 Task: Open a blank google sheet and write heading  Money ManagerAdd Descriptions in a column and its values below  'Salary, Rent, Groceries, Utilities, Dining out, Transportation & Entertainment. 'Add Categories in next column and its values below  Income, Expense, Expense, Expense, Expense, Expense & Expense. Add Amount in next column and its values below  $2,500, $800, $200, $100, $50, $30 & $100Add Dates in next column and its values below  2023-05-01, 2023-05-05, 2023-05-10, 2023-05-15, 2023-05-20, 2023-05-25 & 2023-05-31Save page Attendance Sheet for Weekly Progress
Action: Mouse moved to (300, 198)
Screenshot: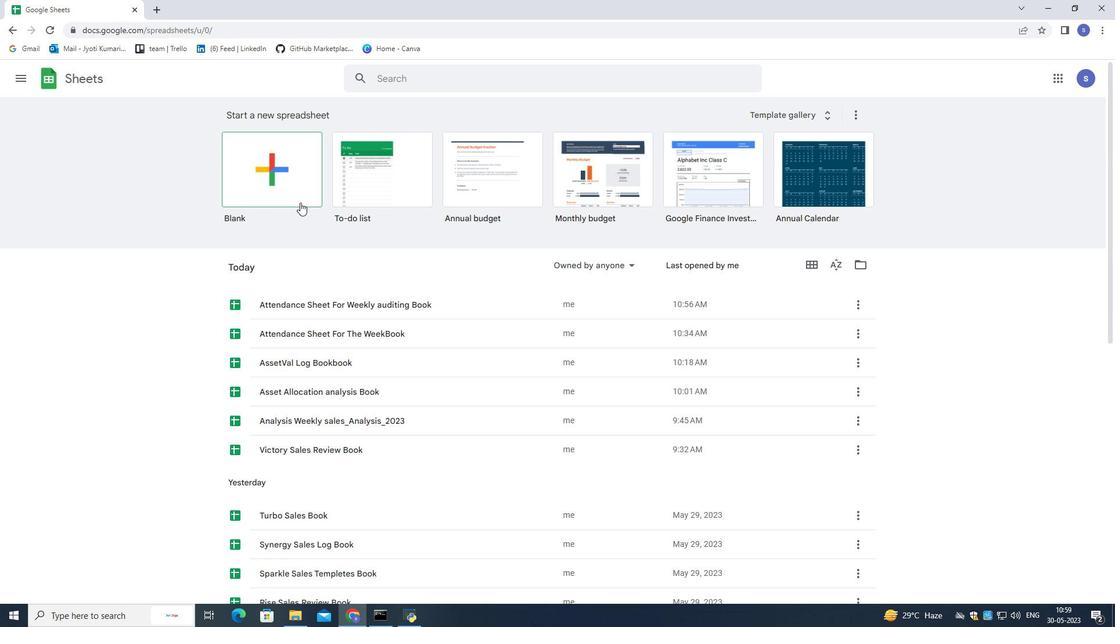 
Action: Mouse pressed left at (300, 198)
Screenshot: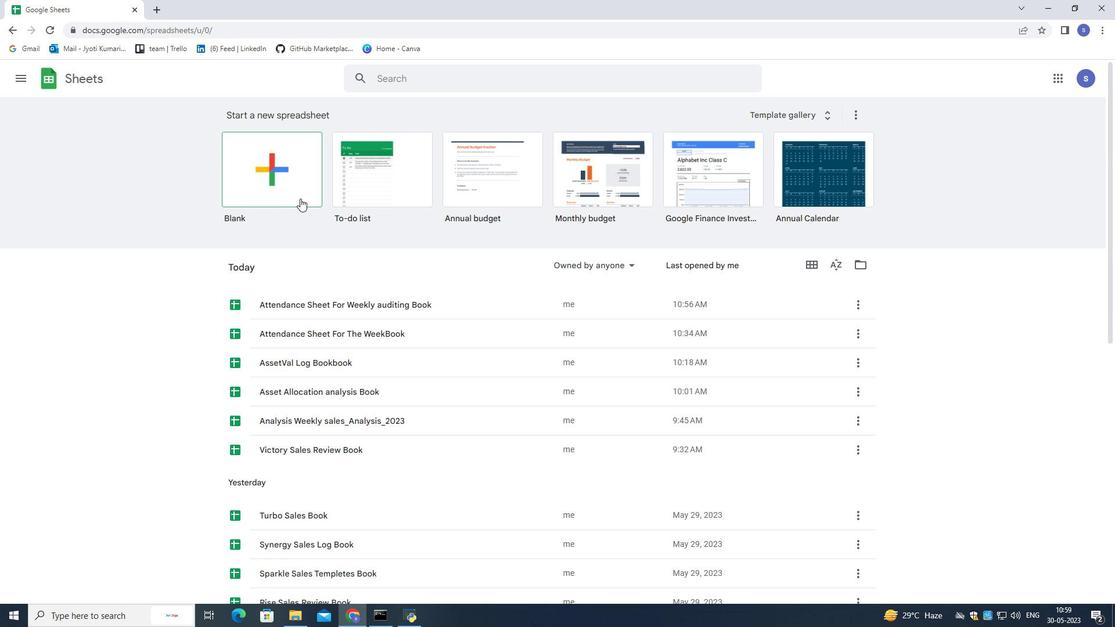 
Action: Mouse moved to (180, 164)
Screenshot: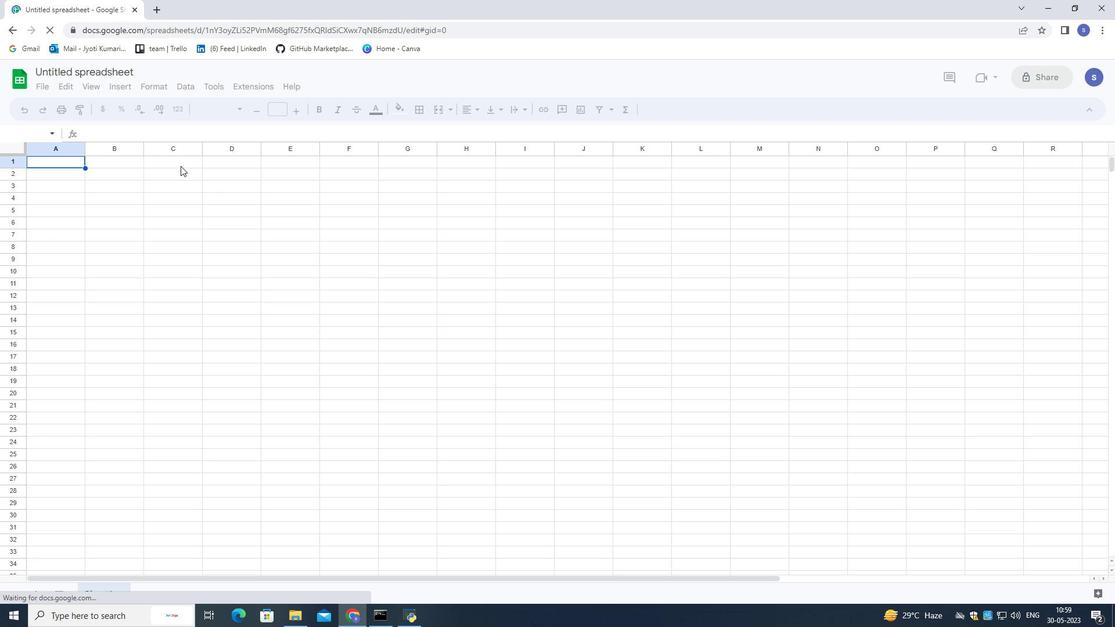 
Action: Mouse pressed left at (180, 164)
Screenshot: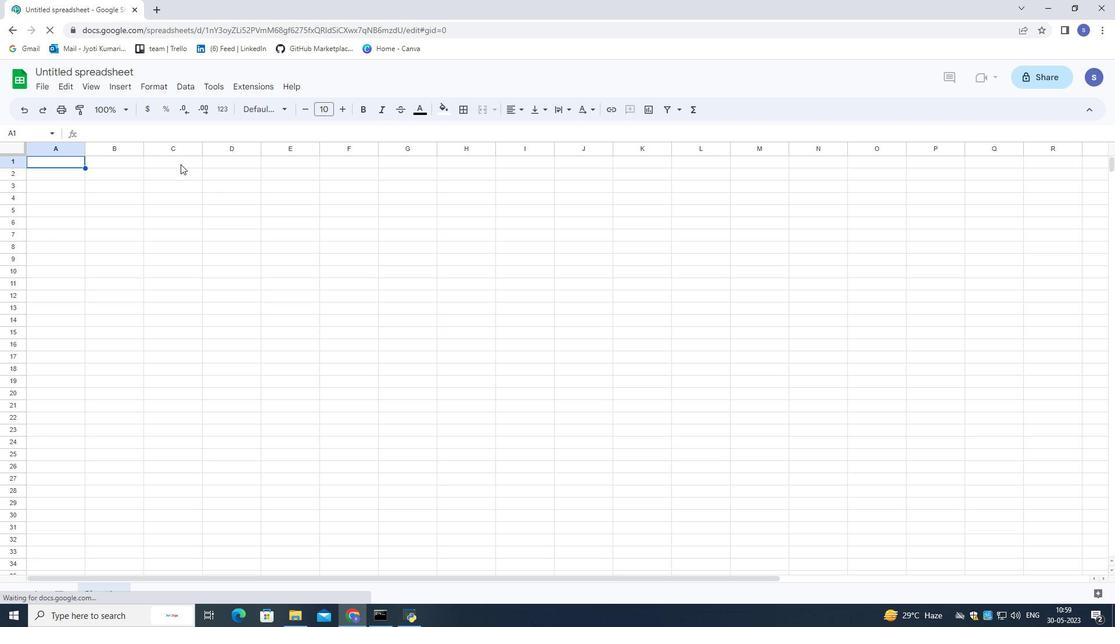 
Action: Mouse pressed left at (180, 164)
Screenshot: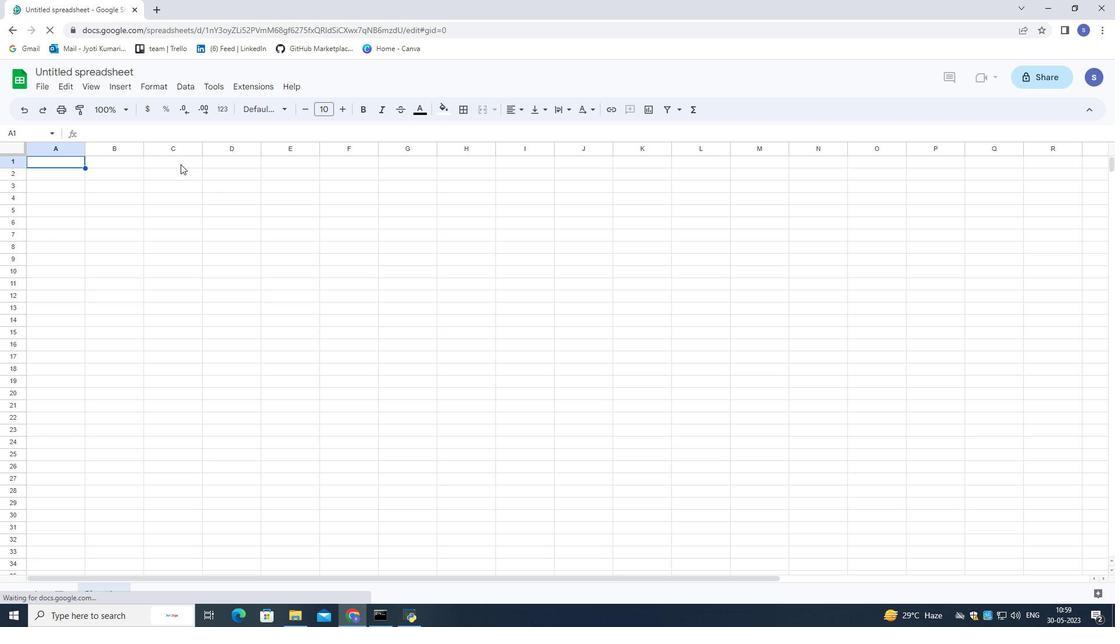 
Action: Key pressed <Key.shift>Money<Key.space><Key.shift>manager
Screenshot: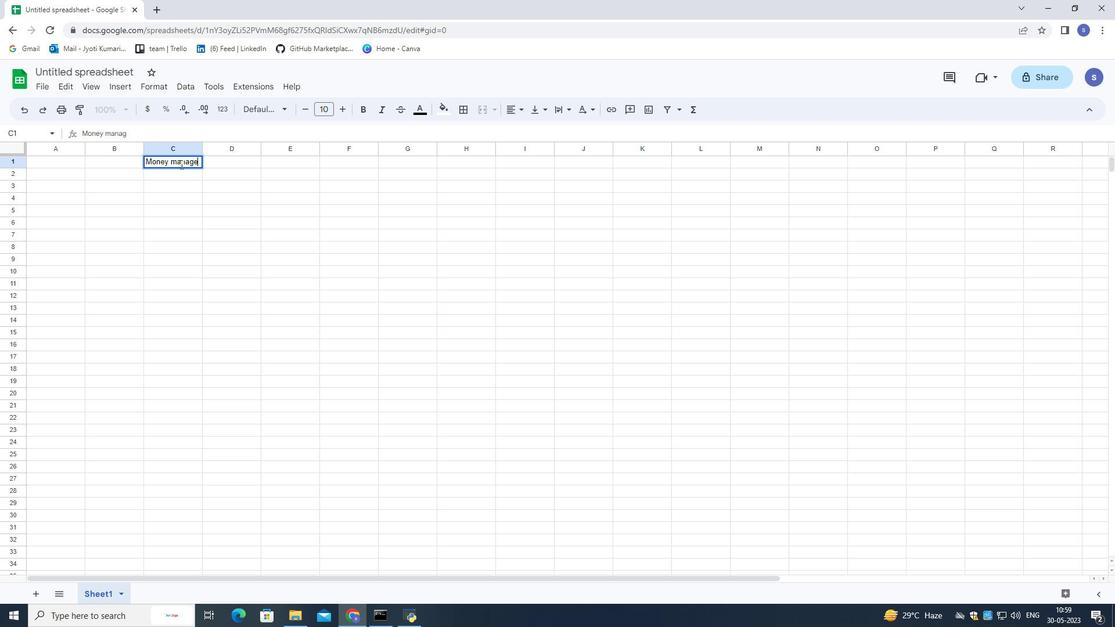
Action: Mouse moved to (209, 190)
Screenshot: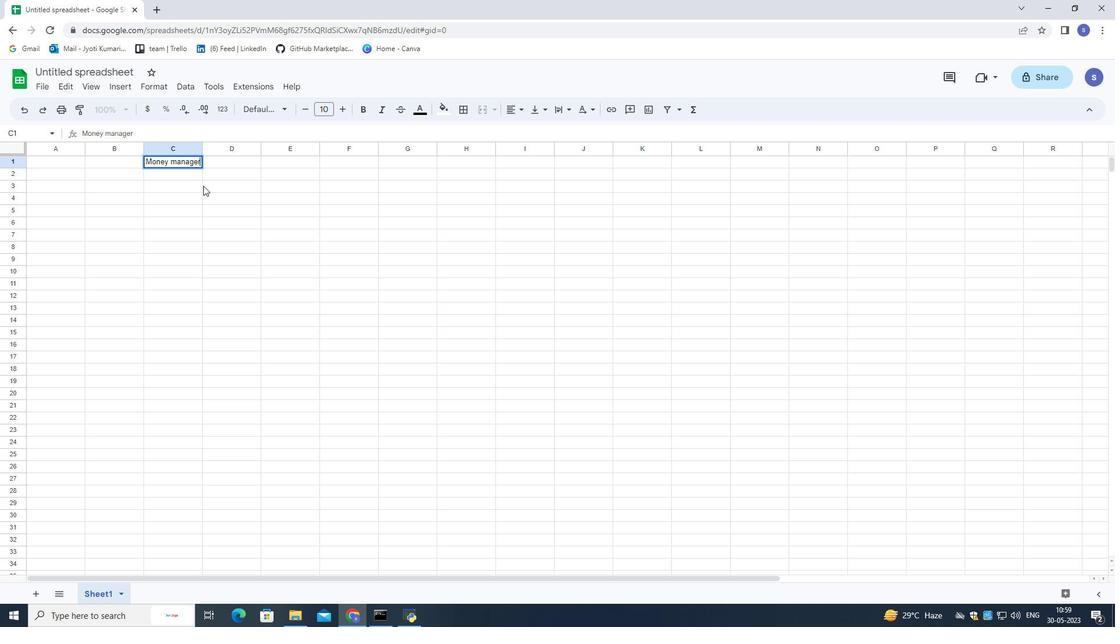 
Action: Key pressed <Key.left><Key.left><Key.left><Key.left><Key.left><Key.left><Key.backspace><Key.shift>M<Key.enter>
Screenshot: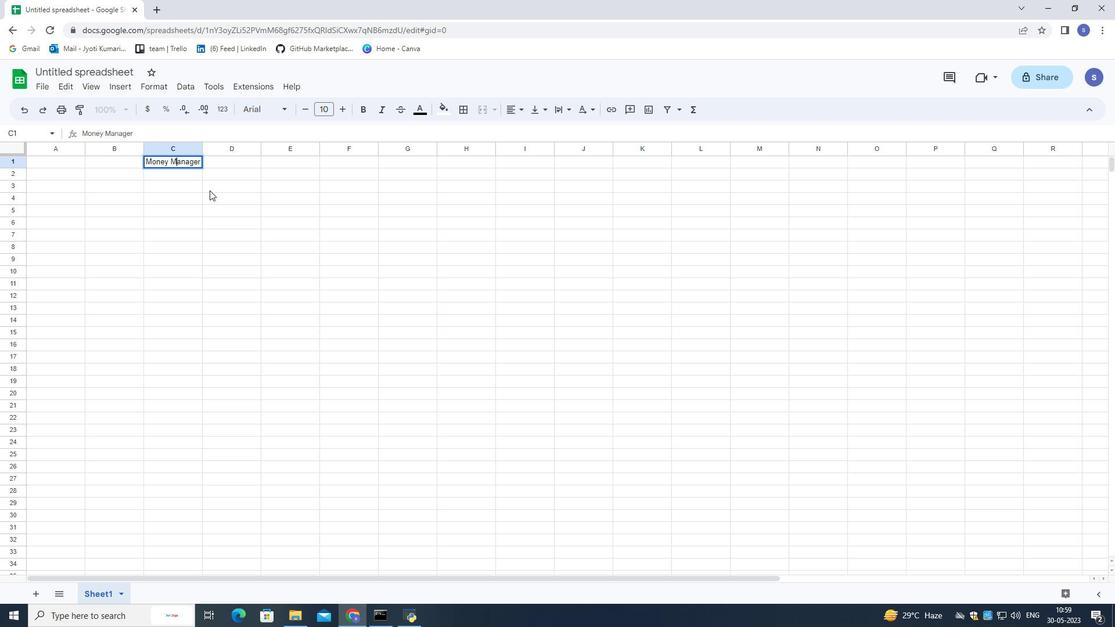 
Action: Mouse moved to (52, 174)
Screenshot: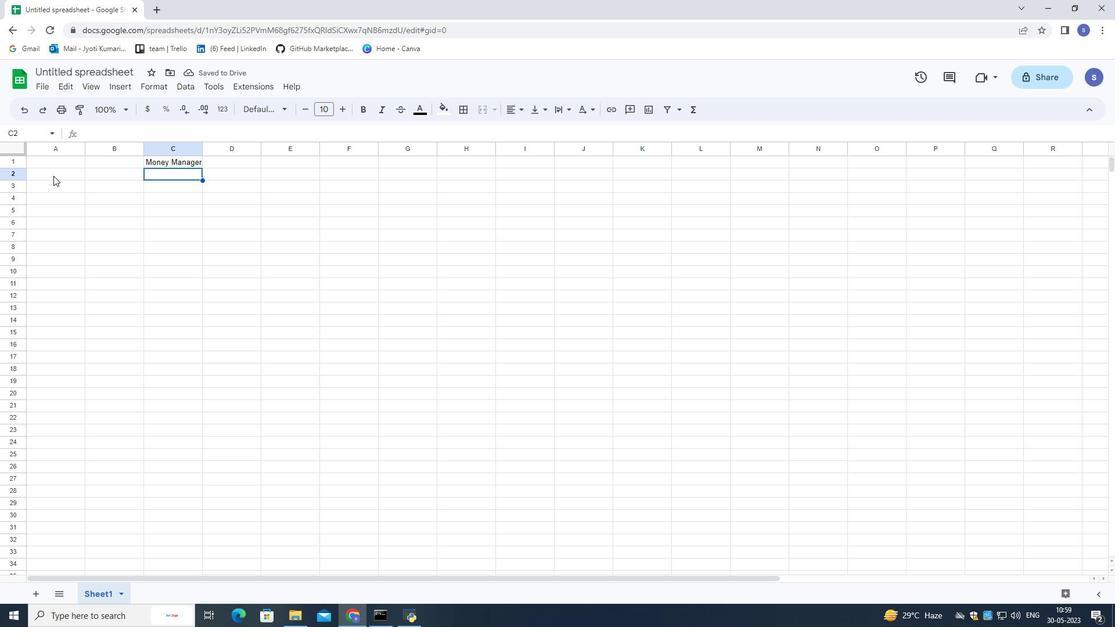 
Action: Mouse pressed left at (52, 174)
Screenshot: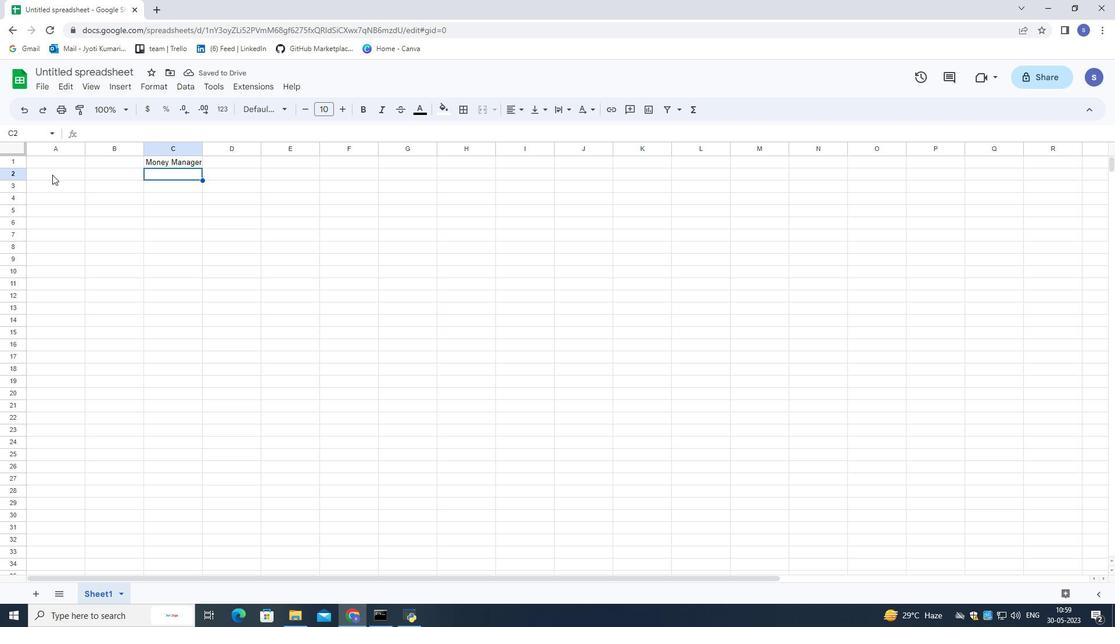 
Action: Key pressed <Key.shift>Description<Key.down>
Screenshot: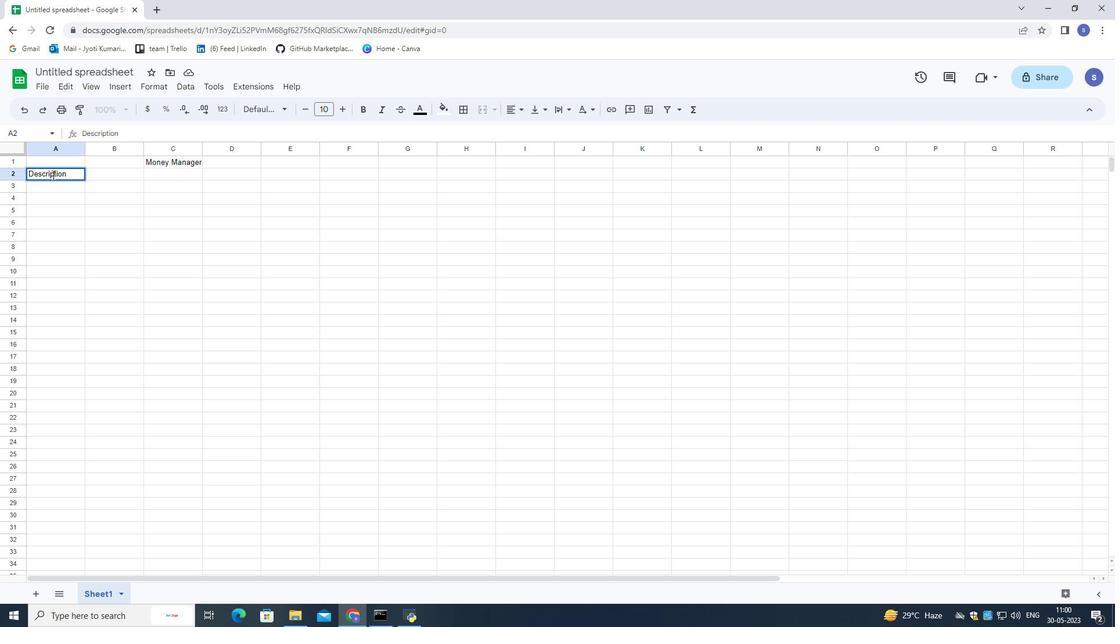 
Action: Mouse moved to (62, 176)
Screenshot: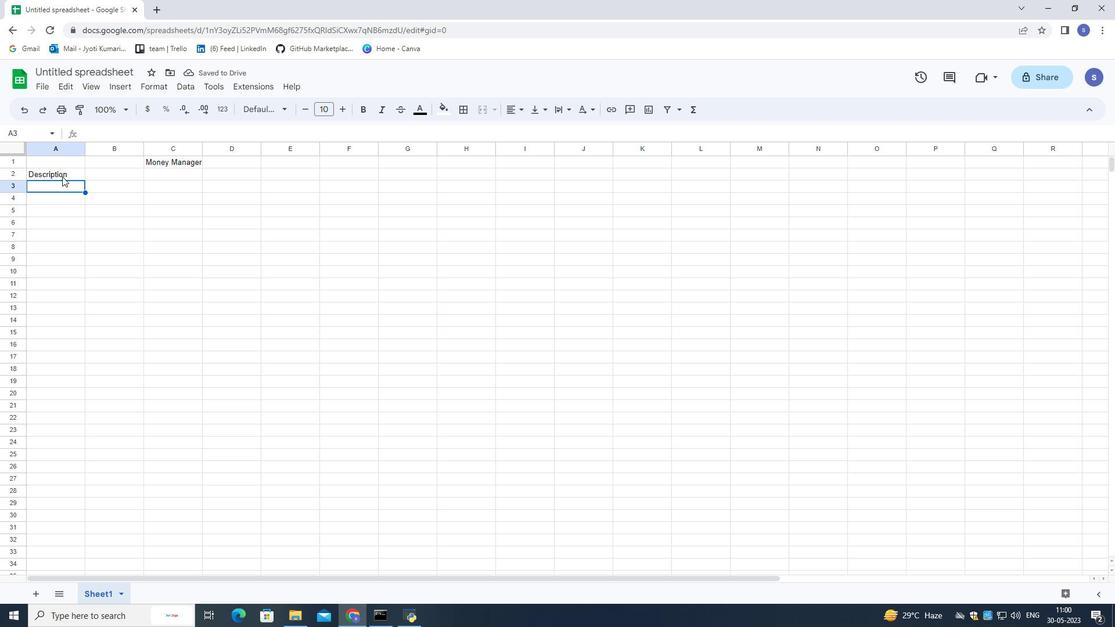 
Action: Key pressed sala<Key.backspace><Key.backspace><Key.backspace><Key.backspace><Key.backspace><Key.backspace><Key.backspace><Key.backspace><Key.backspace><Key.backspace><Key.backspace><Key.backspace><Key.backspace><Key.shift>Salary<Key.space><Key.shift>T<Key.backspace><Key.shift>Rent
Screenshot: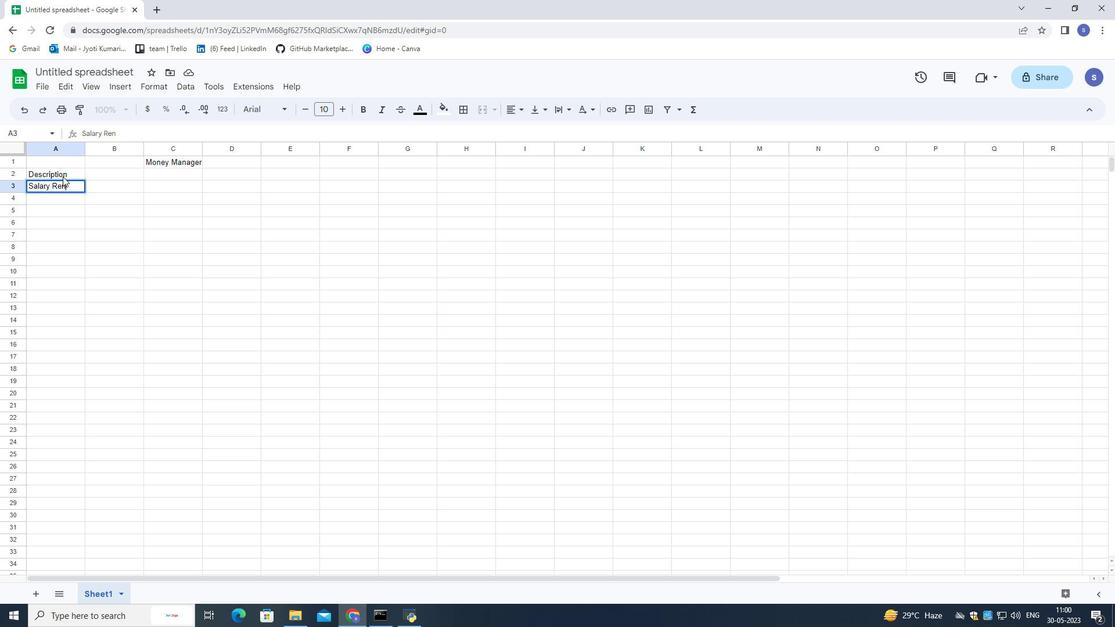 
Action: Mouse moved to (364, 228)
Screenshot: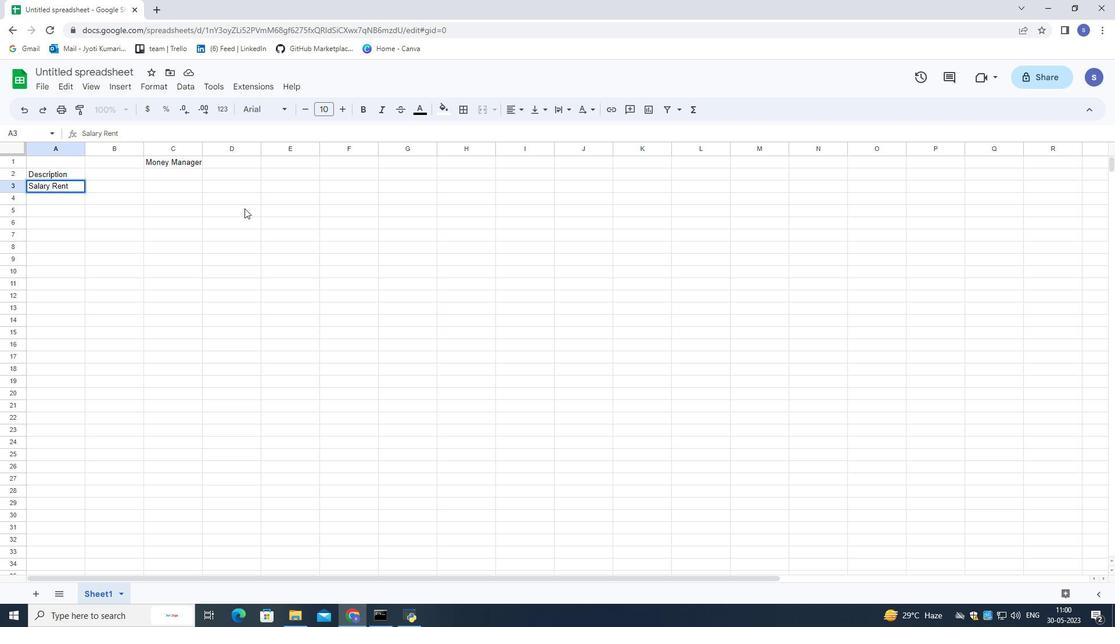 
Action: Key pressed <Key.down><Key.shift>Groceries<Key.down><Key.shift>Utilities<Key.down><Key.shift>dining<Key.space><Key.shift>Out<Key.down><Key.up>
Screenshot: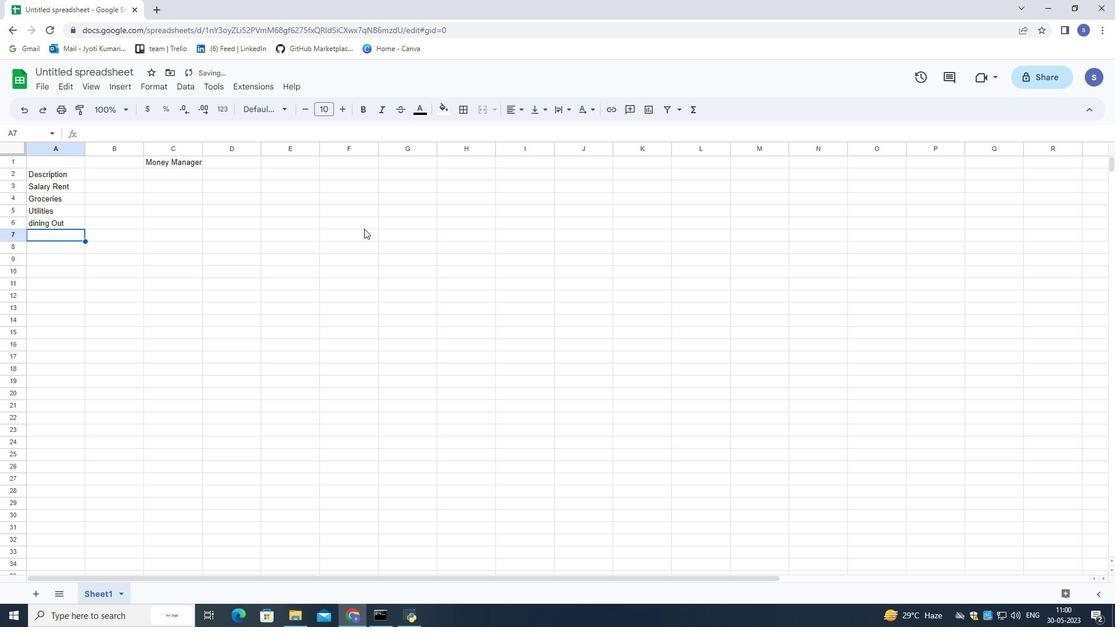 
Action: Mouse moved to (34, 222)
Screenshot: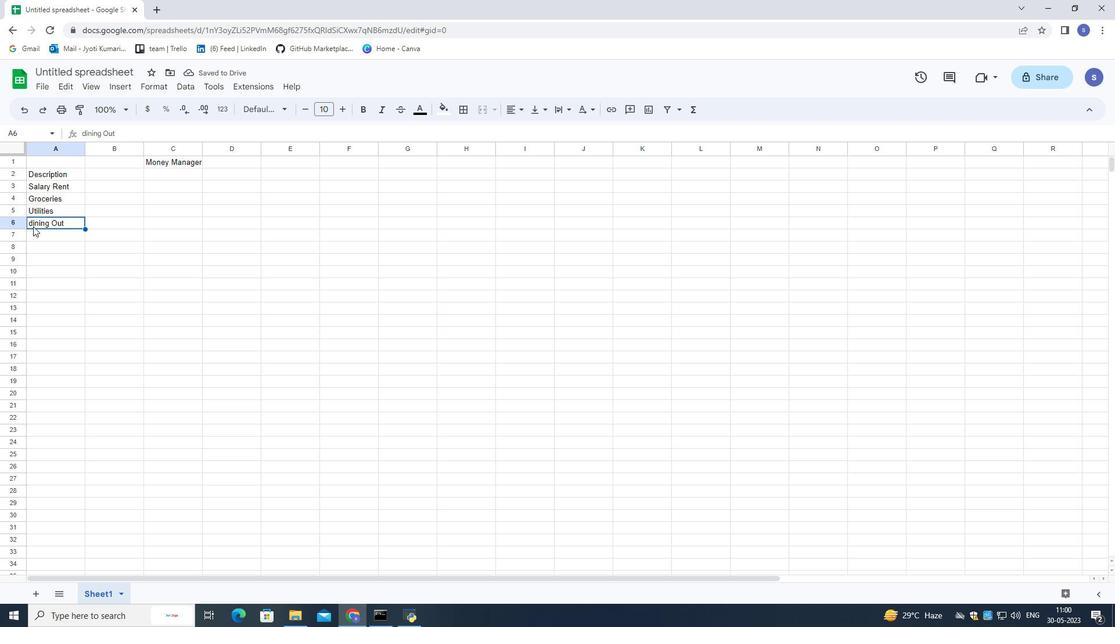 
Action: Mouse pressed left at (34, 222)
Screenshot: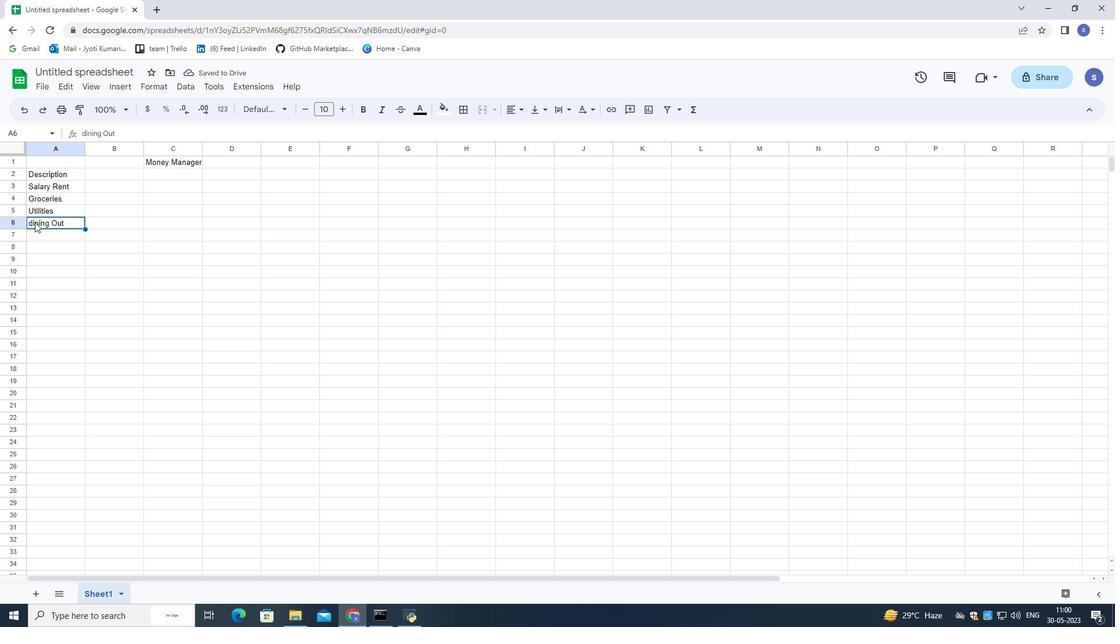 
Action: Mouse pressed left at (34, 222)
Screenshot: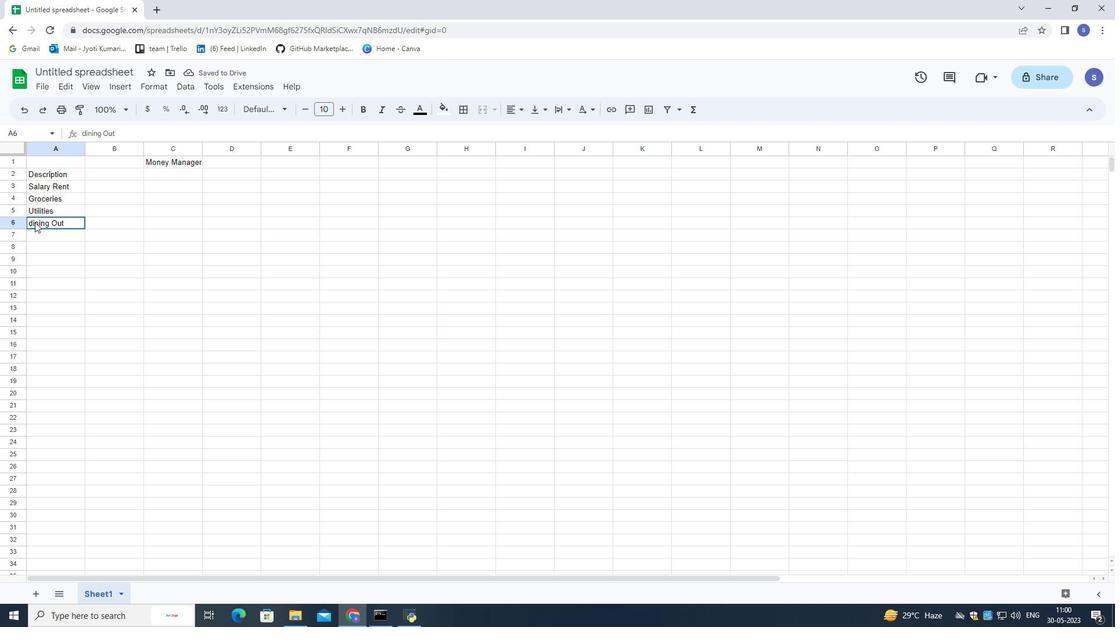 
Action: Mouse moved to (31, 223)
Screenshot: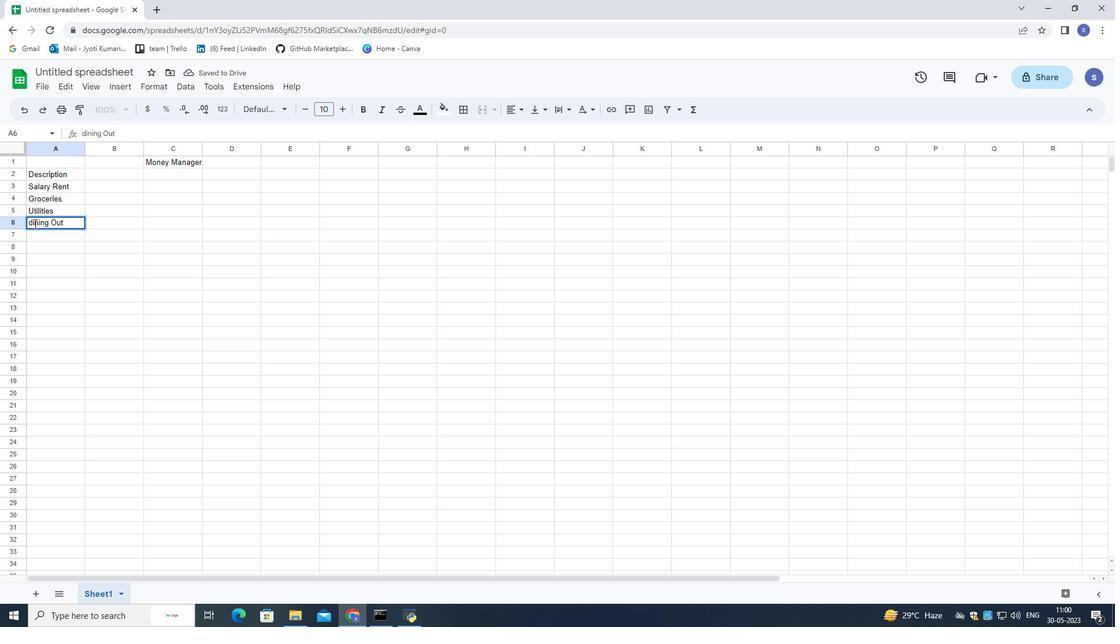 
Action: Mouse pressed left at (31, 223)
Screenshot: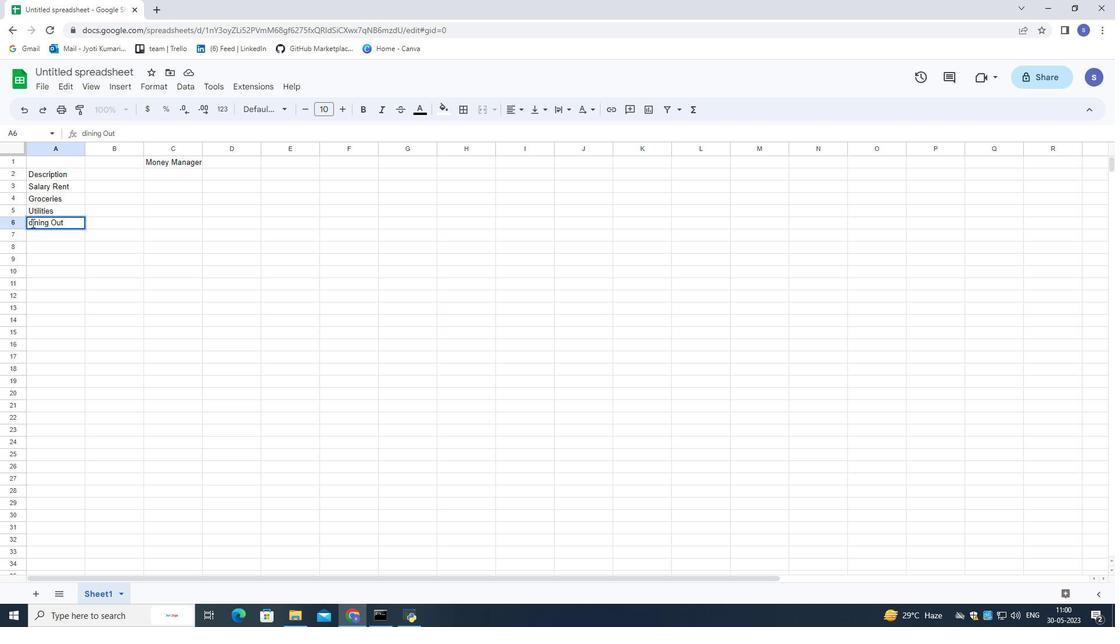 
Action: Mouse moved to (48, 251)
Screenshot: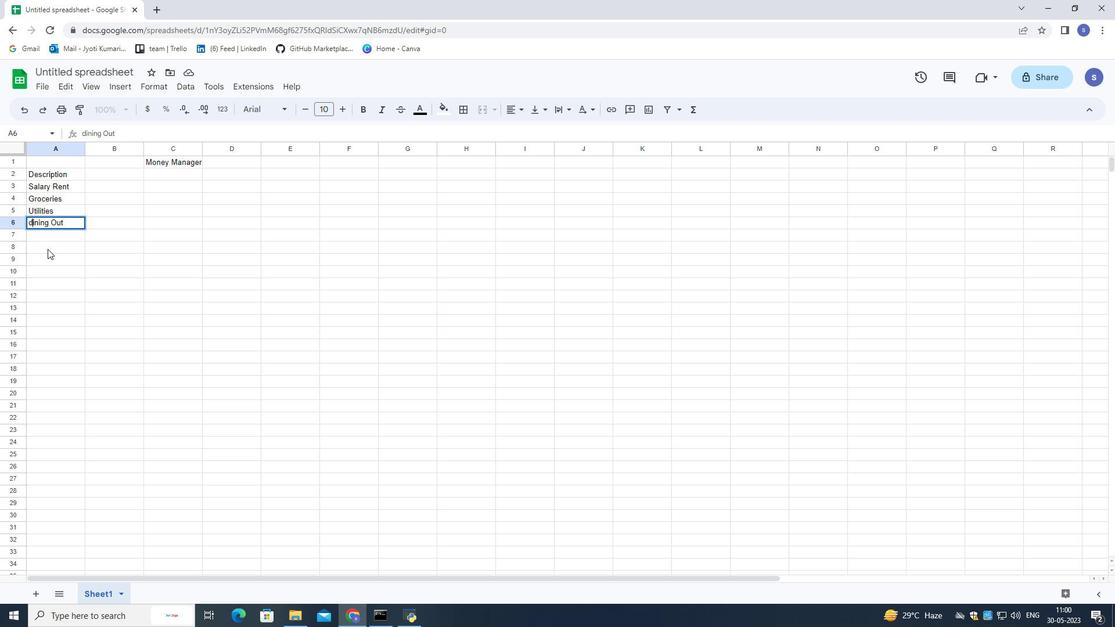 
Action: Key pressed <Key.backspace><Key.shift>D
Screenshot: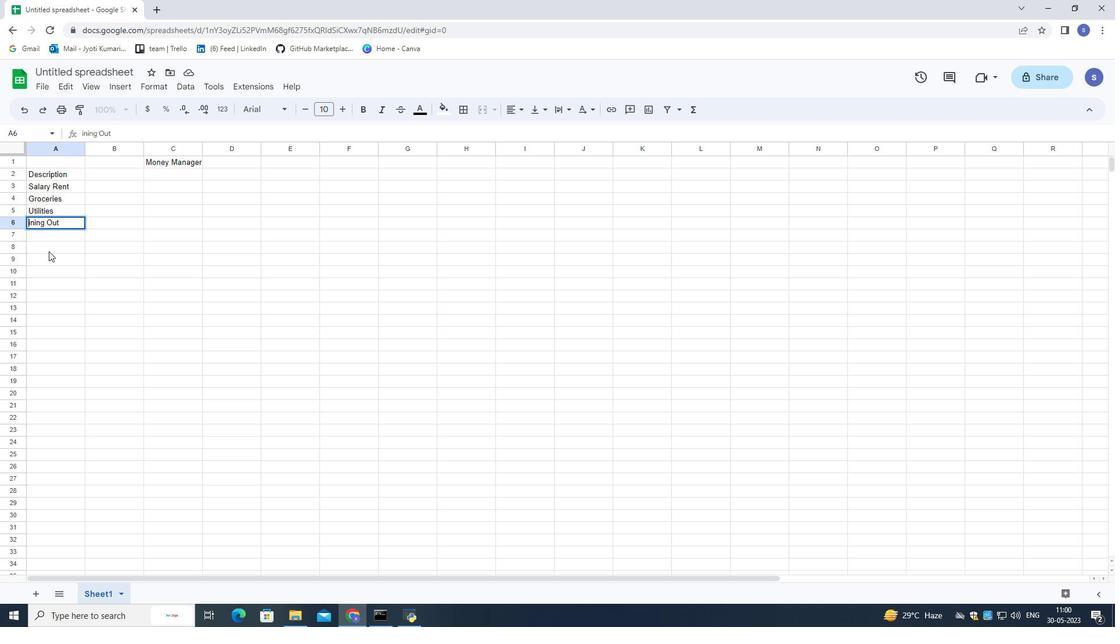 
Action: Mouse moved to (49, 234)
Screenshot: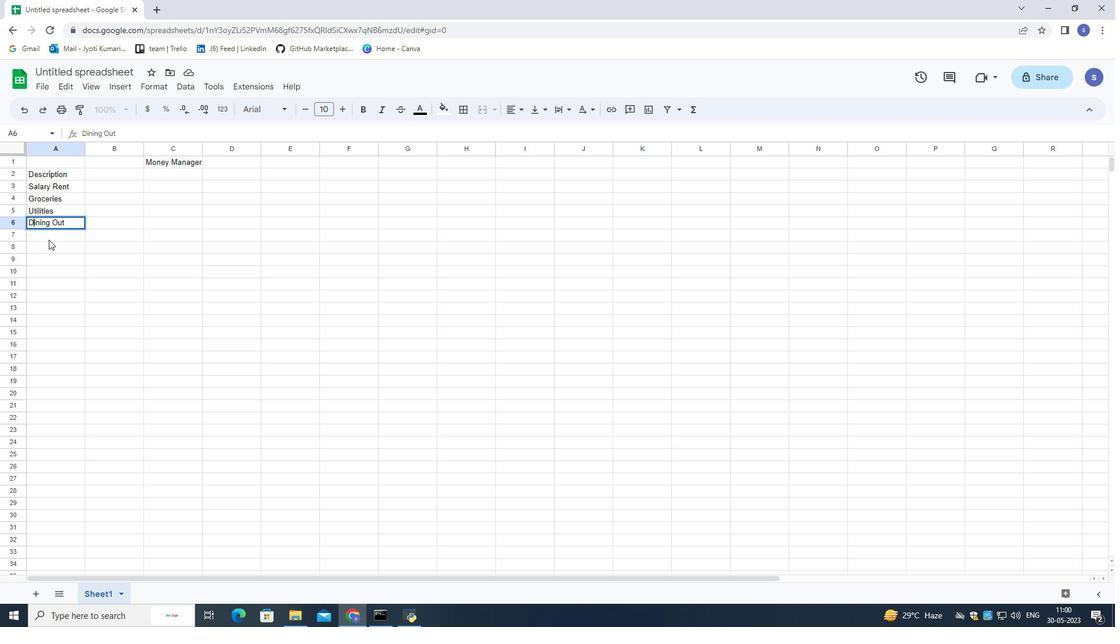 
Action: Mouse pressed left at (49, 234)
Screenshot: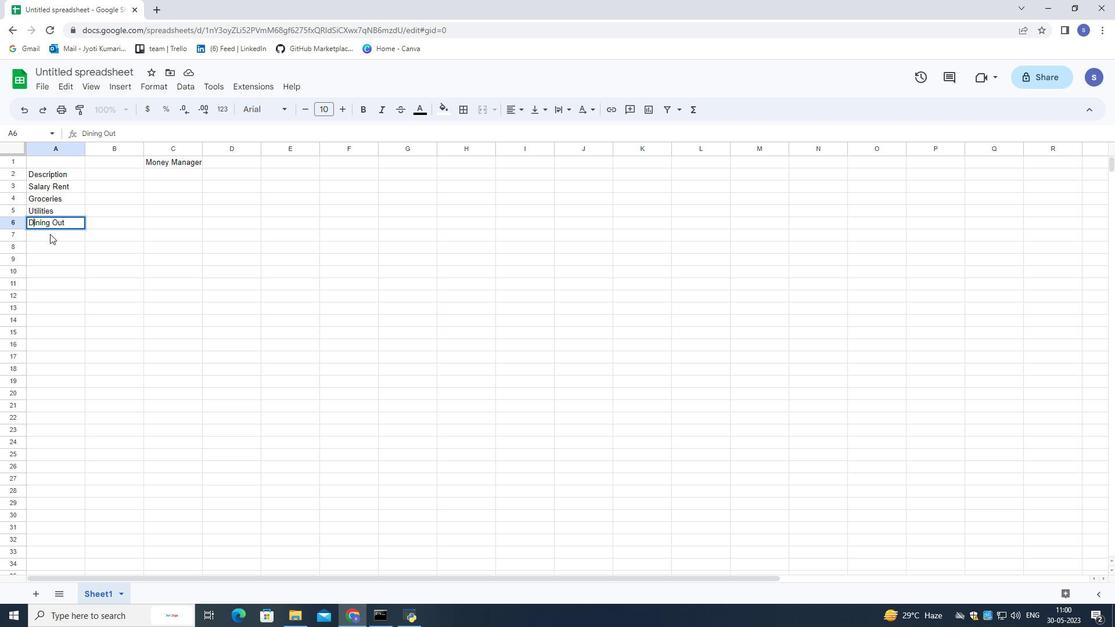 
Action: Mouse moved to (80, 238)
Screenshot: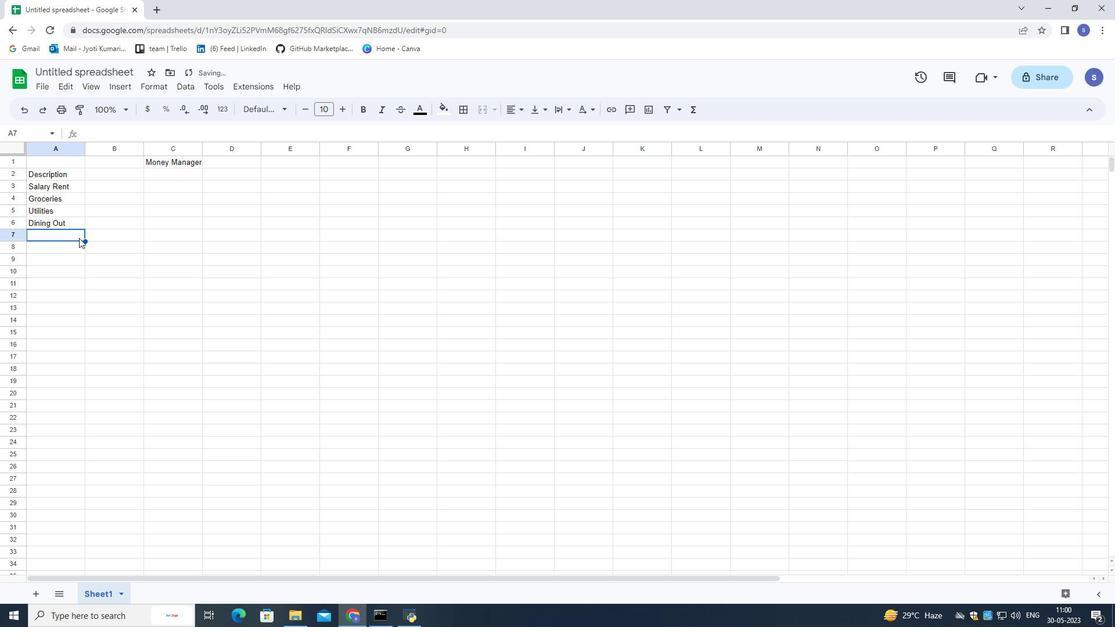 
Action: Key pressed <Key.shift>Transportation<Key.down><Key.shift>Entertainment<Key.down>
Screenshot: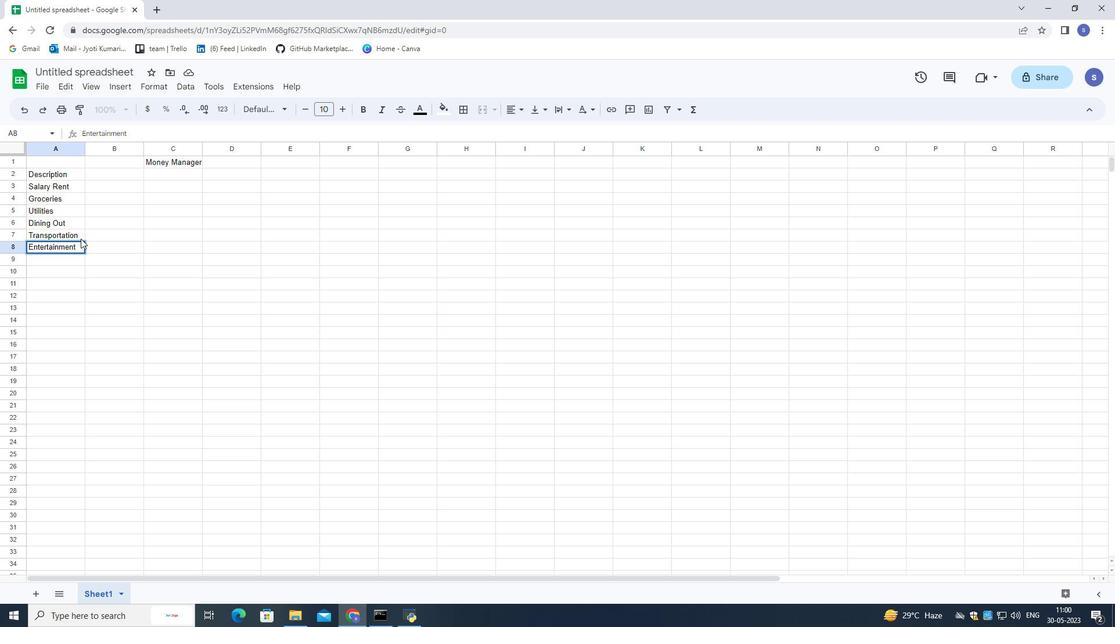 
Action: Mouse moved to (97, 173)
Screenshot: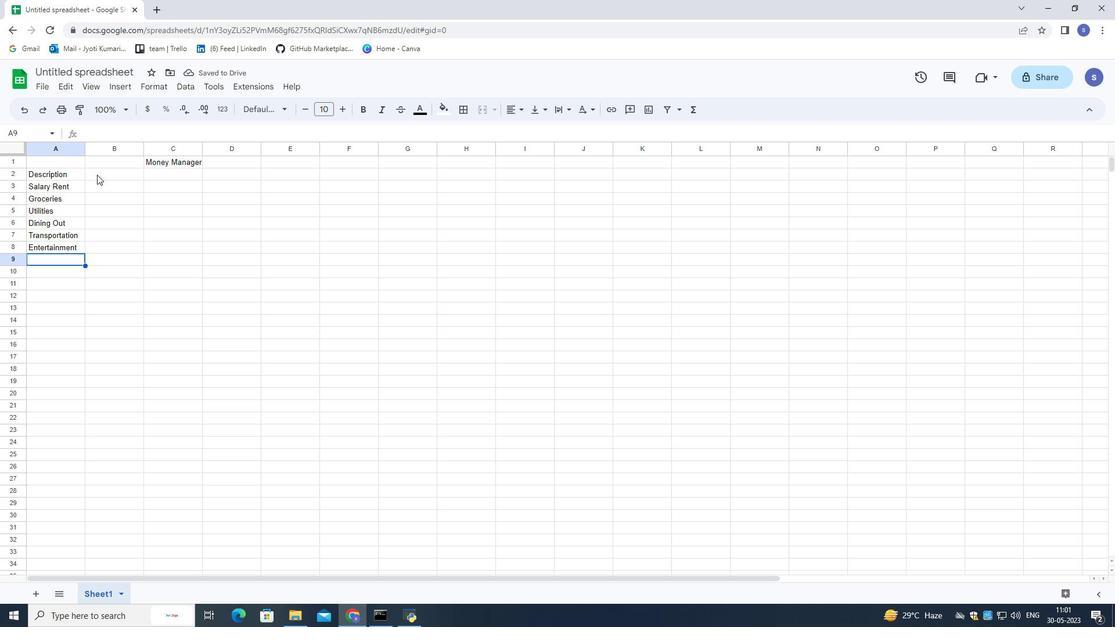 
Action: Mouse pressed left at (97, 173)
Screenshot: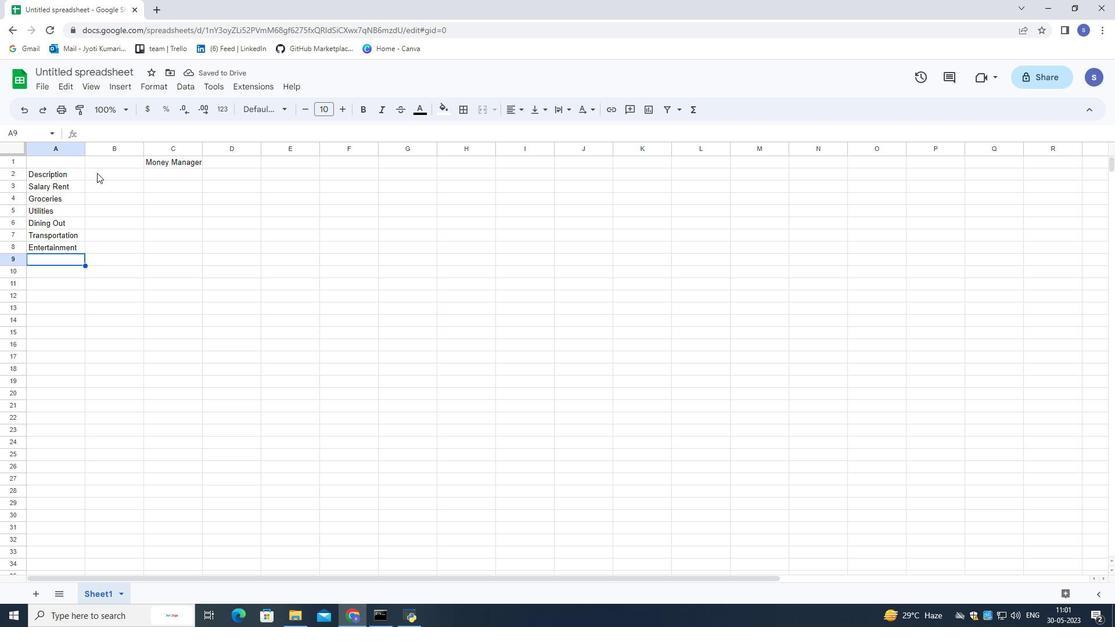 
Action: Key pressed <Key.shift><Key.shift><Key.shift><Key.shift><Key.shift><Key.shift><Key.shift><Key.shift><Key.shift>Categories<Key.down>
Screenshot: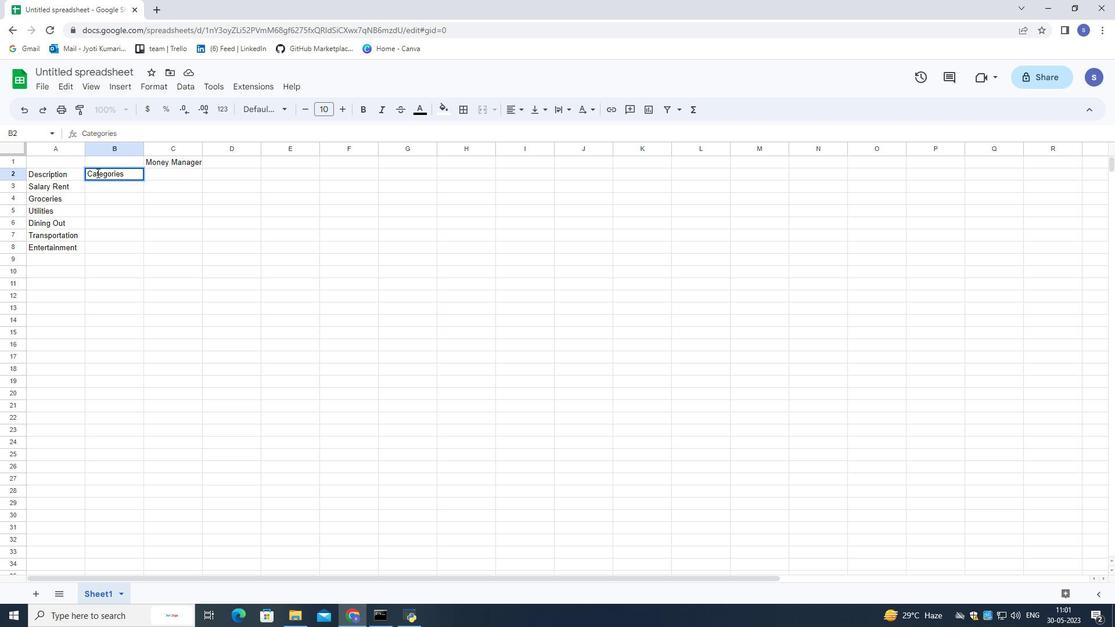 
Action: Mouse moved to (234, 206)
Screenshot: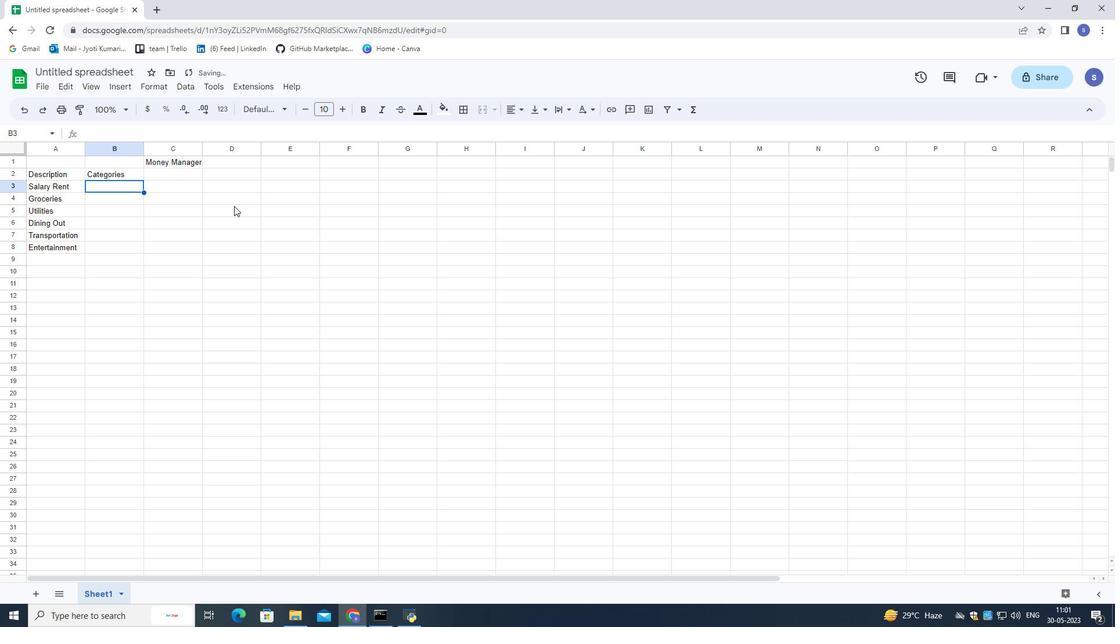 
Action: Key pressed <Key.shift>Income<Key.down><Key.shift>Expense<Key.down><Key.shift>Expense<Key.down><Key.shift>Expense<Key.down><Key.shift>Expense<Key.down><Key.shift>Expense
Screenshot: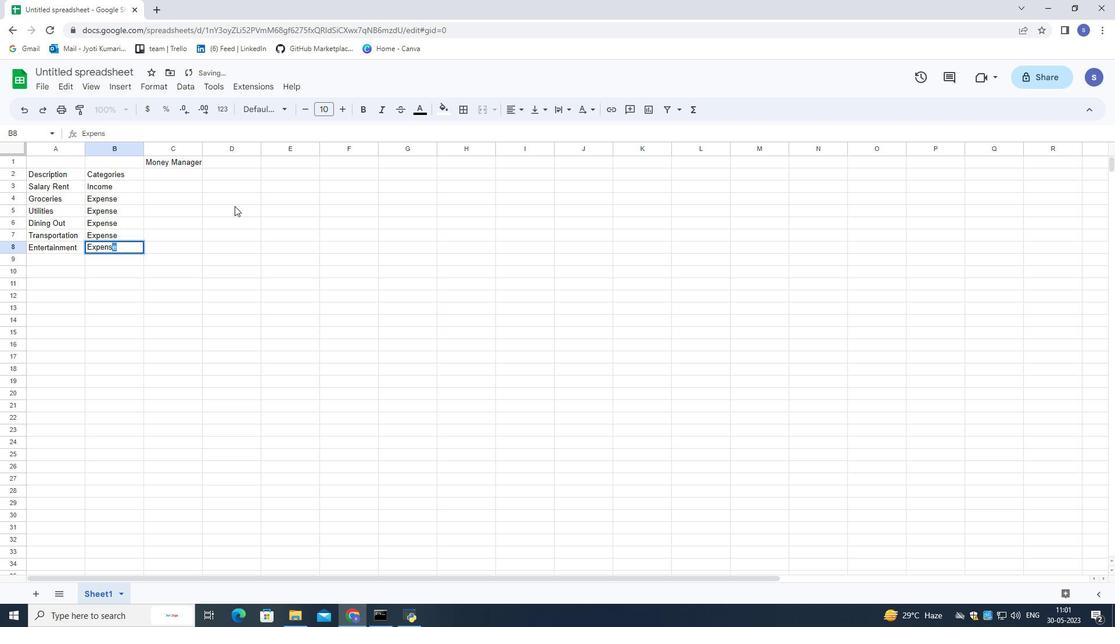 
Action: Mouse moved to (177, 174)
Screenshot: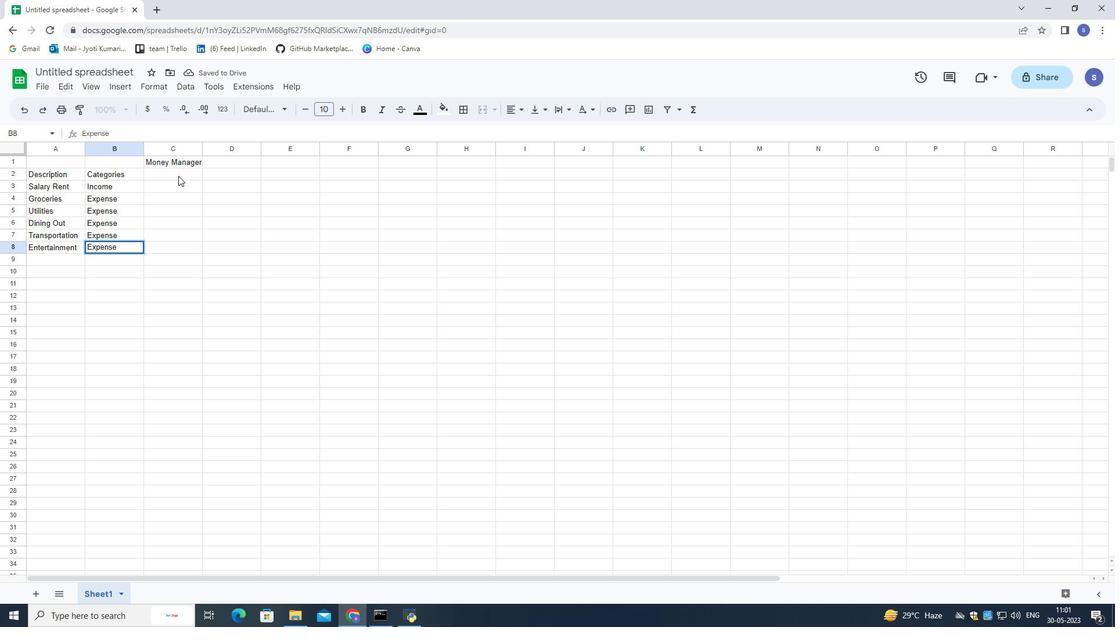
Action: Mouse pressed left at (177, 174)
Screenshot: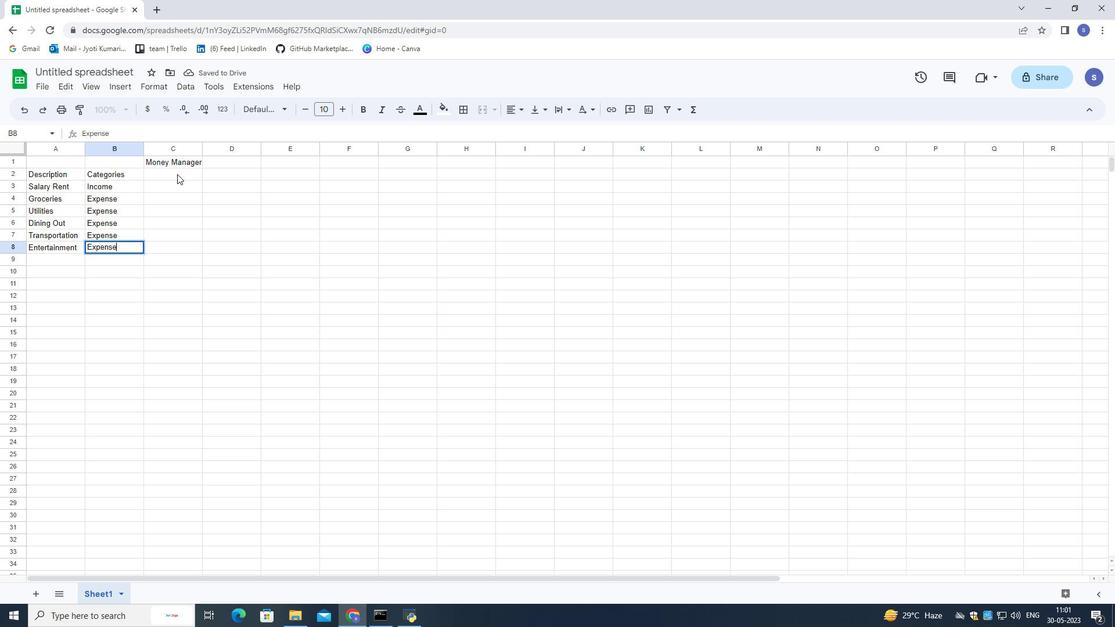 
Action: Mouse moved to (185, 182)
Screenshot: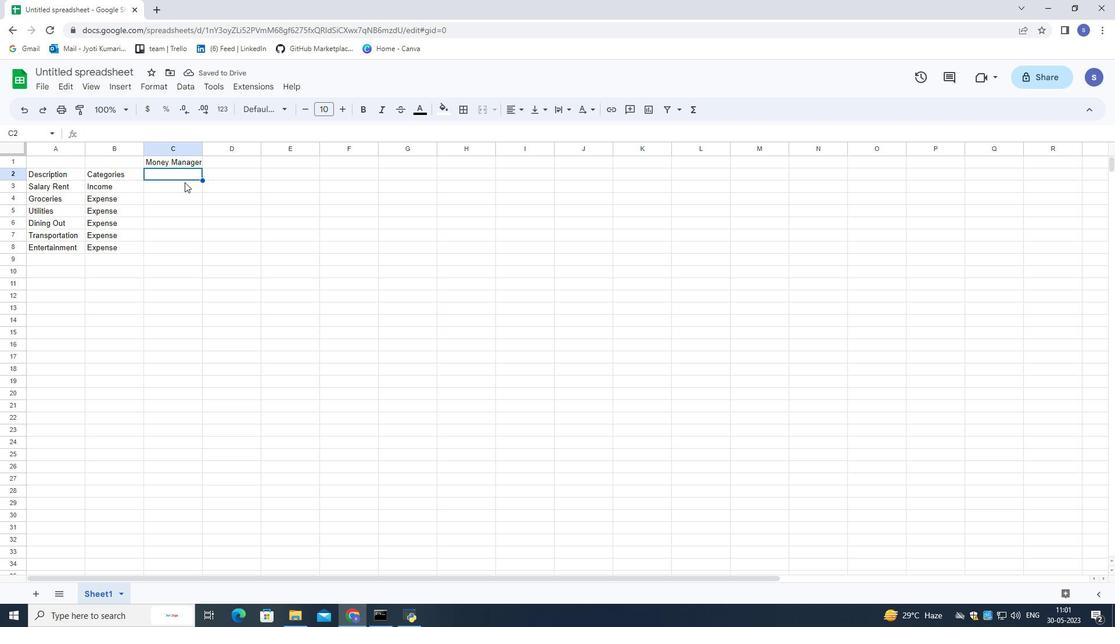
Action: Key pressed <Key.shift>anount<Key.backspace><Key.backspace><Key.backspace><Key.backspace><Key.backspace><Key.backspace><Key.backspace><Key.backspace><Key.backspace><Key.backspace><Key.backspace><Key.backspace><Key.backspace><Key.shift>Amount<Key.down>
Screenshot: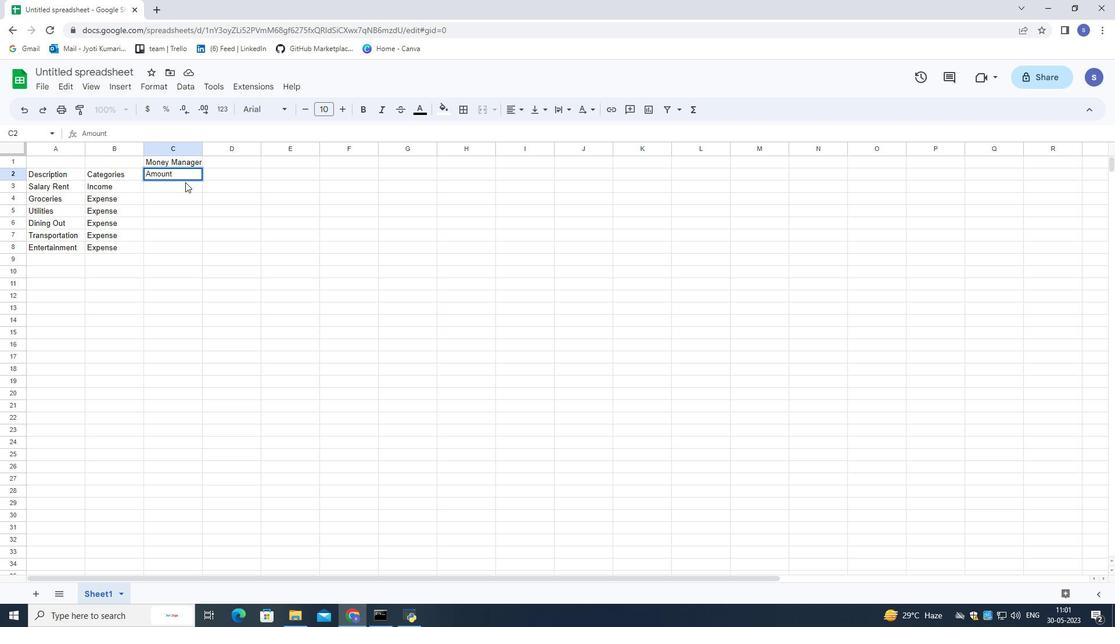 
Action: Mouse moved to (228, 203)
Screenshot: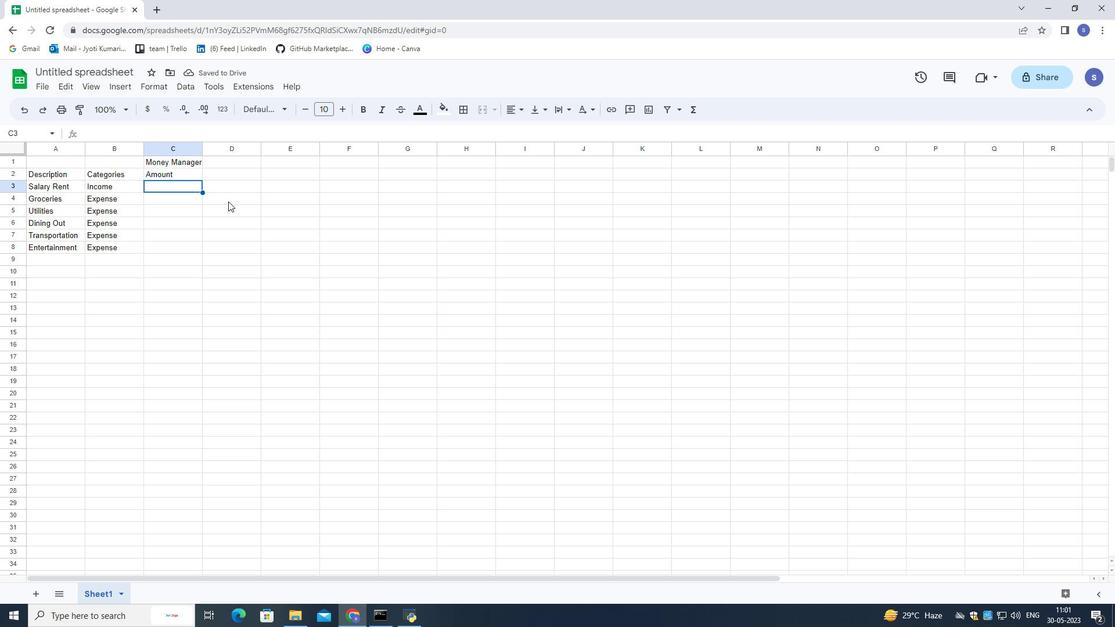 
Action: Key pressed <Key.shift><Key.shift><Key.shift><Key.shift><Key.shift><Key.shift>$2,500<Key.down><Key.shift><Key.shift><Key.shift><Key.shift><Key.shift><Key.shift><Key.shift><Key.shift><Key.shift><Key.shift><Key.shift><Key.shift><Key.shift><Key.shift><Key.shift><Key.shift><Key.shift><Key.shift>$800<Key.down><Key.shift>$200<Key.down><Key.shift>$100<Key.down><Key.shift><Key.shift><Key.shift><Key.shift><Key.shift><Key.shift><Key.shift><Key.shift><Key.shift><Key.shift><Key.shift><Key.shift><Key.shift><Key.shift><Key.shift><Key.shift><Key.shift><Key.shift><Key.shift><Key.shift><Key.shift><Key.shift><Key.shift><Key.shift><Key.shift><Key.shift><Key.shift><Key.shift><Key.shift><Key.shift><Key.shift><Key.shift><Key.shift><Key.shift><Key.shift>$$$<Key.backspace><Key.backspace>50<Key.down><Key.shift>$30<Key.down><Key.shift><Key.shift><Key.shift><Key.shift><Key.shift><Key.shift><Key.shift><Key.shift><Key.shift><Key.shift><Key.shift><Key.shift><Key.shift><Key.shift><Key.shift><Key.shift><Key.shift>
Screenshot: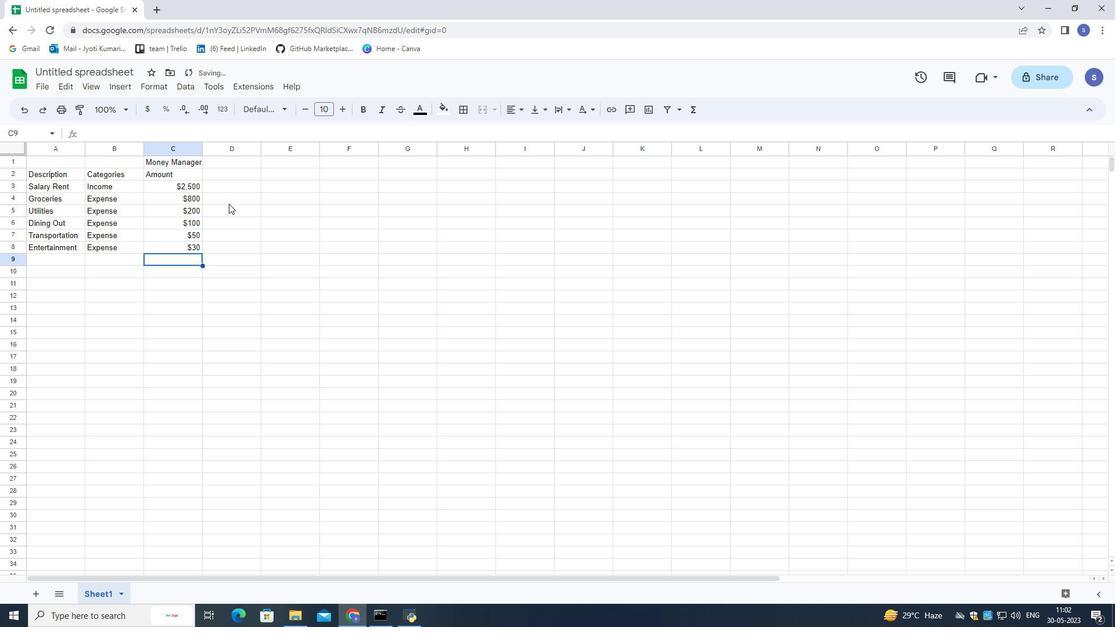 
Action: Mouse moved to (69, 185)
Screenshot: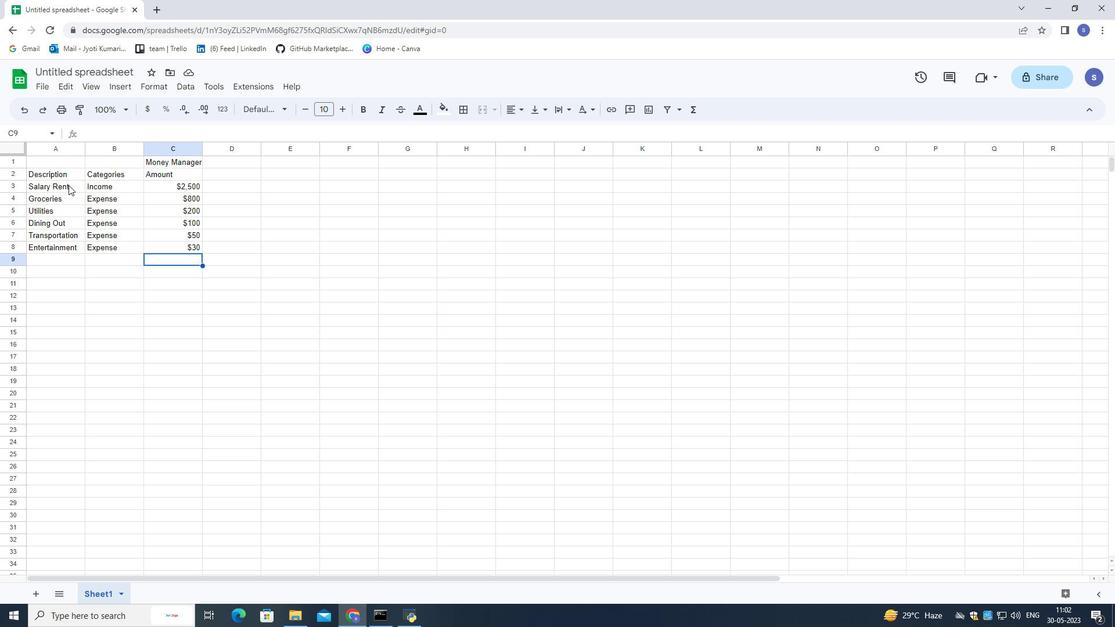 
Action: Mouse pressed left at (69, 185)
Screenshot: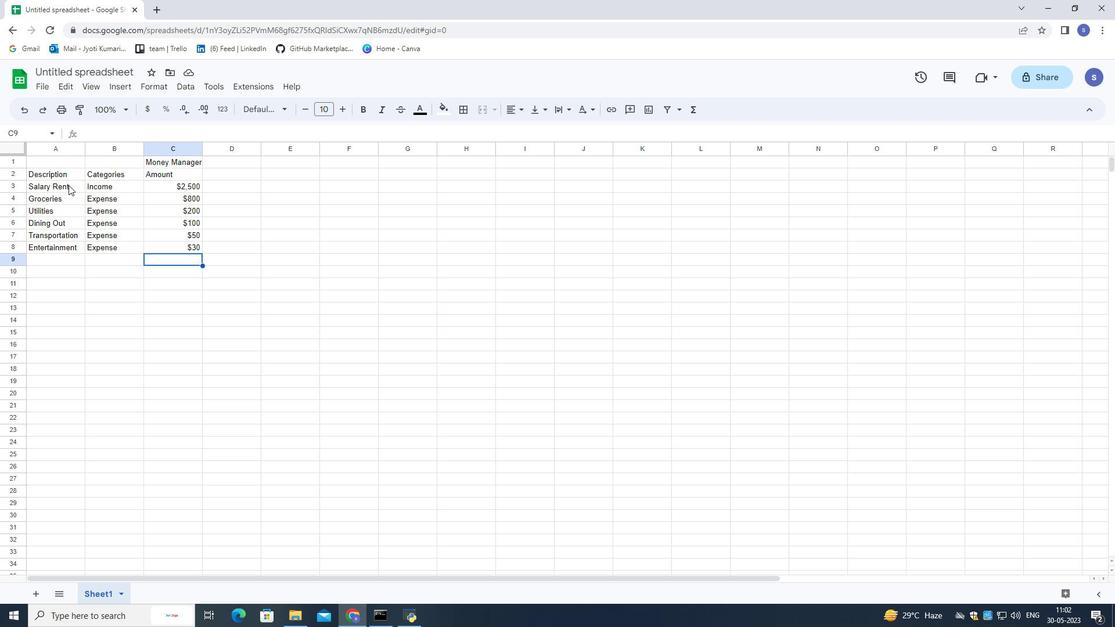 
Action: Mouse pressed left at (69, 185)
Screenshot: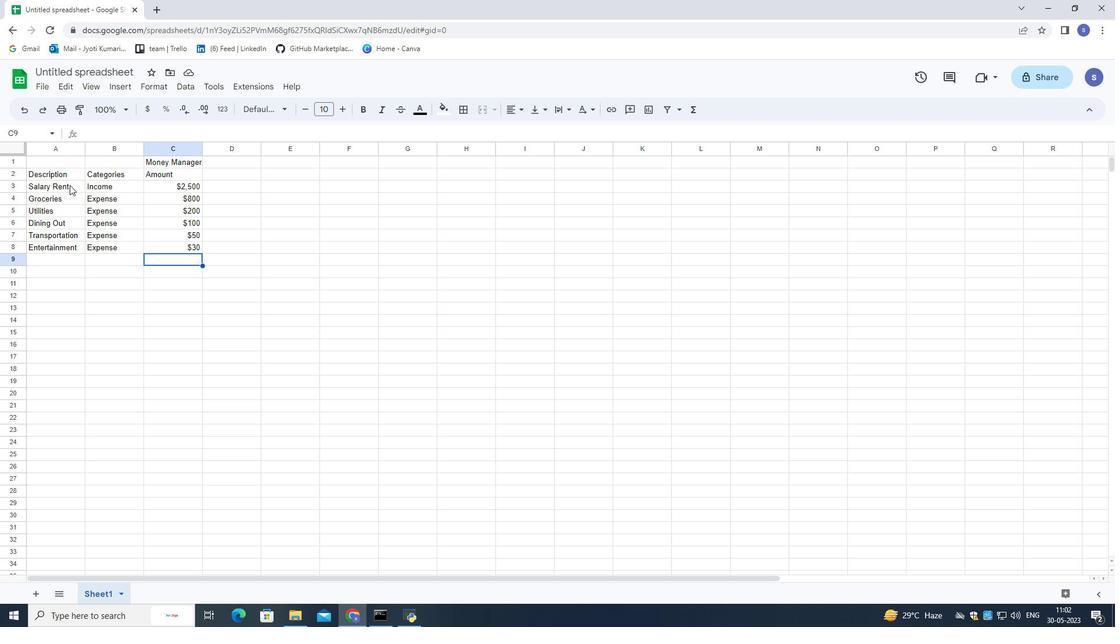 
Action: Mouse pressed left at (69, 185)
Screenshot: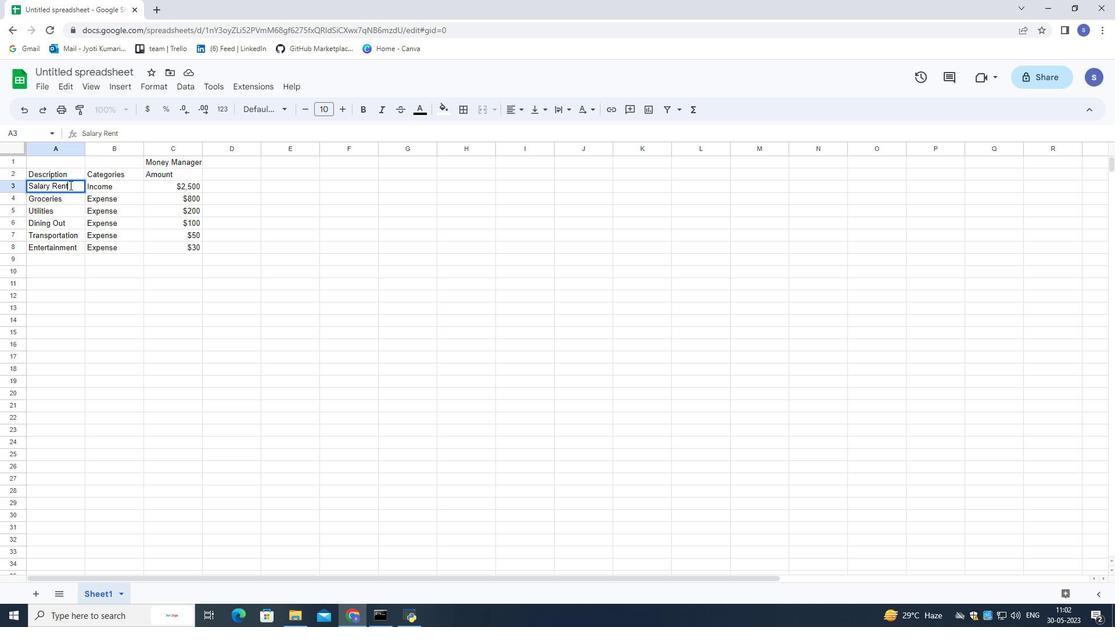 
Action: Key pressed <Key.backspace><Key.backspace><Key.backspace><Key.backspace>
Screenshot: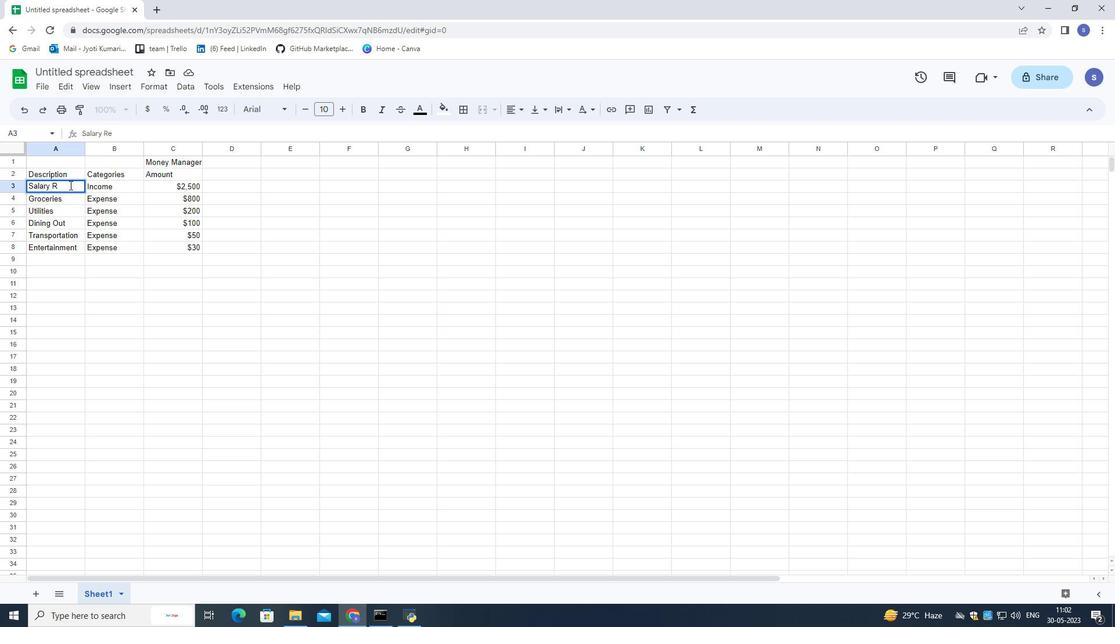 
Action: Mouse moved to (44, 257)
Screenshot: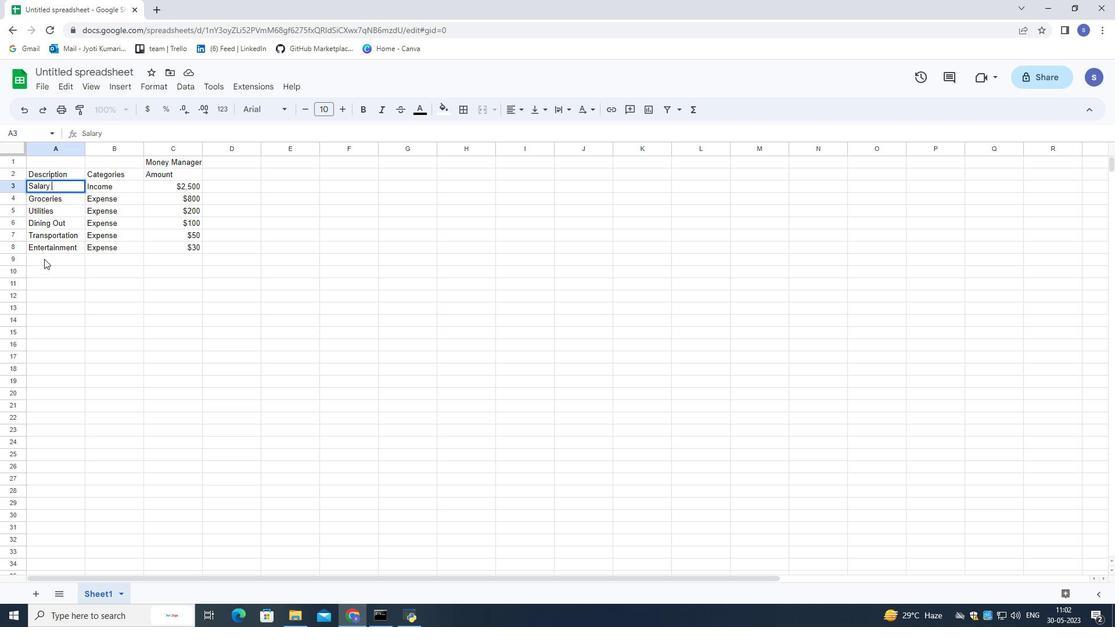 
Action: Mouse pressed left at (44, 257)
Screenshot: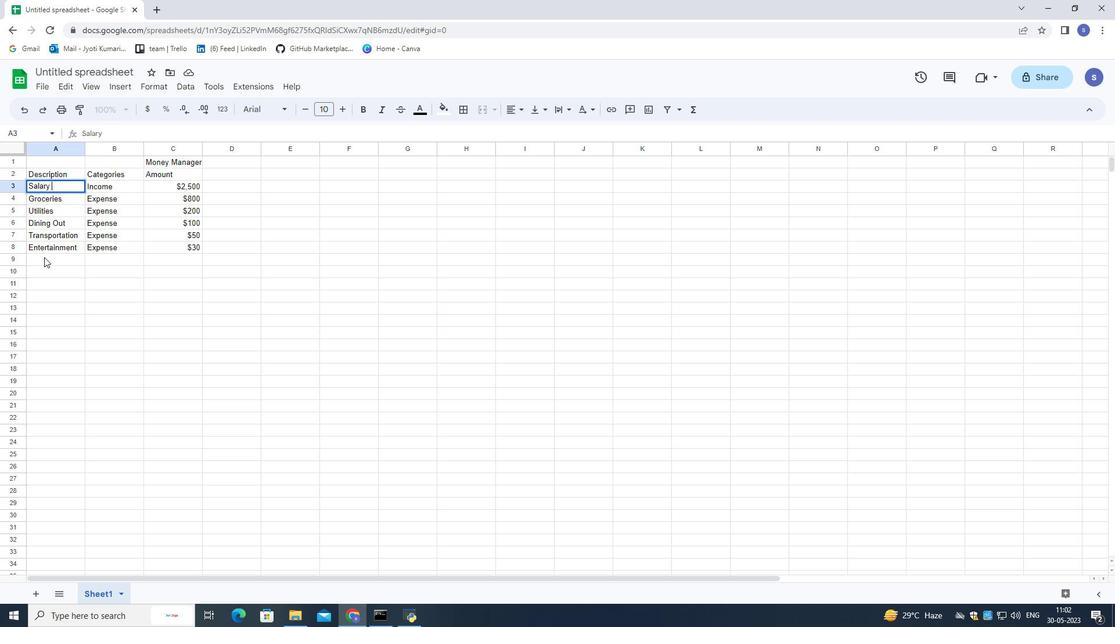 
Action: Key pressed <Key.shift>
Screenshot: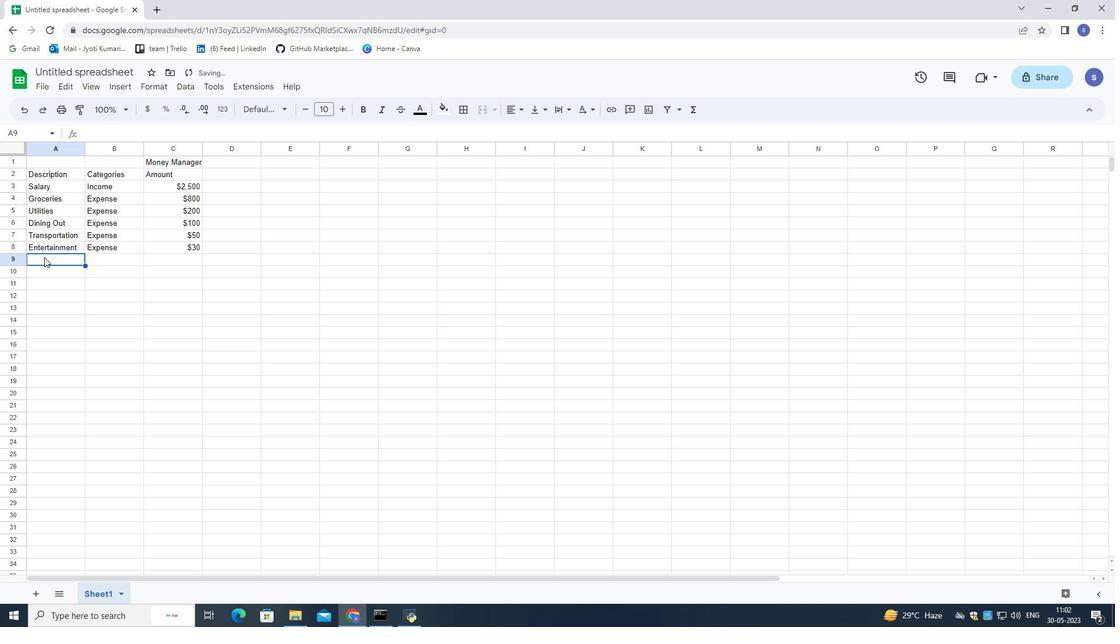 
Action: Mouse moved to (44, 256)
Screenshot: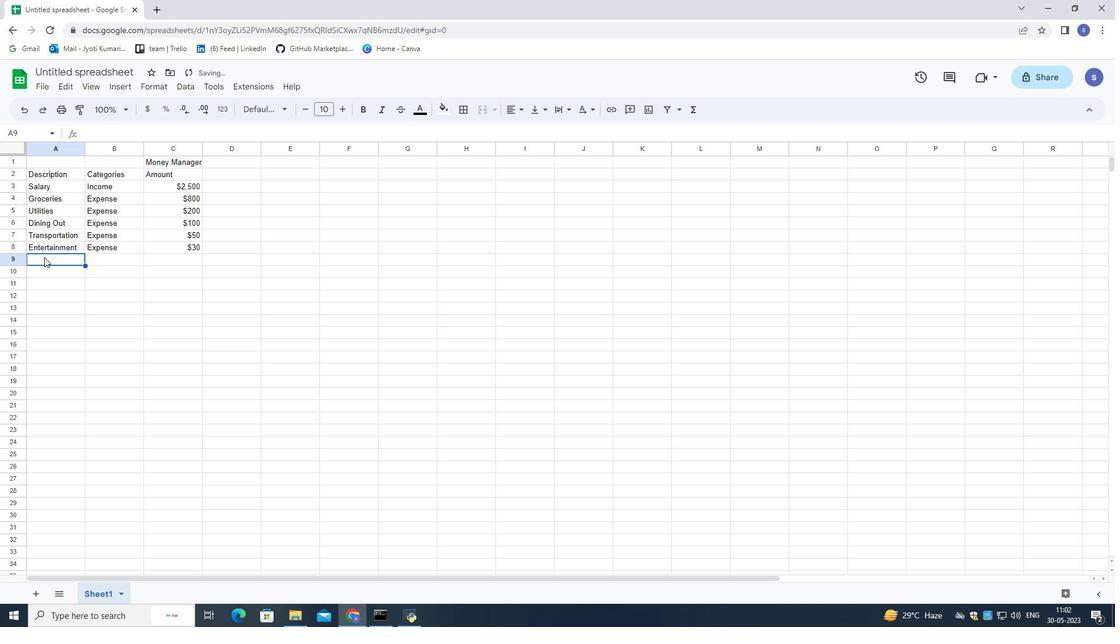 
Action: Key pressed <Key.shift><Key.shift><Key.shift><Key.shift><Key.shift>Rent
Screenshot: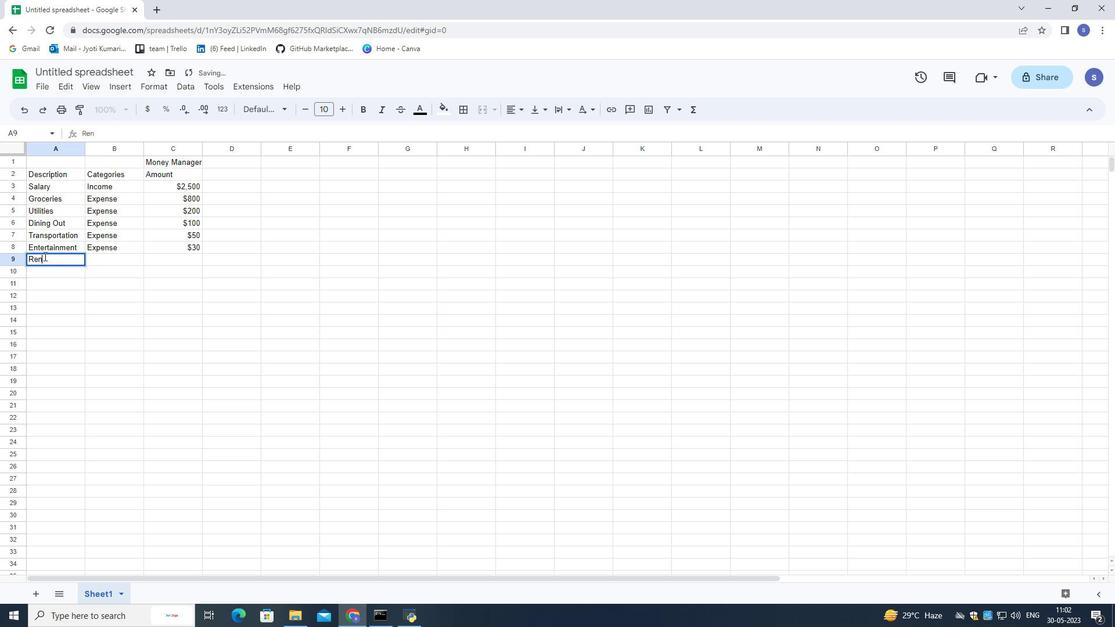 
Action: Mouse moved to (92, 259)
Screenshot: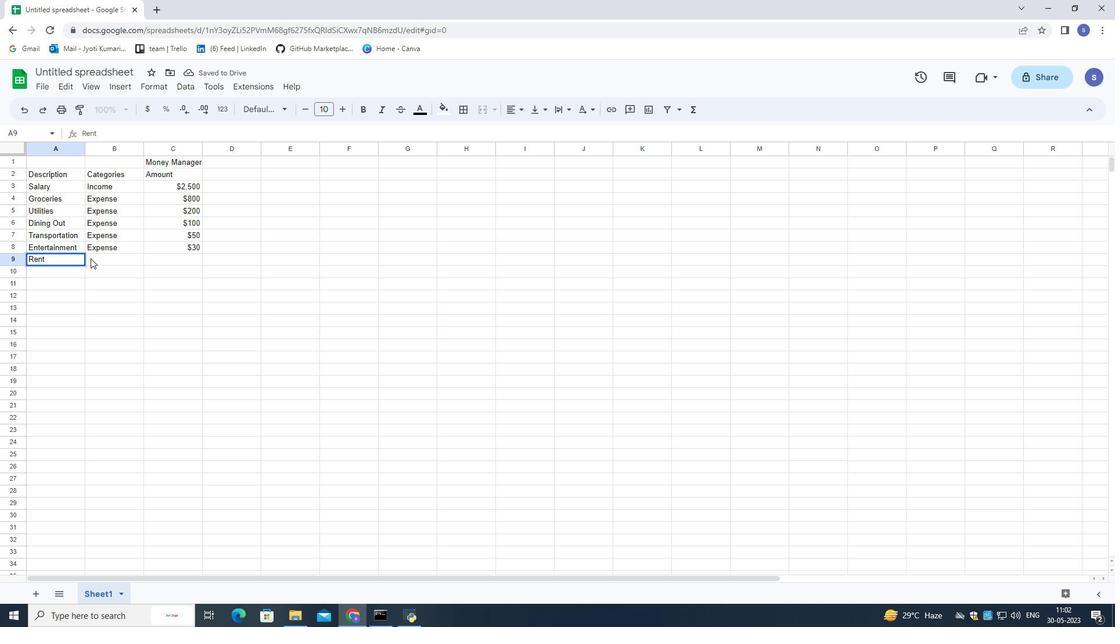 
Action: Mouse pressed left at (92, 259)
Screenshot: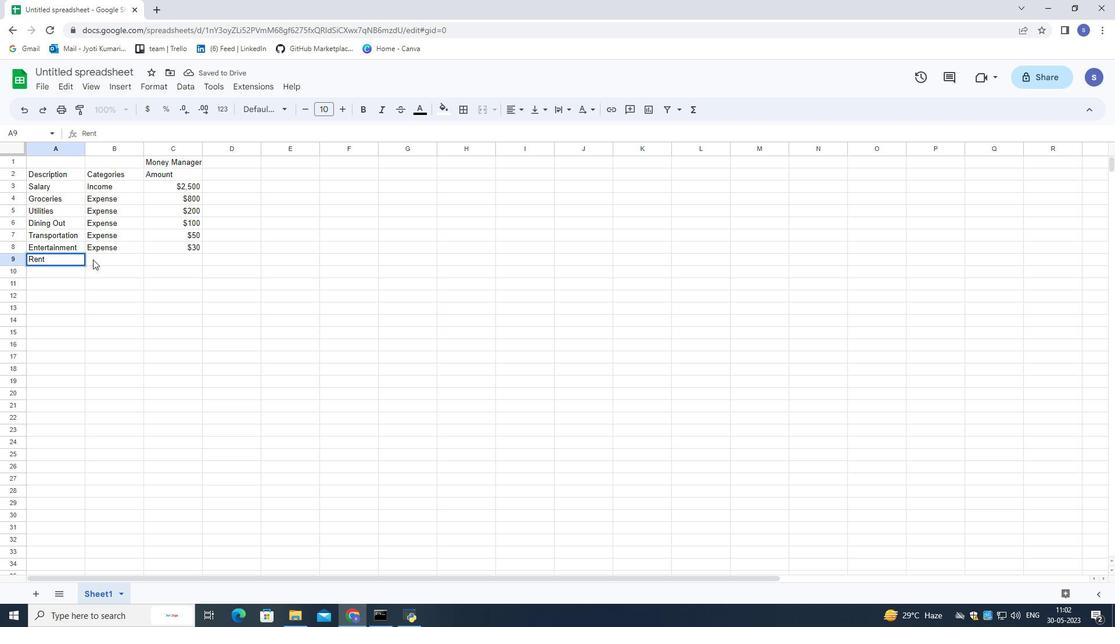 
Action: Key pressed <Key.shift>Expense
Screenshot: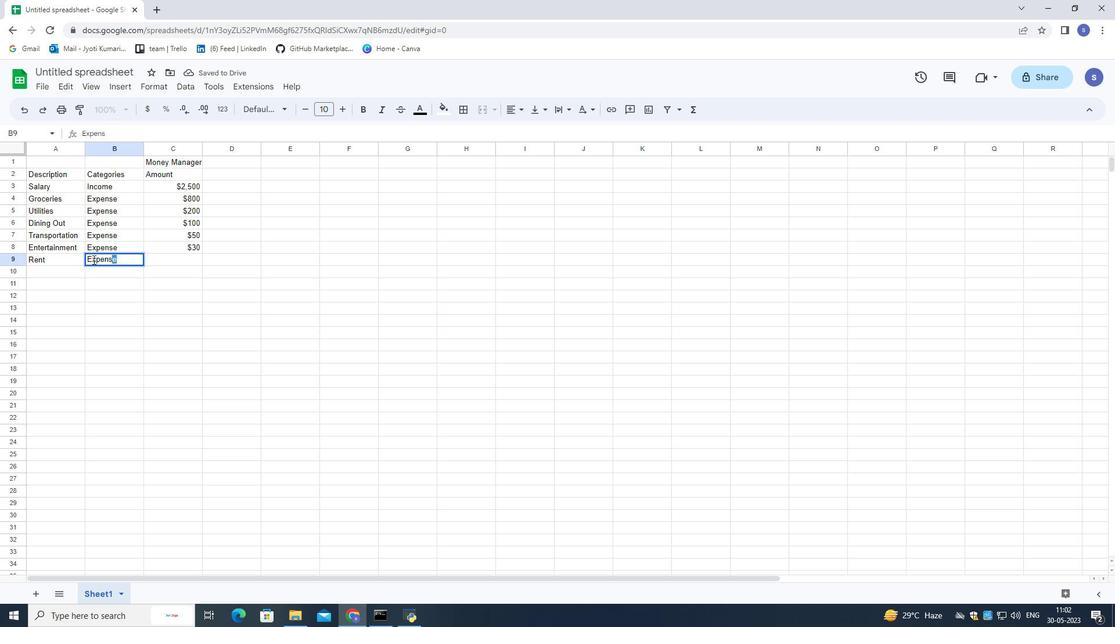 
Action: Mouse moved to (163, 199)
Screenshot: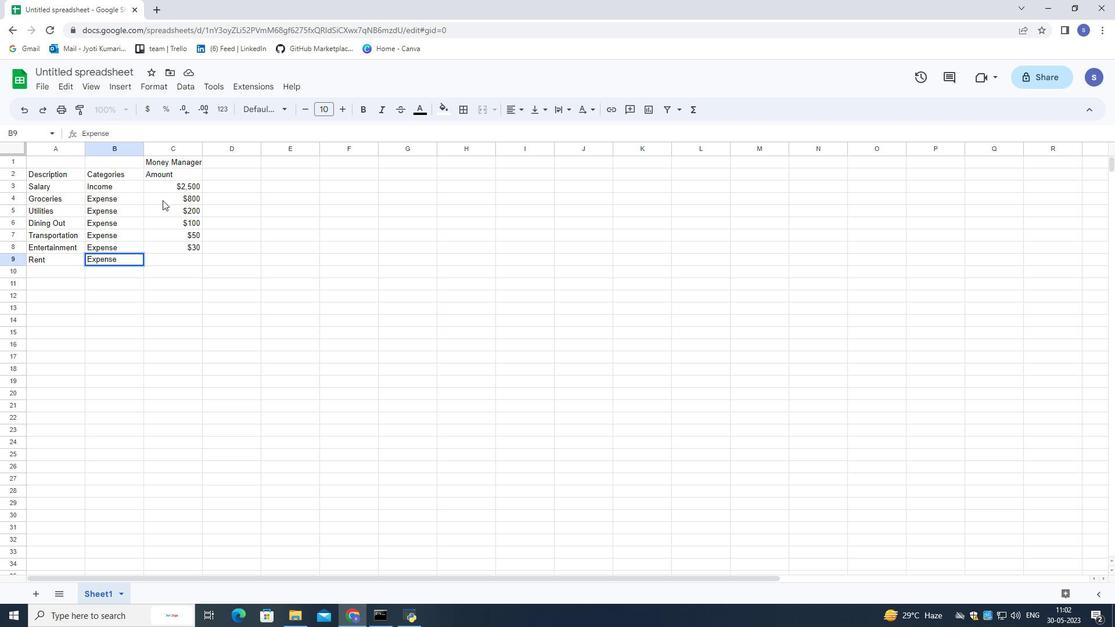 
Action: Mouse pressed left at (163, 199)
Screenshot: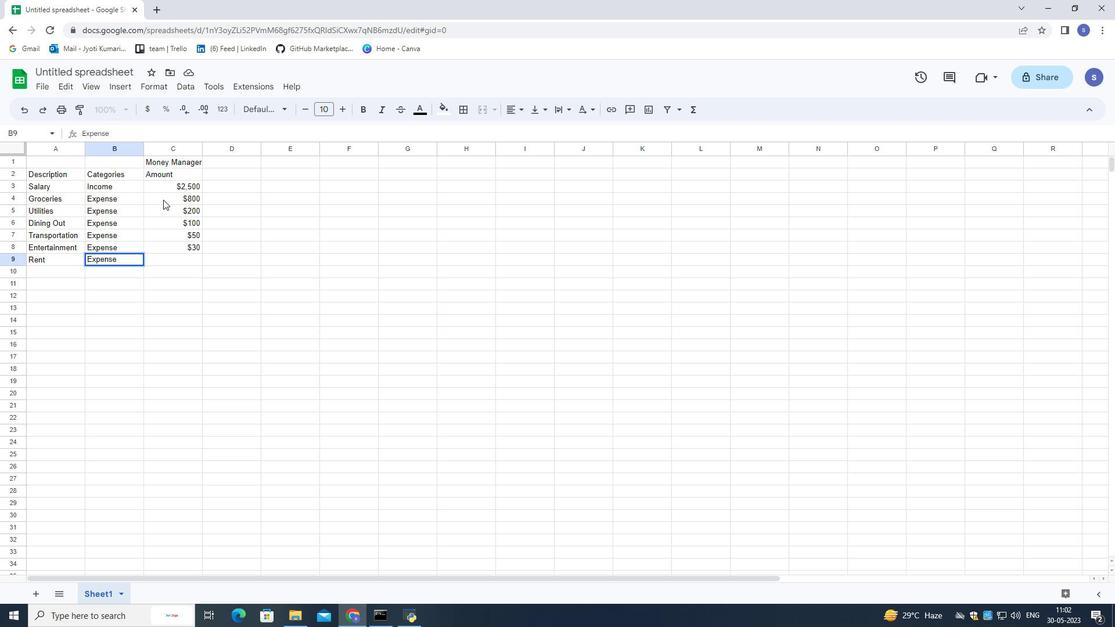 
Action: Mouse moved to (182, 247)
Screenshot: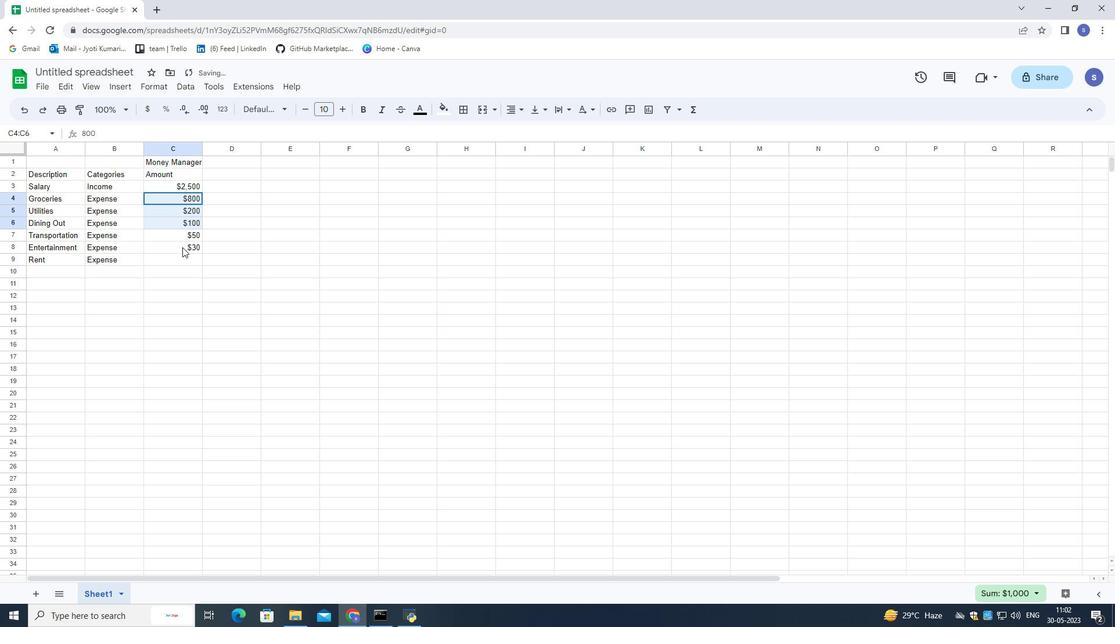 
Action: Key pressed <Key.backspace>
Screenshot: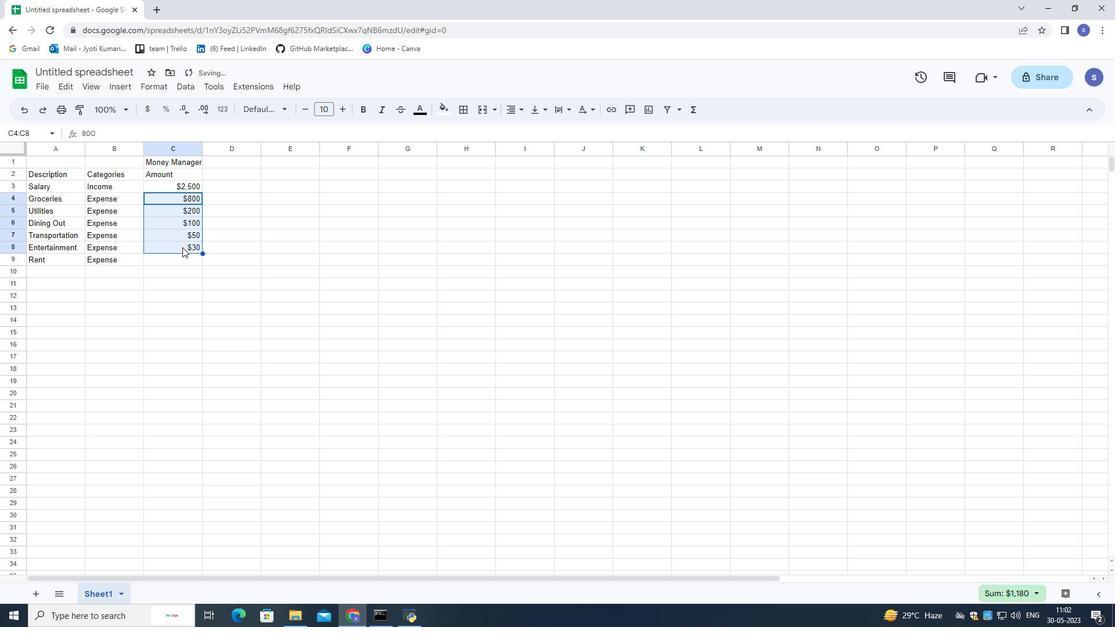 
Action: Mouse moved to (183, 196)
Screenshot: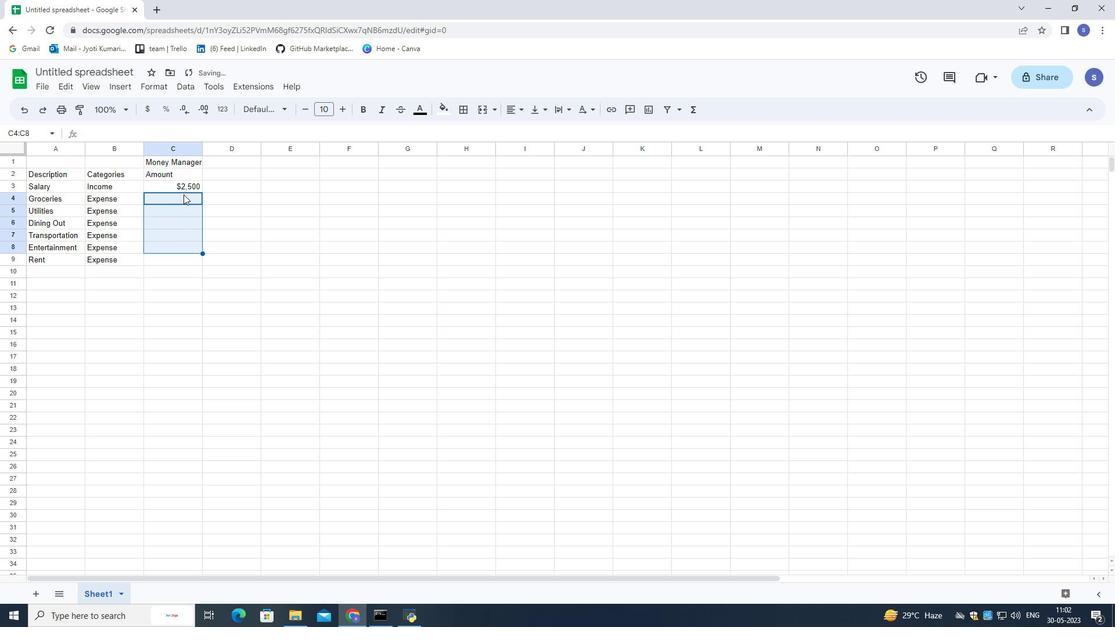 
Action: Mouse pressed left at (183, 196)
Screenshot: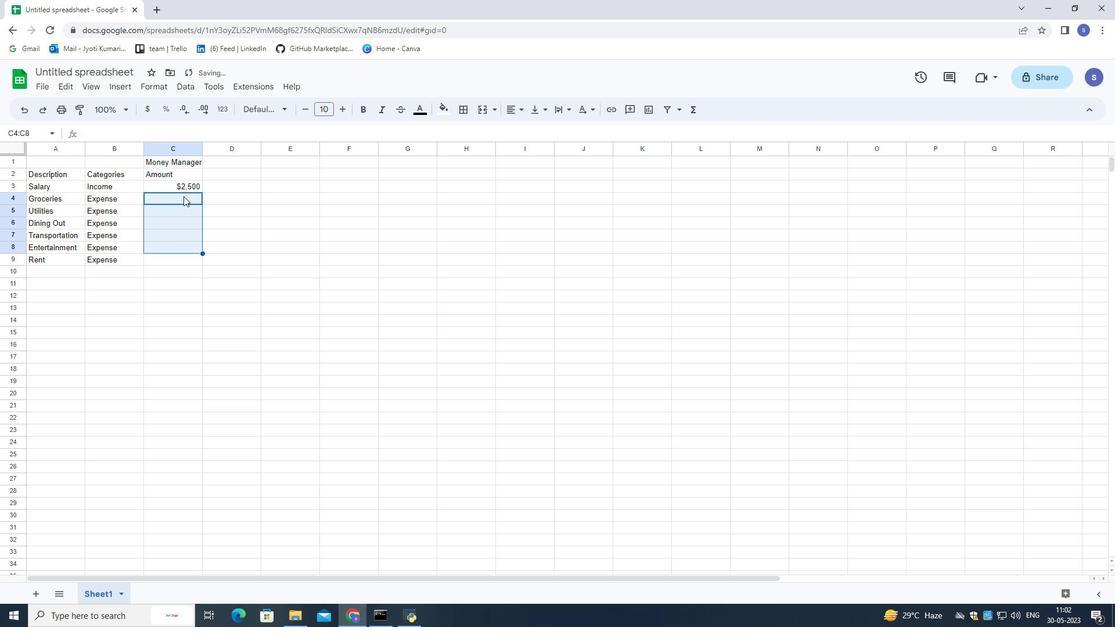 
Action: Key pressed <Key.shift><Key.shift><Key.shift><Key.shift><Key.shift><Key.shift><Key.shift><Key.shift><Key.shift>$
Screenshot: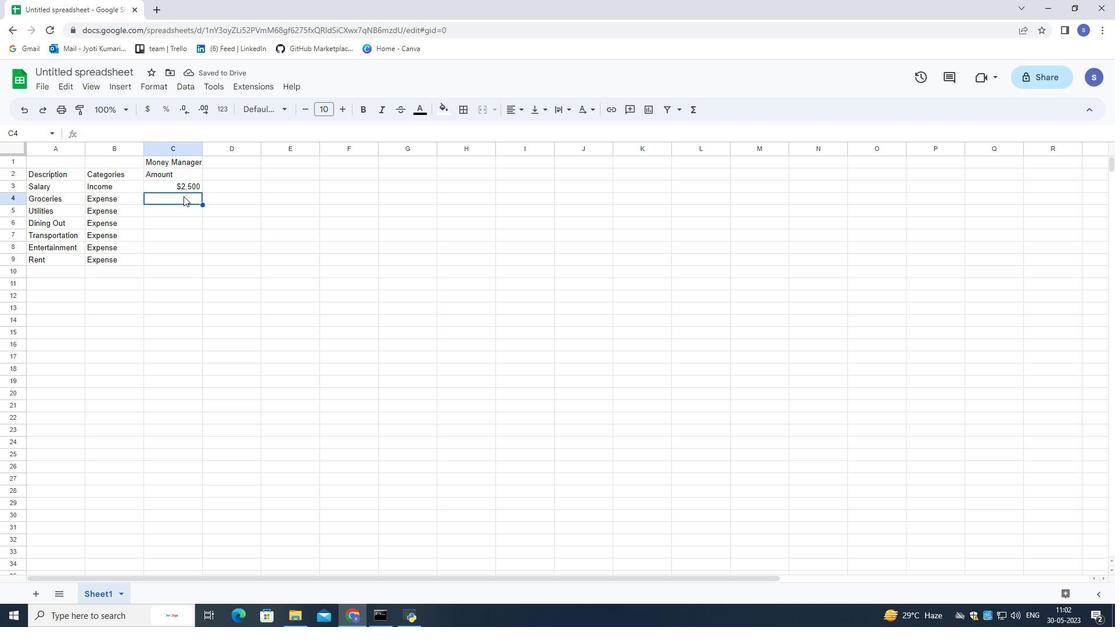 
Action: Mouse moved to (168, 263)
Screenshot: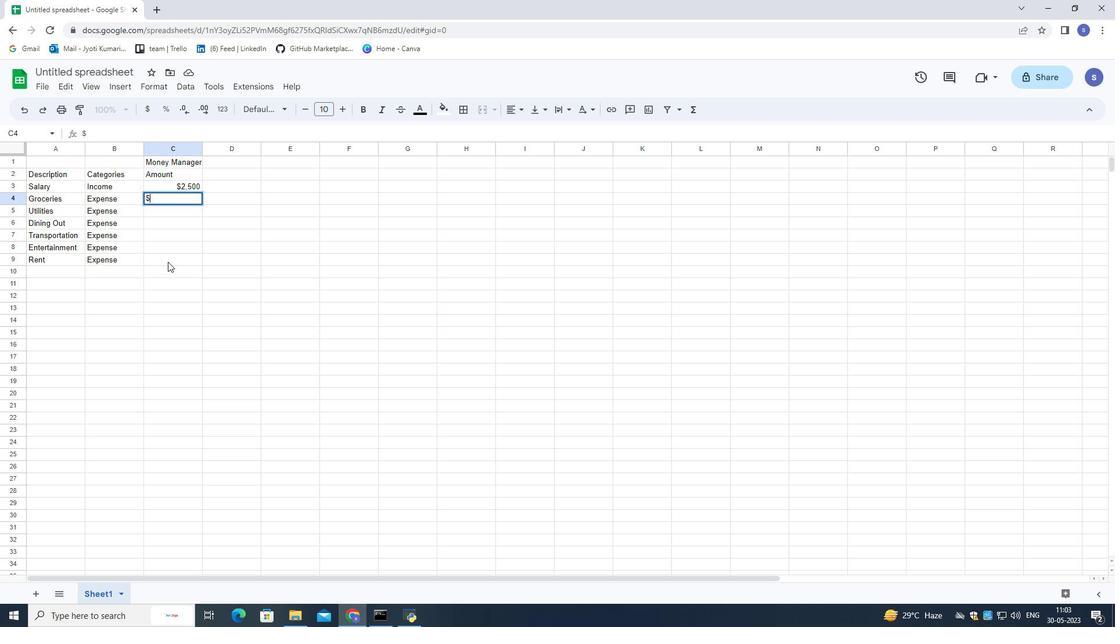
Action: Mouse pressed left at (168, 263)
Screenshot: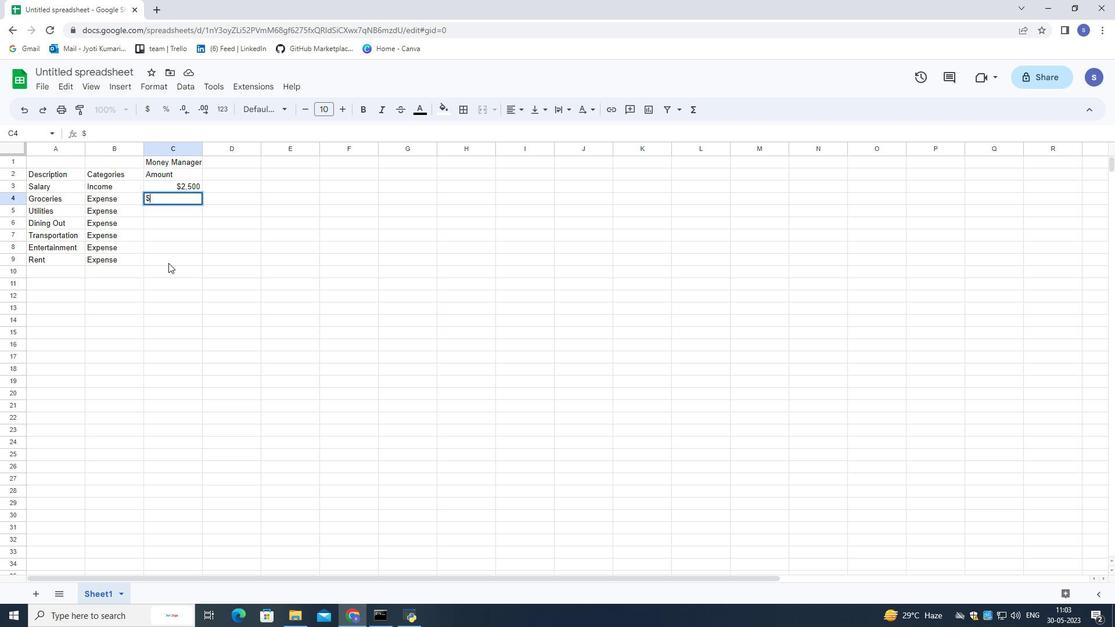 
Action: Mouse moved to (168, 260)
Screenshot: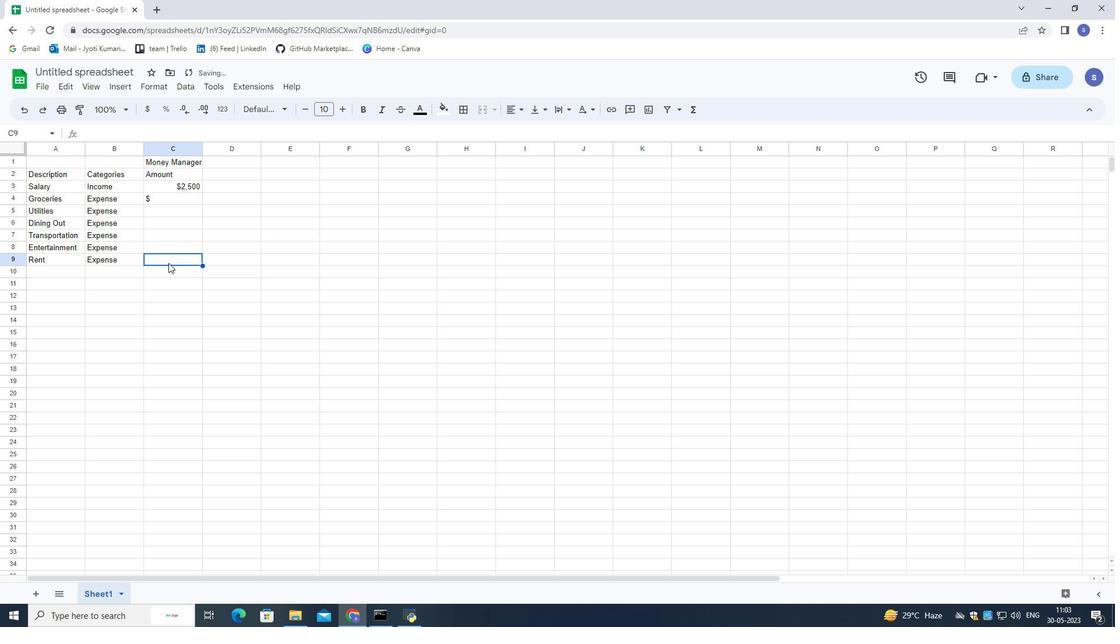 
Action: Key pressed <Key.shift>$800
Screenshot: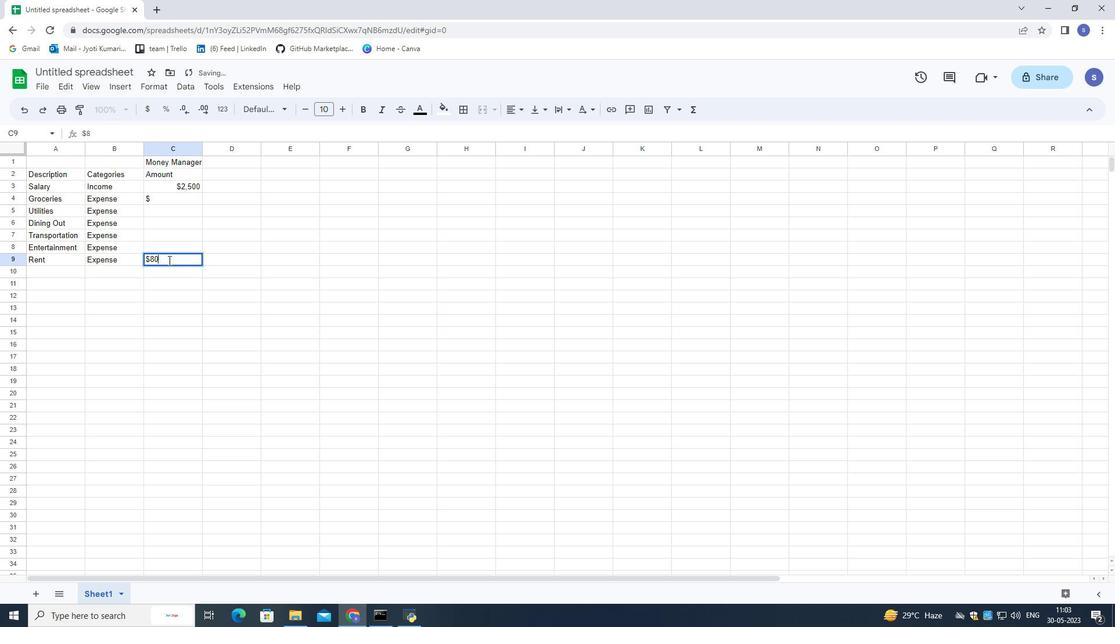 
Action: Mouse moved to (183, 199)
Screenshot: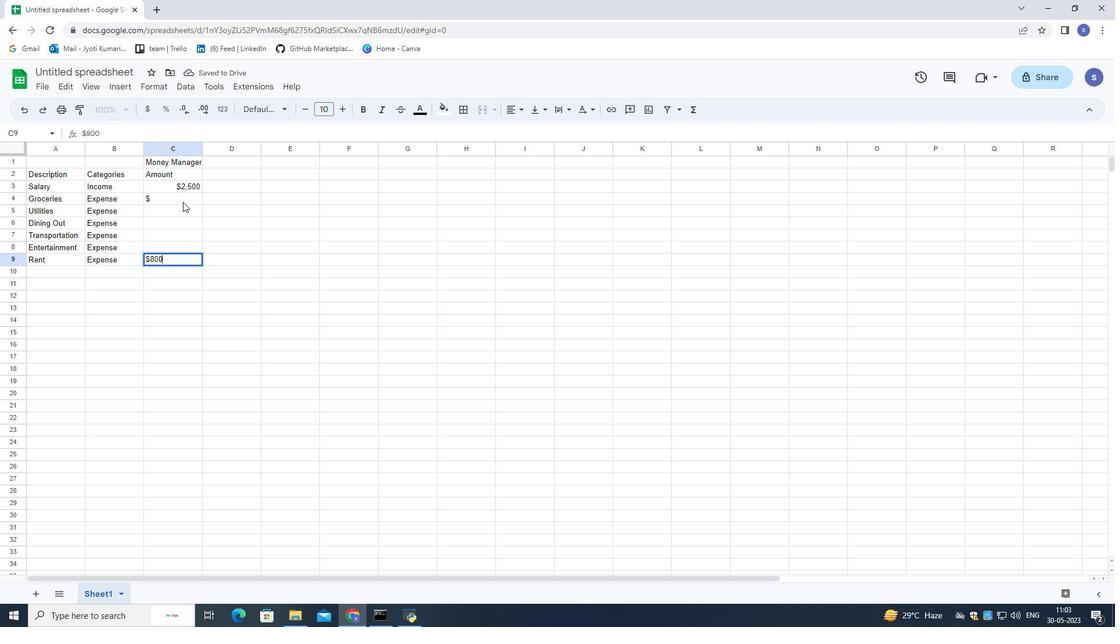 
Action: Mouse pressed left at (183, 199)
Screenshot: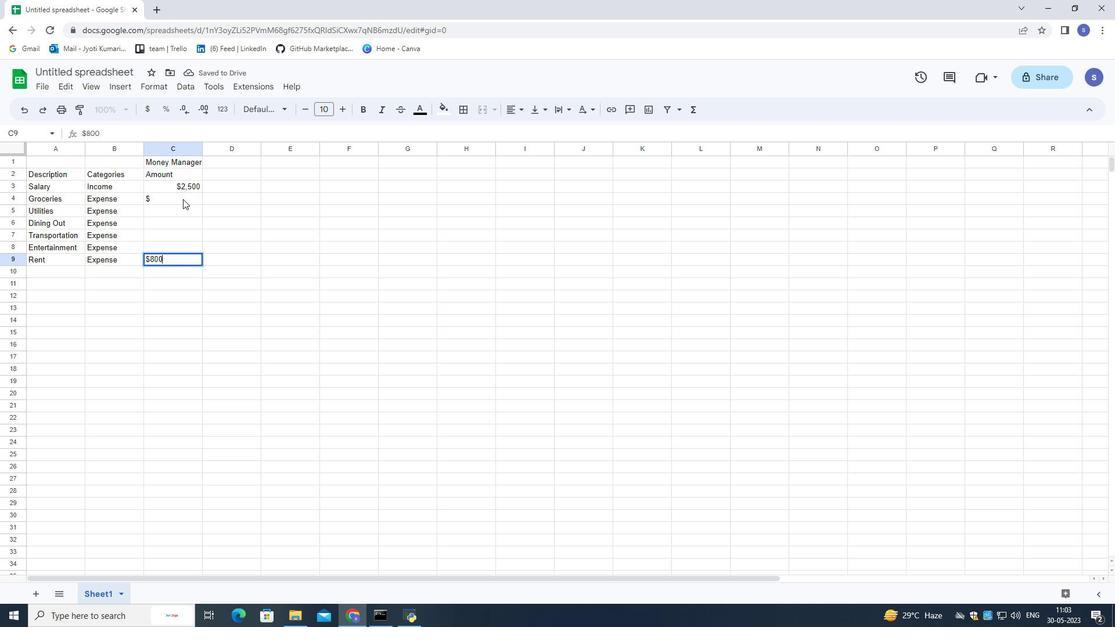 
Action: Mouse pressed left at (183, 199)
Screenshot: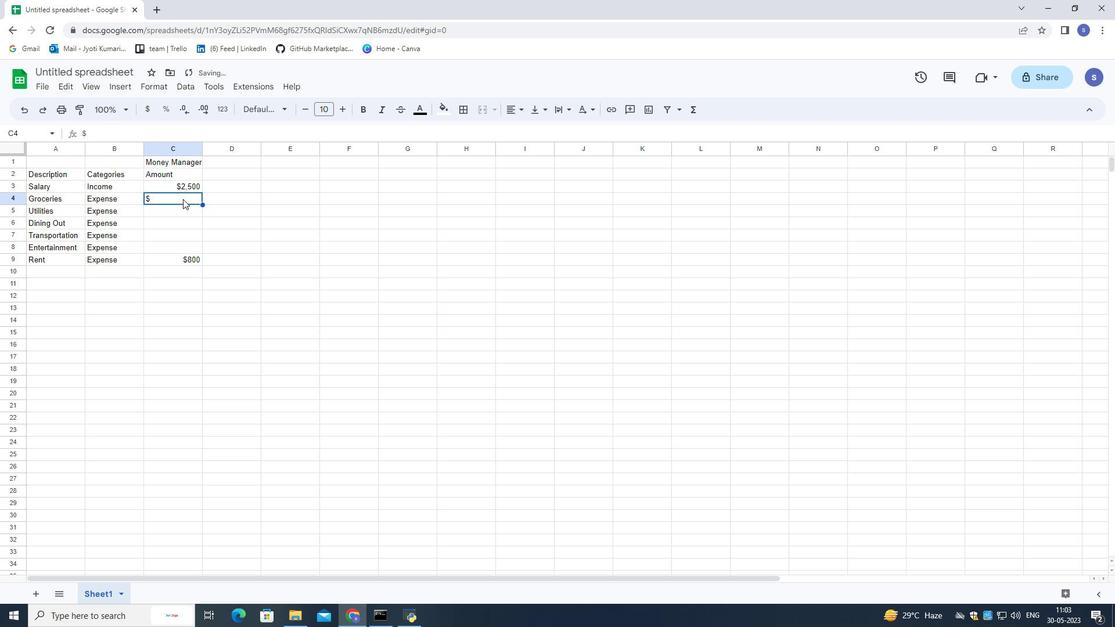 
Action: Key pressed <Key.backspace><Key.shift>$200<Key.down><Key.shift>$100<Key.down><Key.shift>$5<Key.down><Key.shift>$
Screenshot: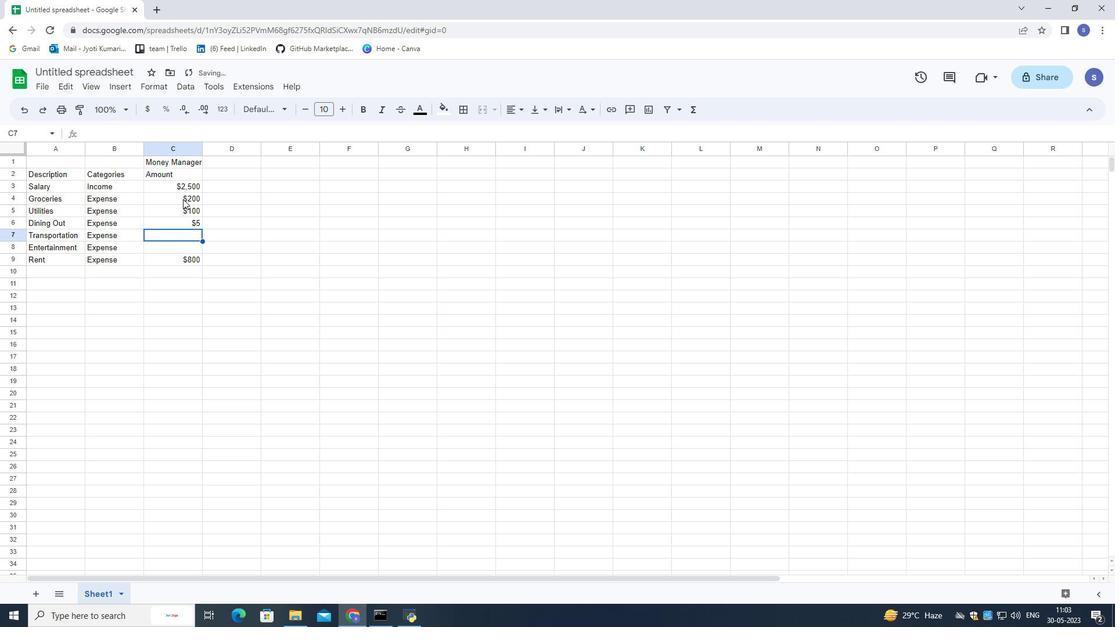 
Action: Mouse moved to (176, 221)
Screenshot: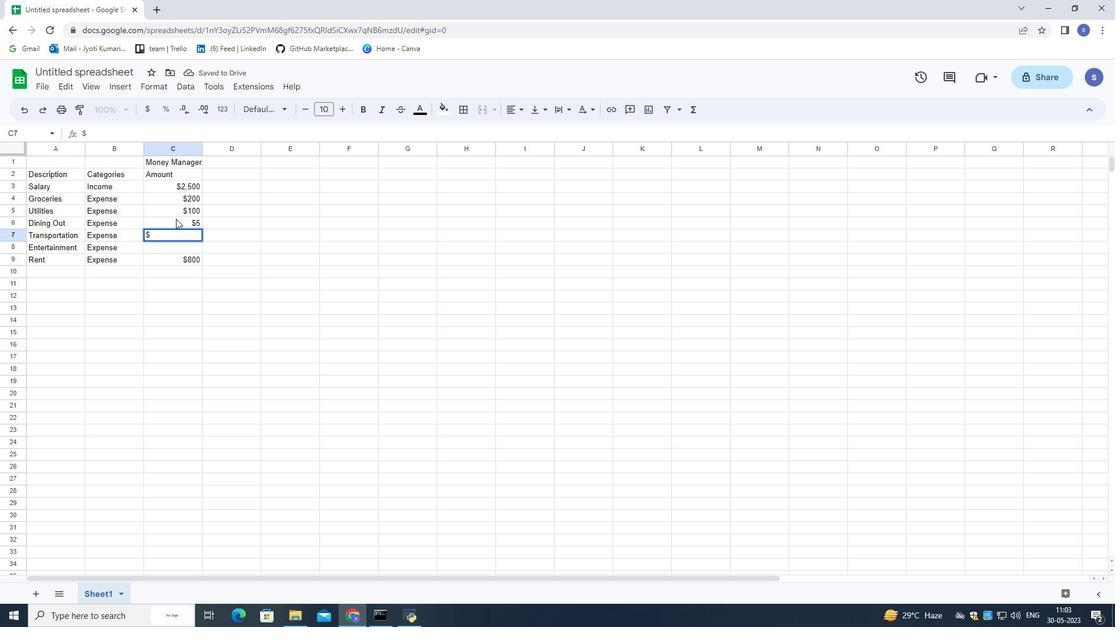 
Action: Mouse pressed left at (176, 221)
Screenshot: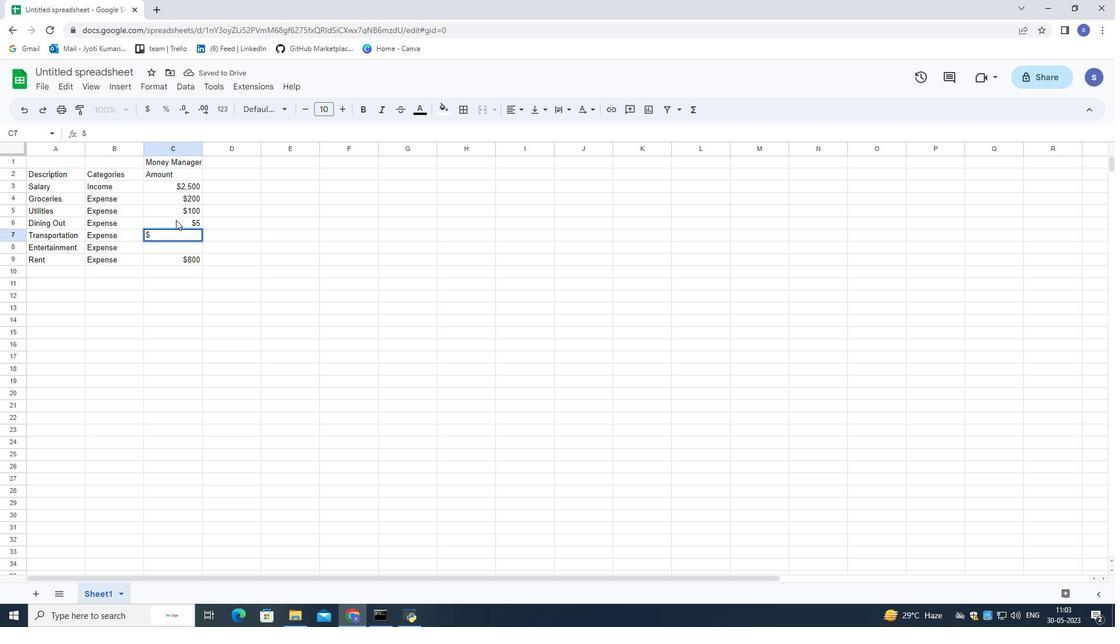 
Action: Mouse pressed left at (176, 221)
Screenshot: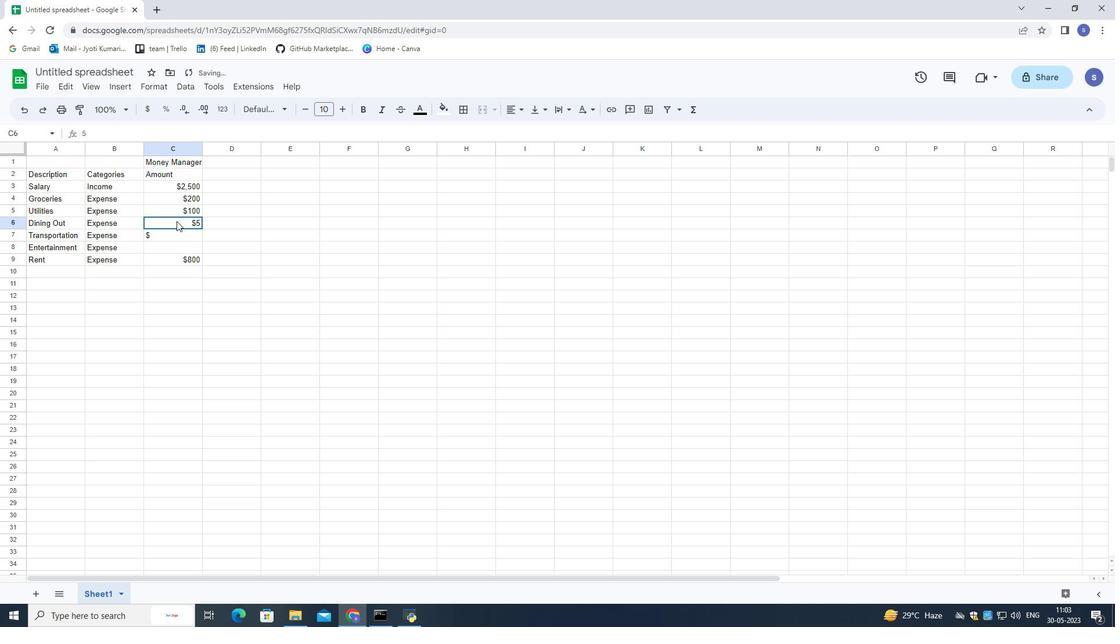 
Action: Key pressed <Key.backspace><Key.shift>$50<Key.down>
Screenshot: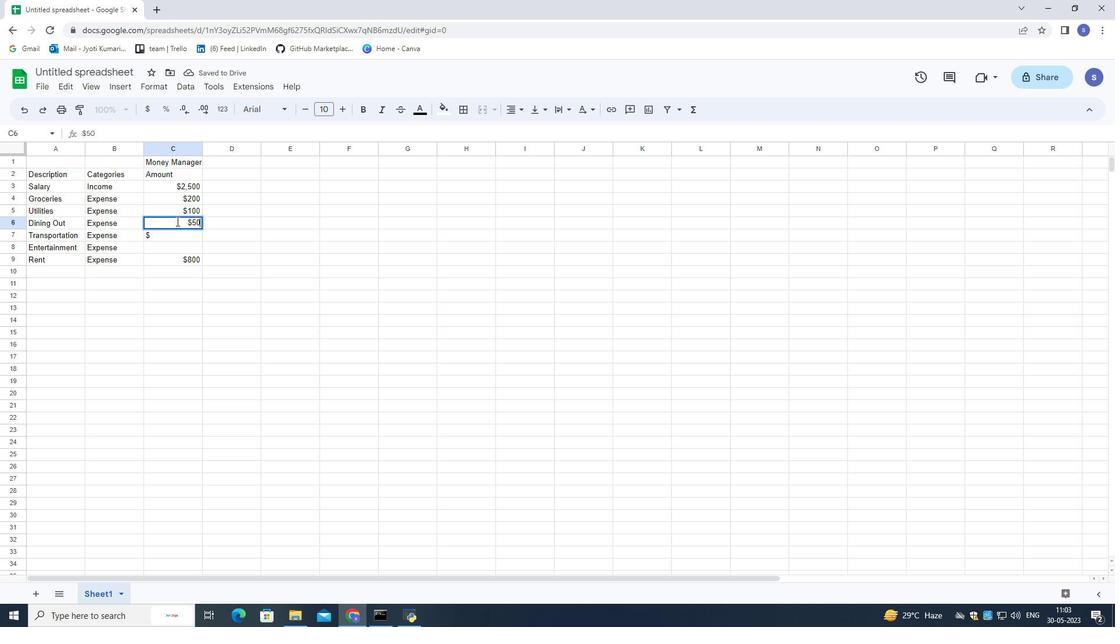 
Action: Mouse moved to (179, 235)
Screenshot: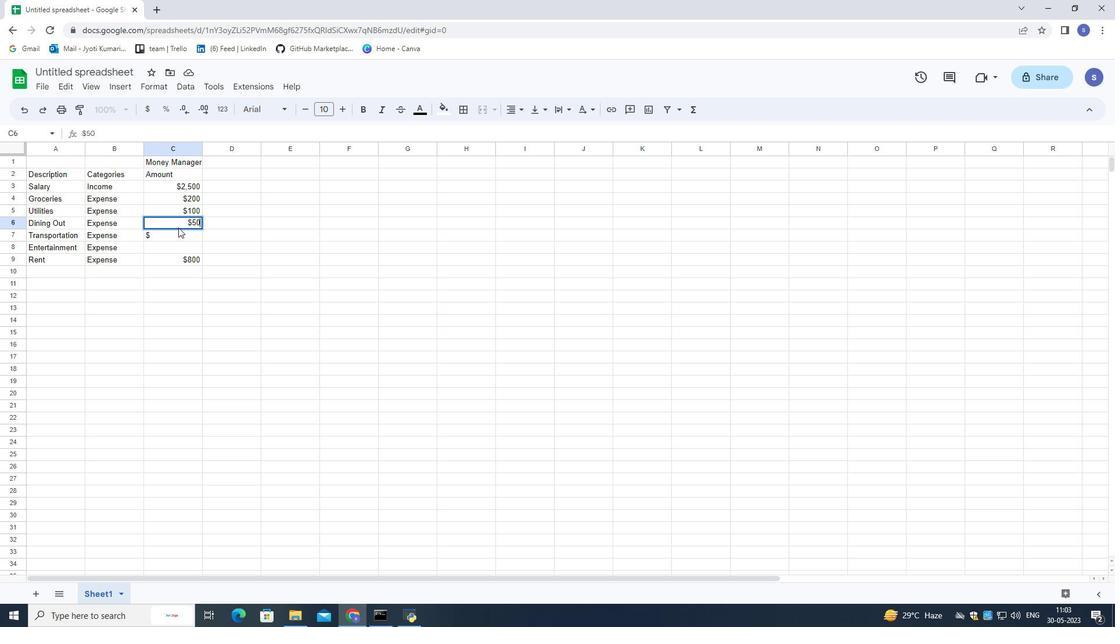 
Action: Mouse pressed left at (179, 235)
Screenshot: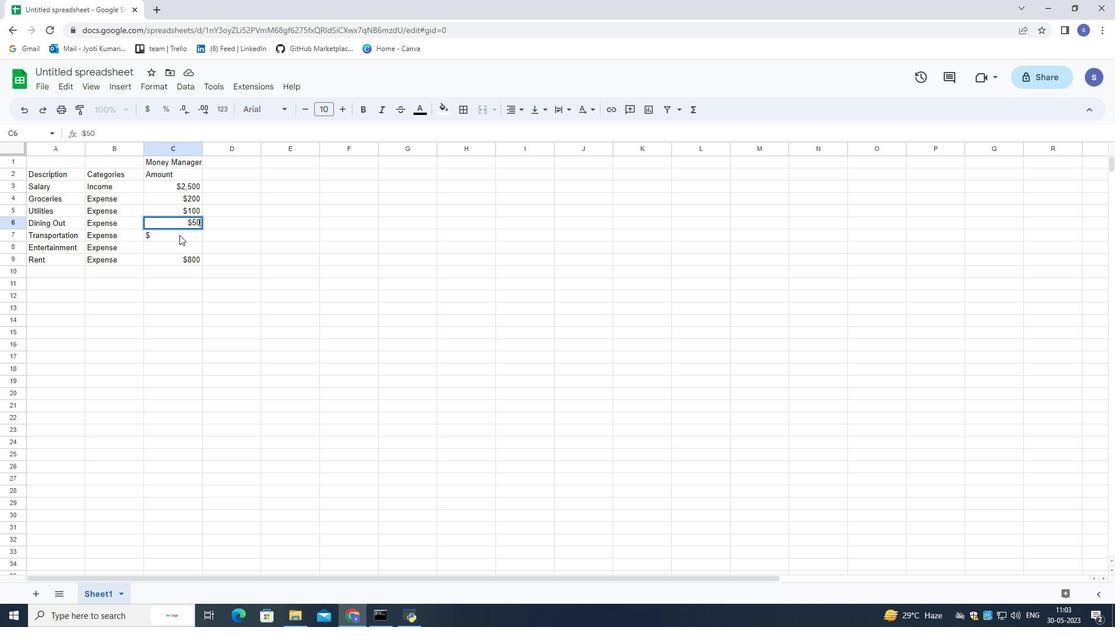 
Action: Mouse moved to (180, 230)
Screenshot: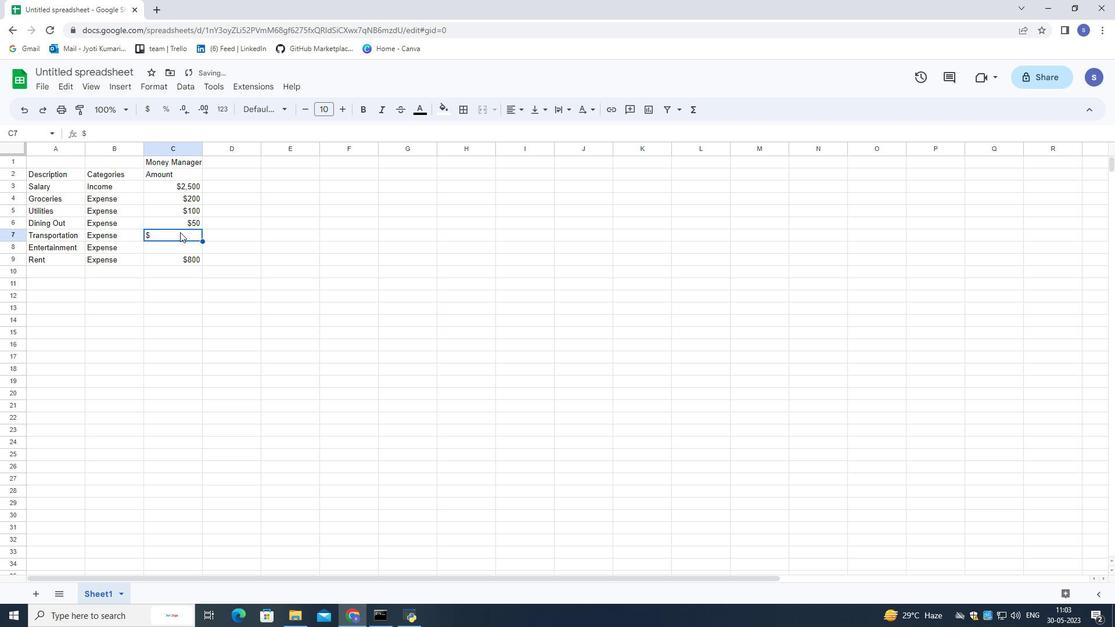 
Action: Mouse pressed left at (180, 230)
Screenshot: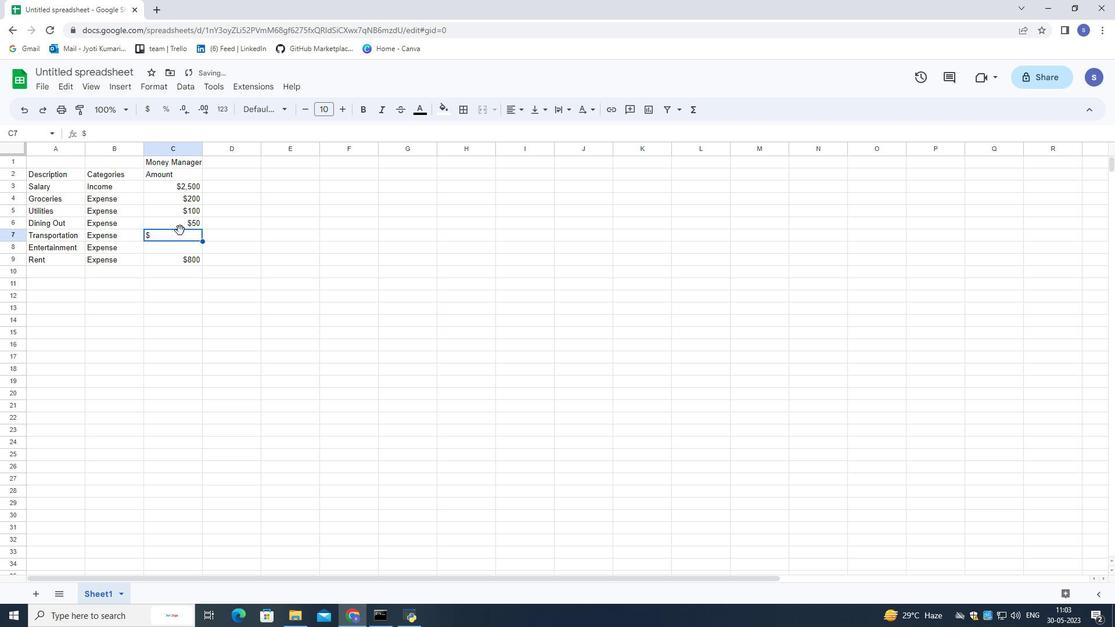 
Action: Mouse moved to (180, 235)
Screenshot: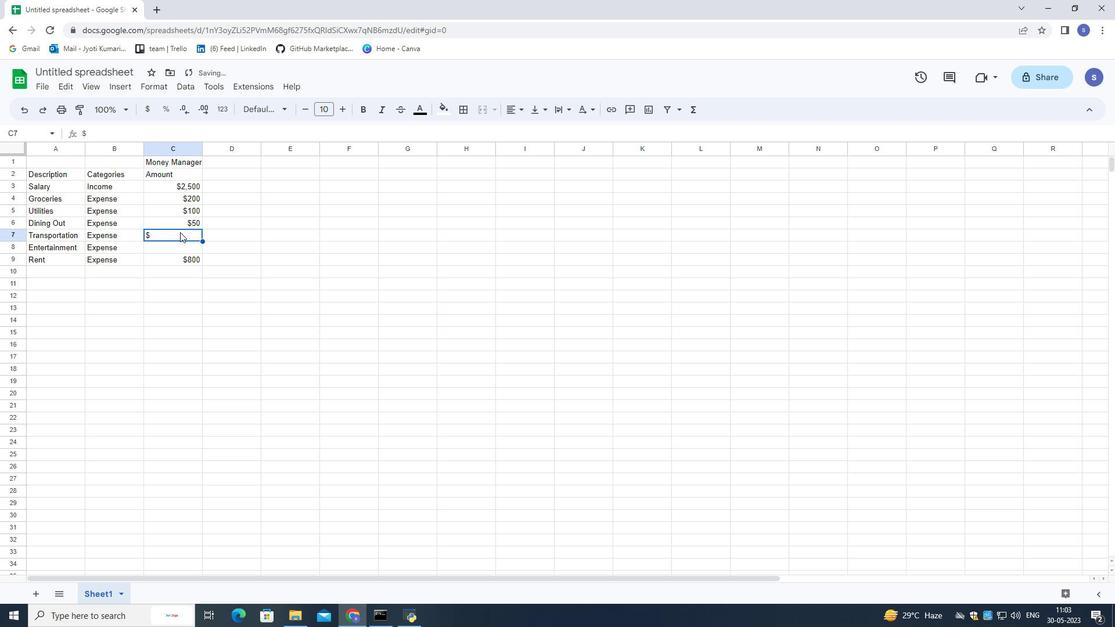 
Action: Mouse pressed left at (180, 235)
Screenshot: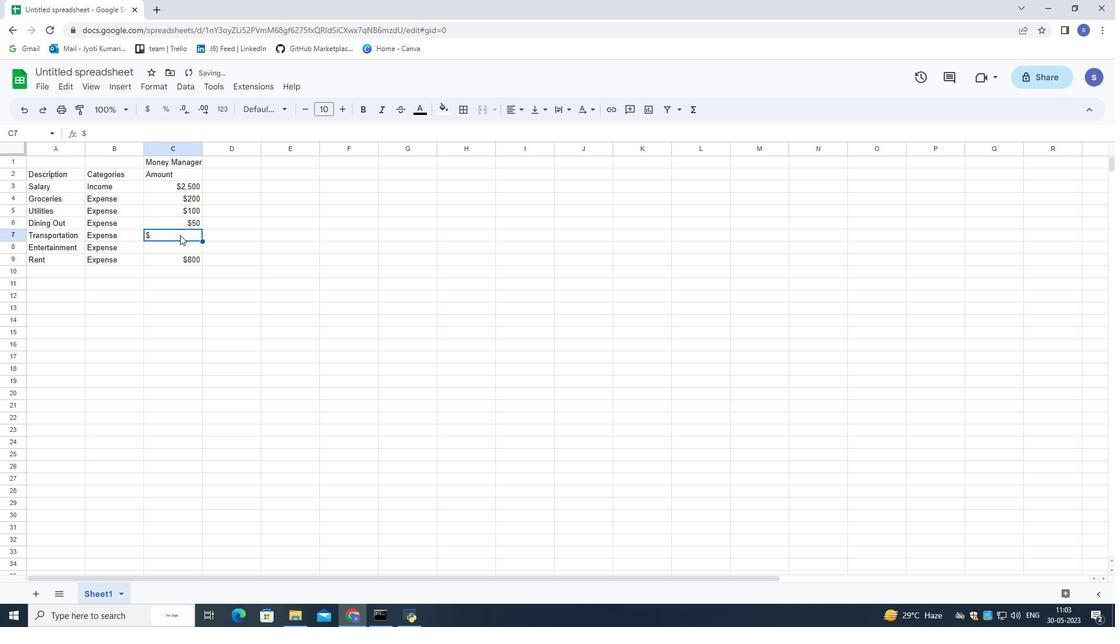 
Action: Mouse pressed left at (180, 235)
Screenshot: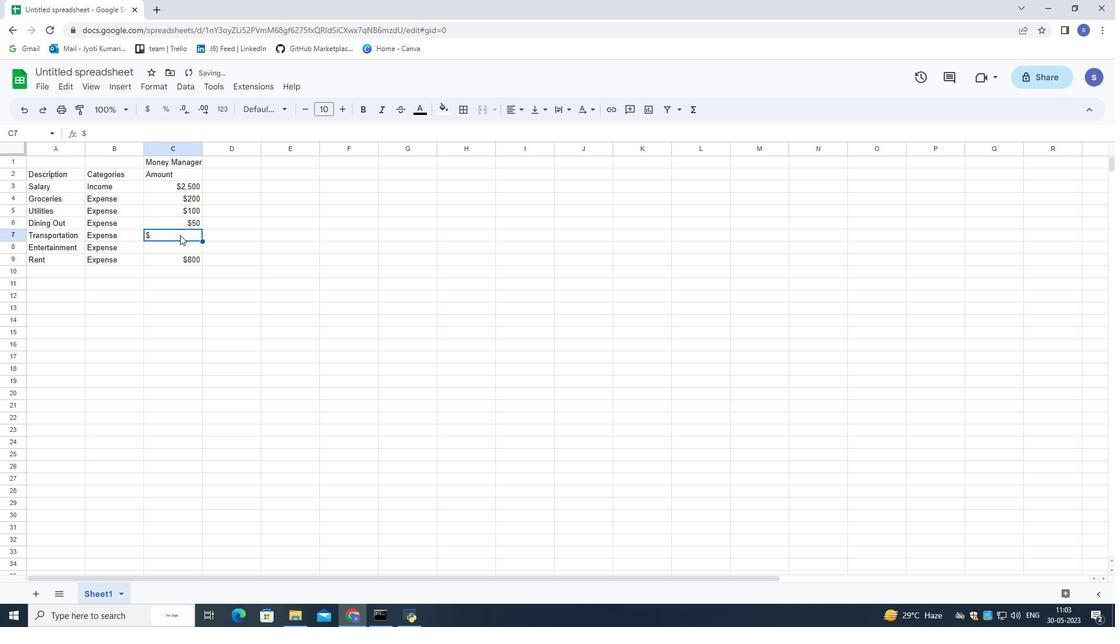 
Action: Mouse pressed left at (180, 235)
Screenshot: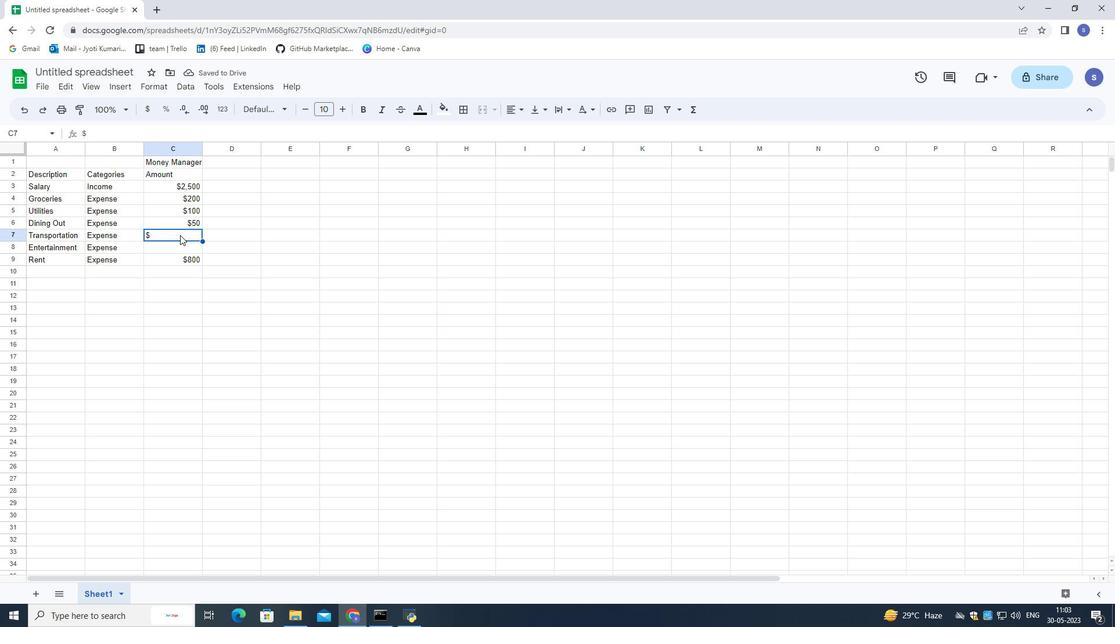 
Action: Key pressed <Key.backspace><Key.shift>$3
Screenshot: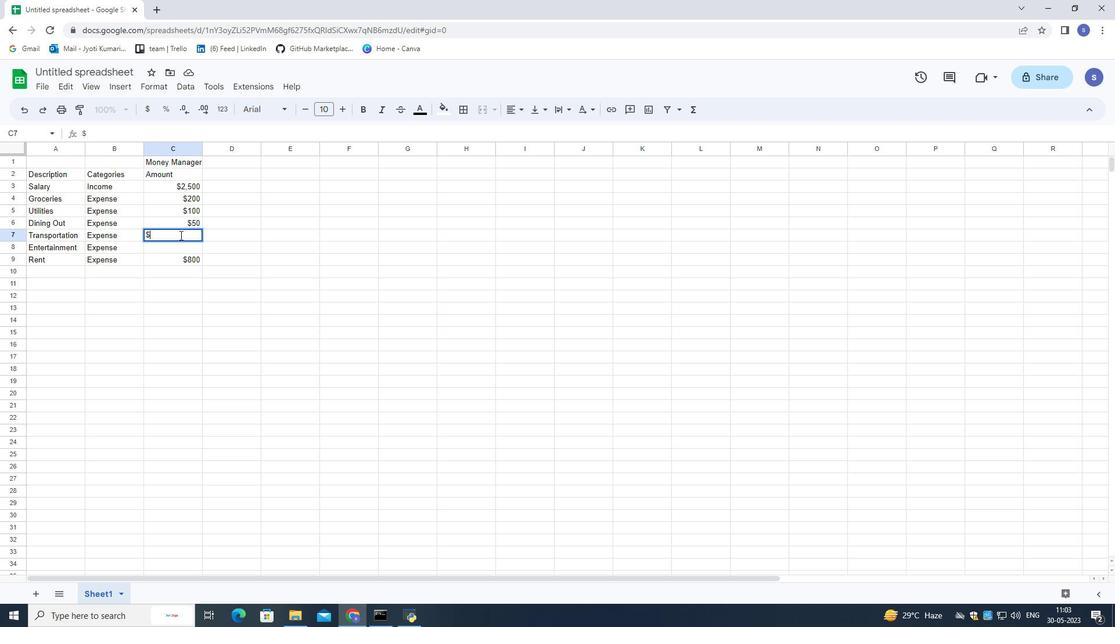 
Action: Mouse moved to (180, 235)
Screenshot: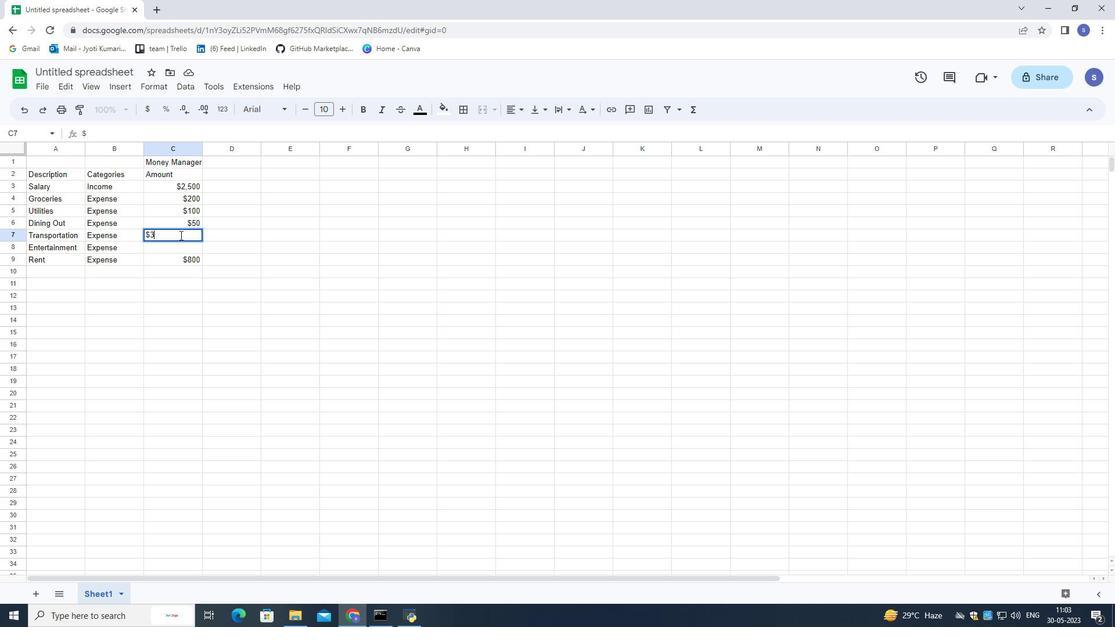 
Action: Key pressed 0<Key.down>
Screenshot: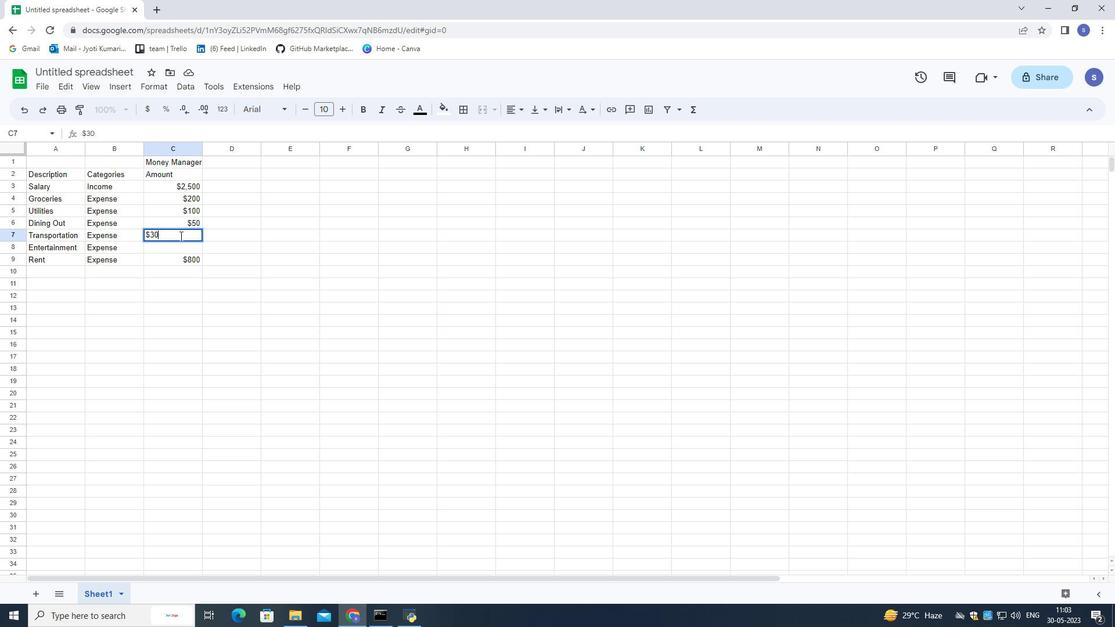 
Action: Mouse moved to (160, 248)
Screenshot: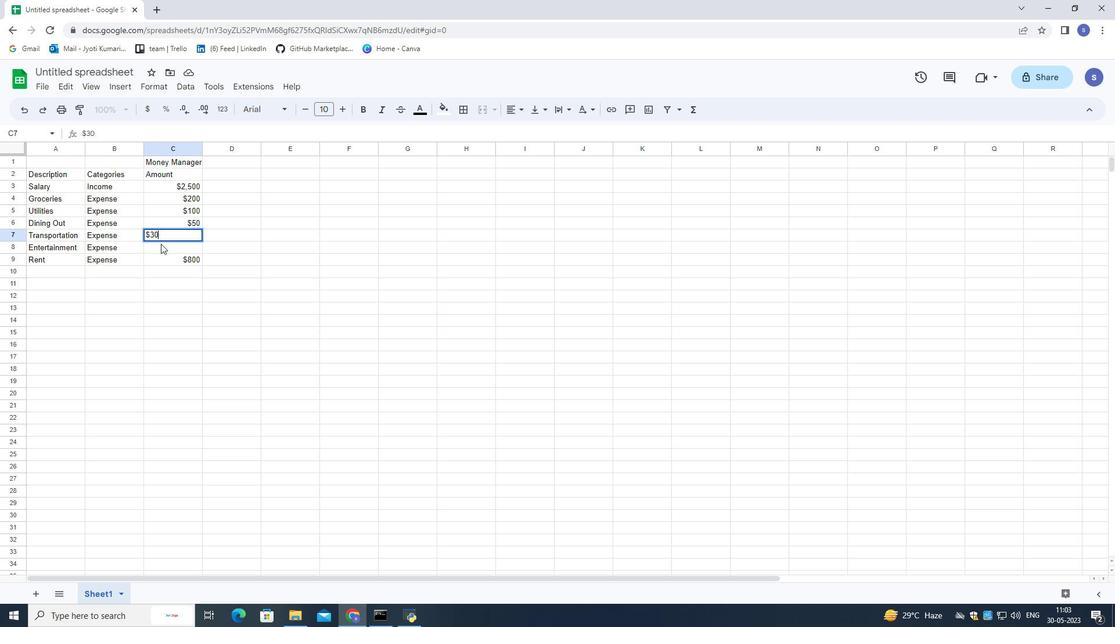 
Action: Mouse pressed left at (160, 248)
Screenshot: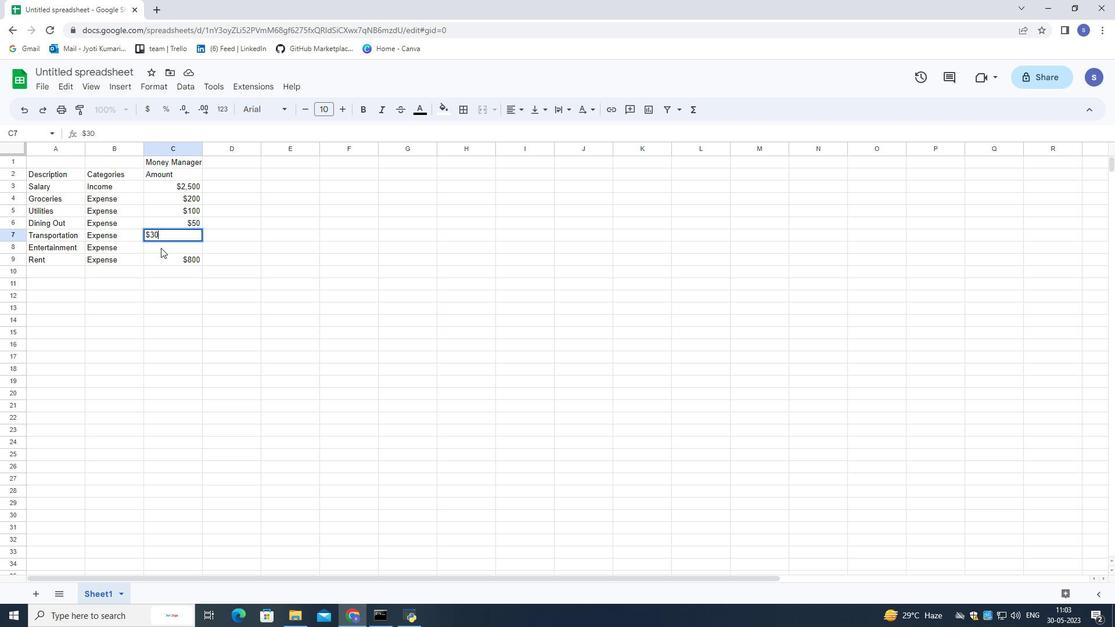 
Action: Key pressed <Key.shift>$100
Screenshot: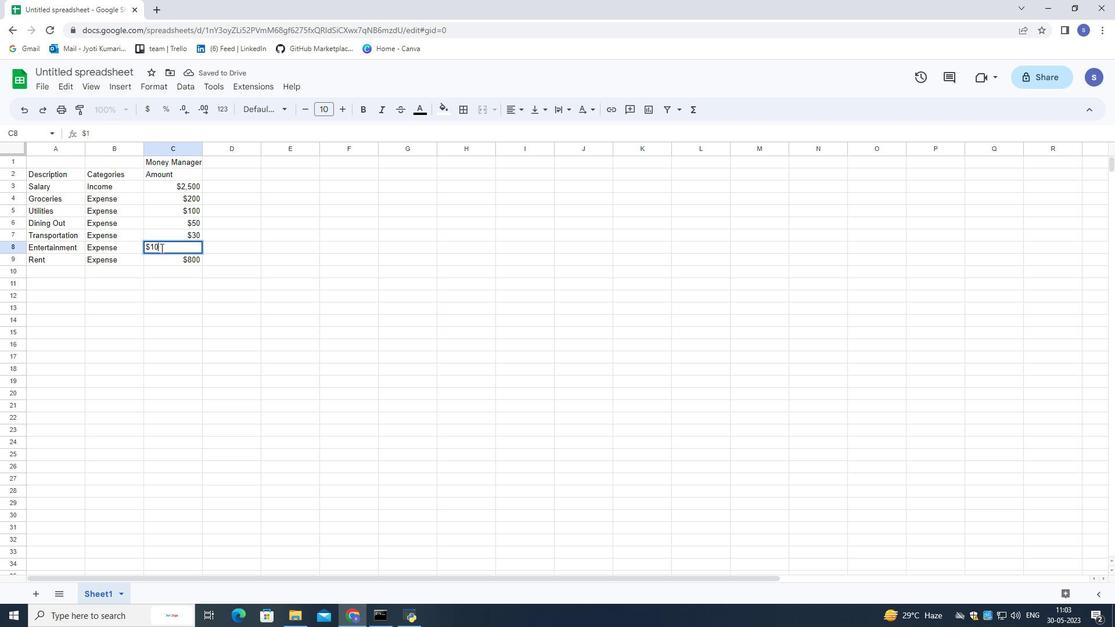 
Action: Mouse moved to (201, 274)
Screenshot: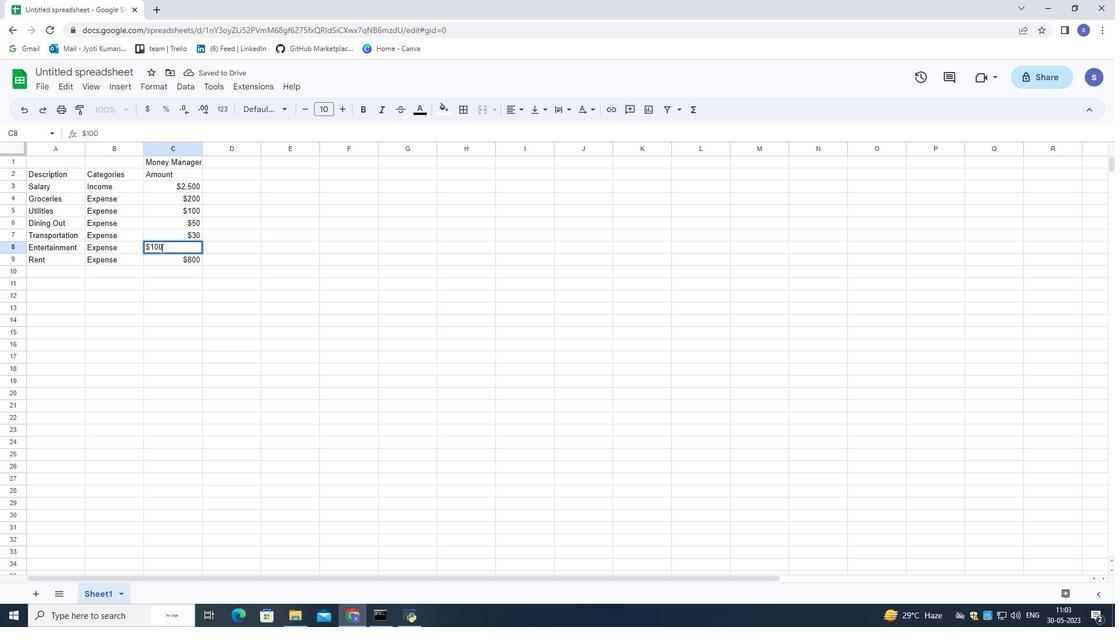 
Action: Mouse pressed left at (201, 274)
Screenshot: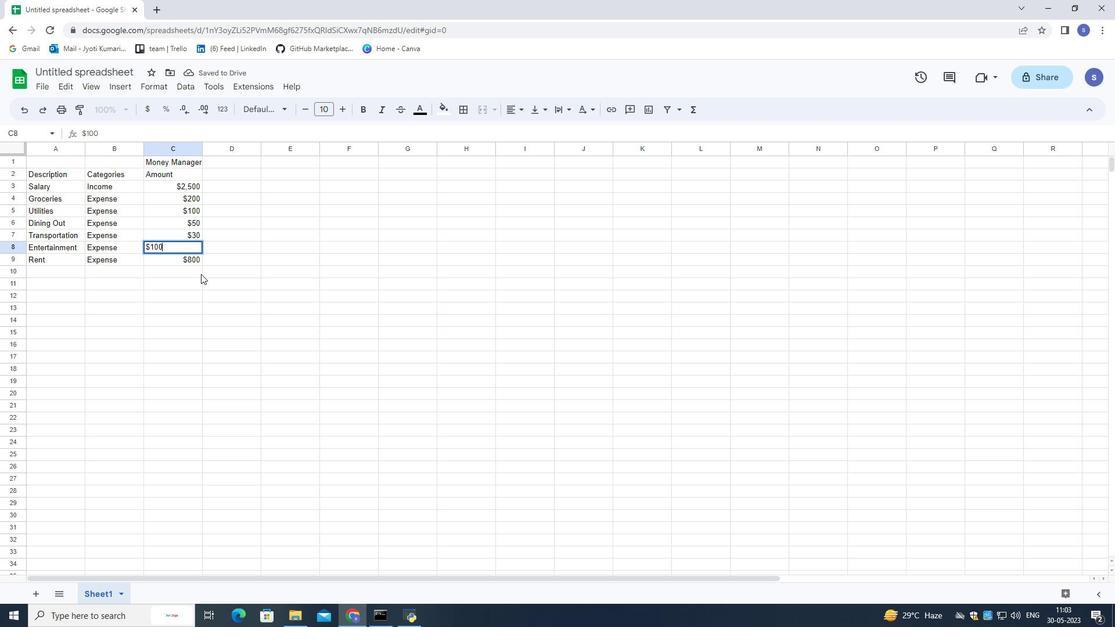 
Action: Mouse moved to (221, 171)
Screenshot: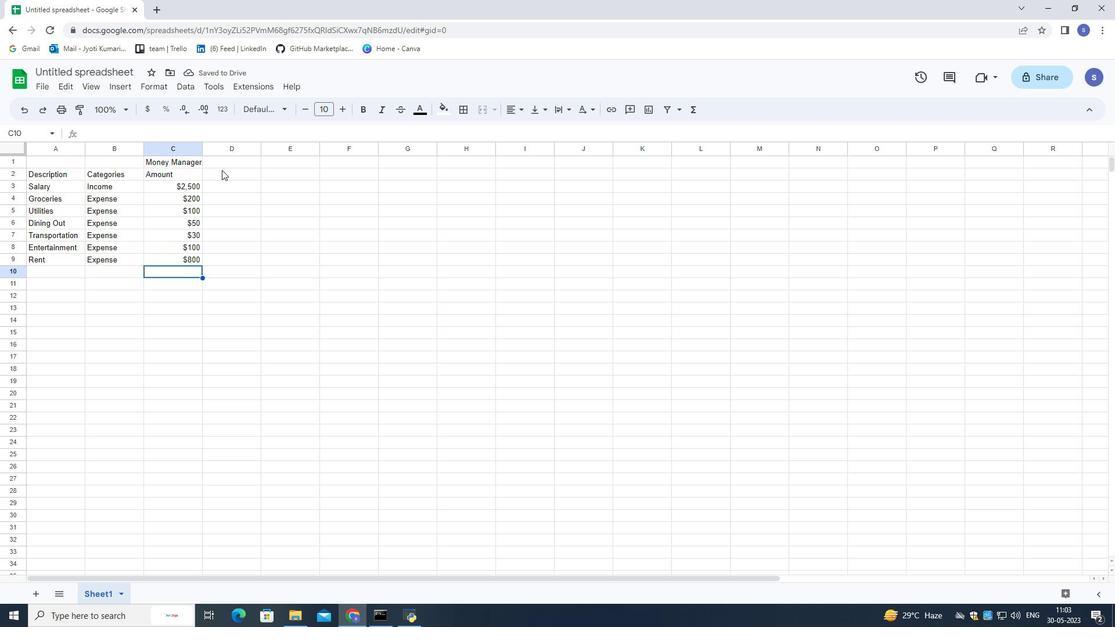 
Action: Mouse pressed left at (221, 171)
Screenshot: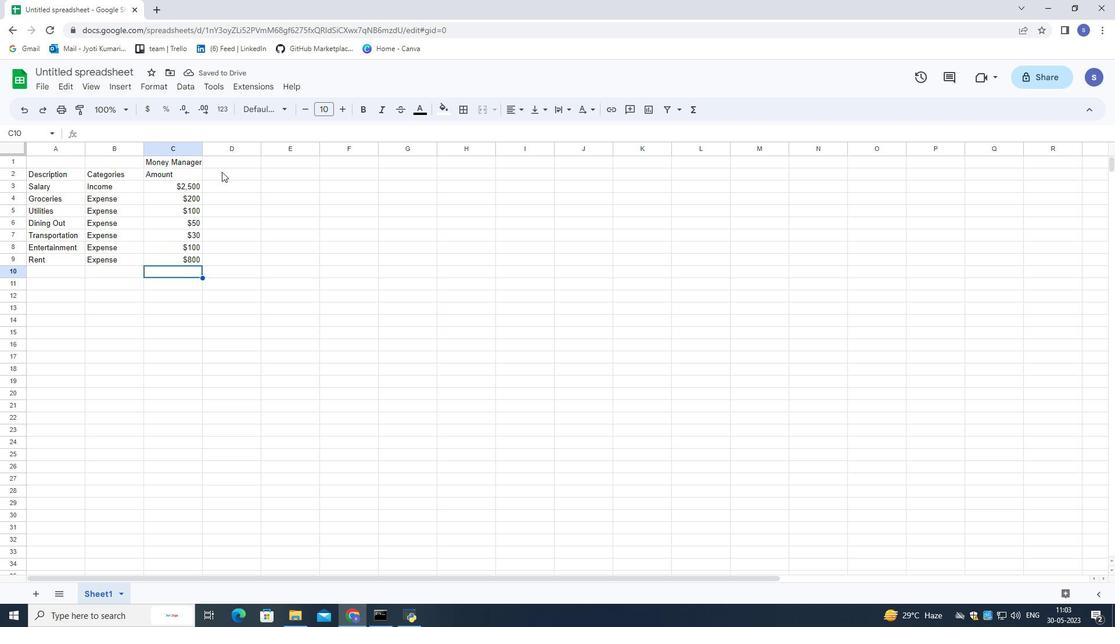 
Action: Key pressed <Key.shift>Date<Key.down>2023-05-01<Key.down>2023-05-05<Key.down>2023-05-0<Key.backspace>10<Key.down>2023-05-15<Key.down>2023-05-20<Key.down>2023-05<Key.down>
Screenshot: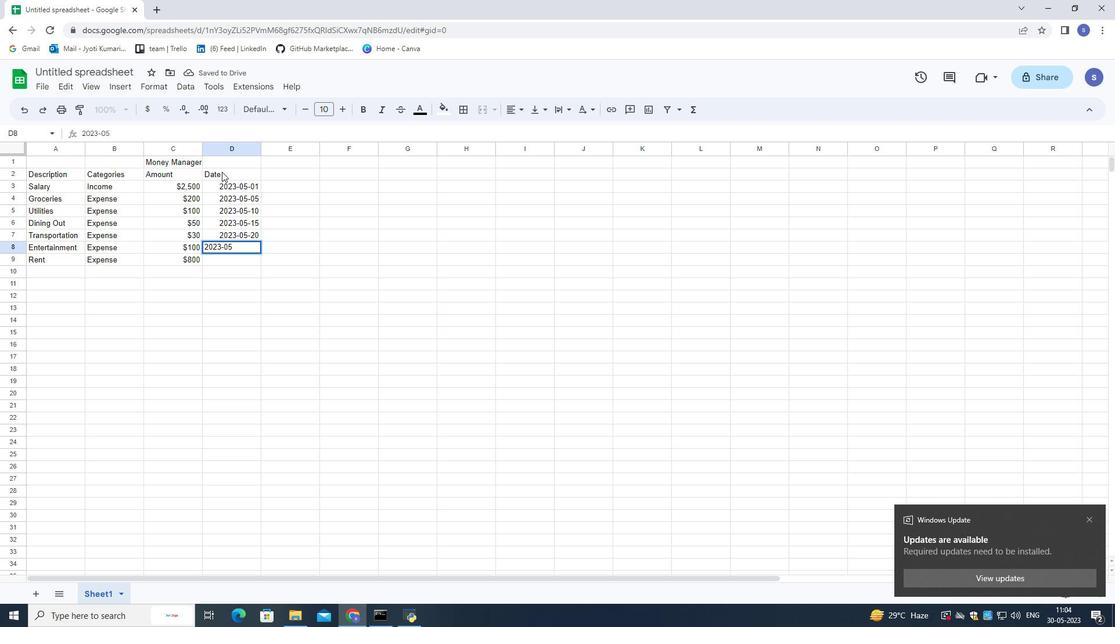 
Action: Mouse scrolled (221, 172) with delta (0, 0)
Screenshot: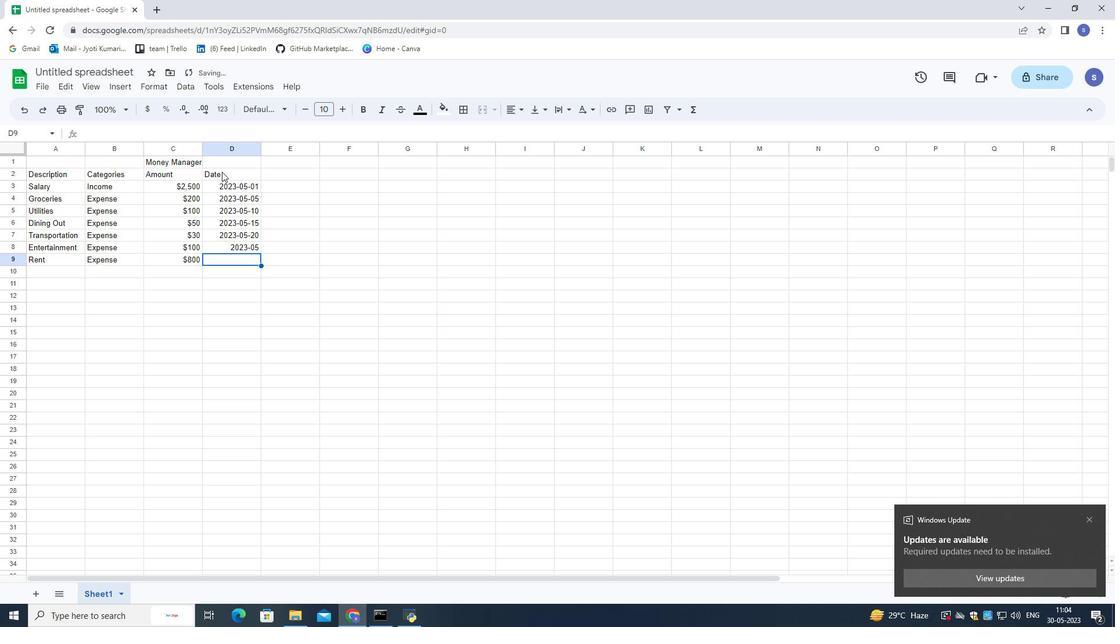 
Action: Mouse moved to (251, 249)
Screenshot: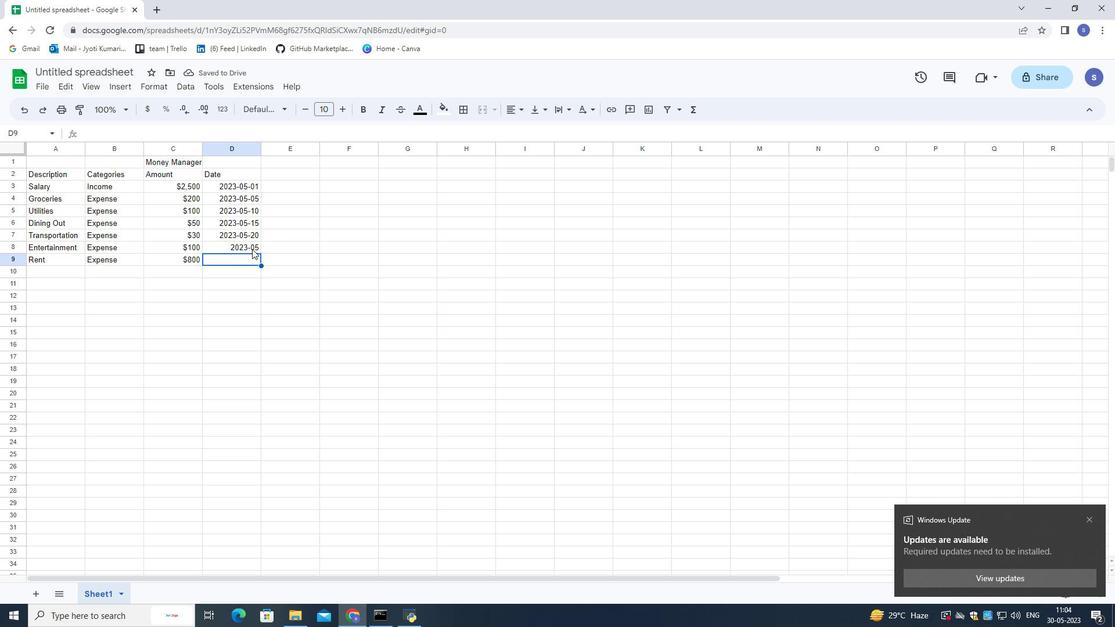 
Action: Mouse pressed left at (251, 249)
Screenshot: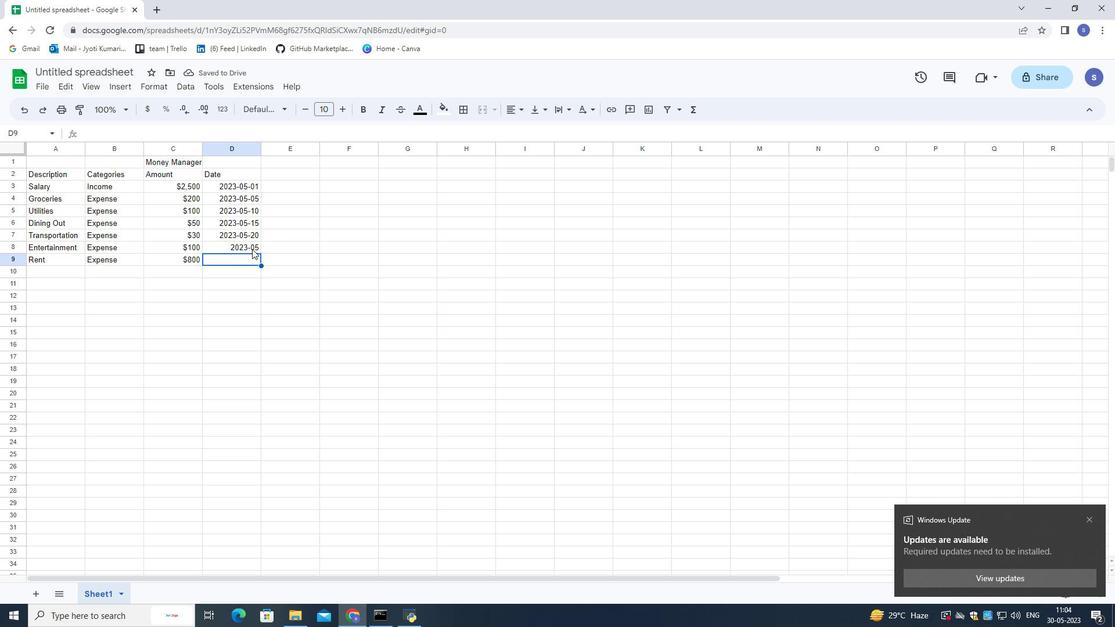 
Action: Mouse pressed left at (251, 249)
Screenshot: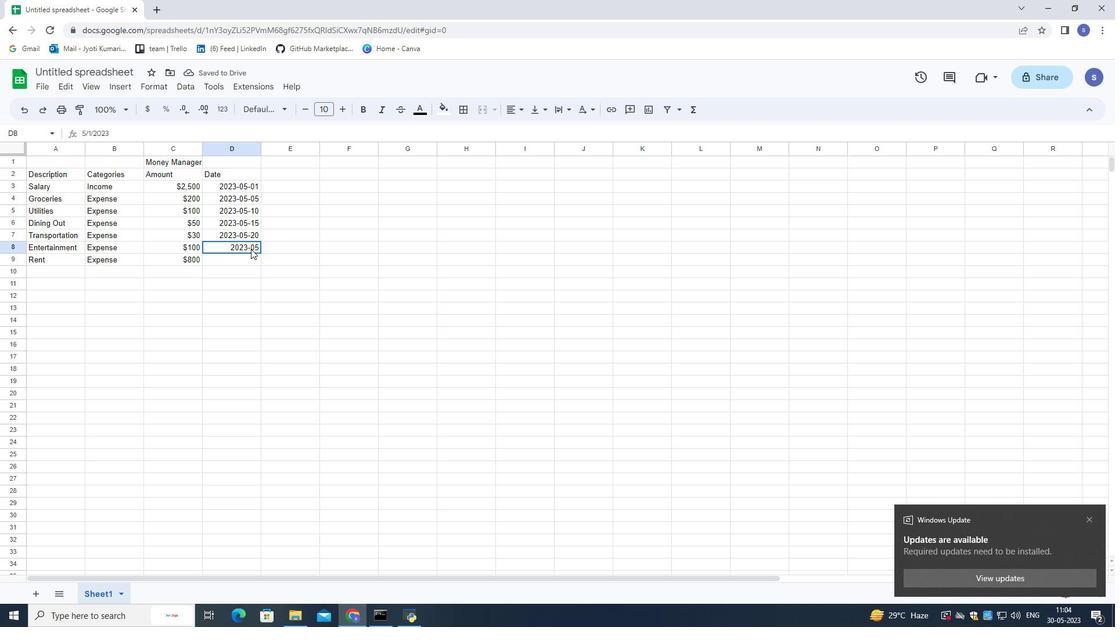 
Action: Mouse moved to (256, 252)
Screenshot: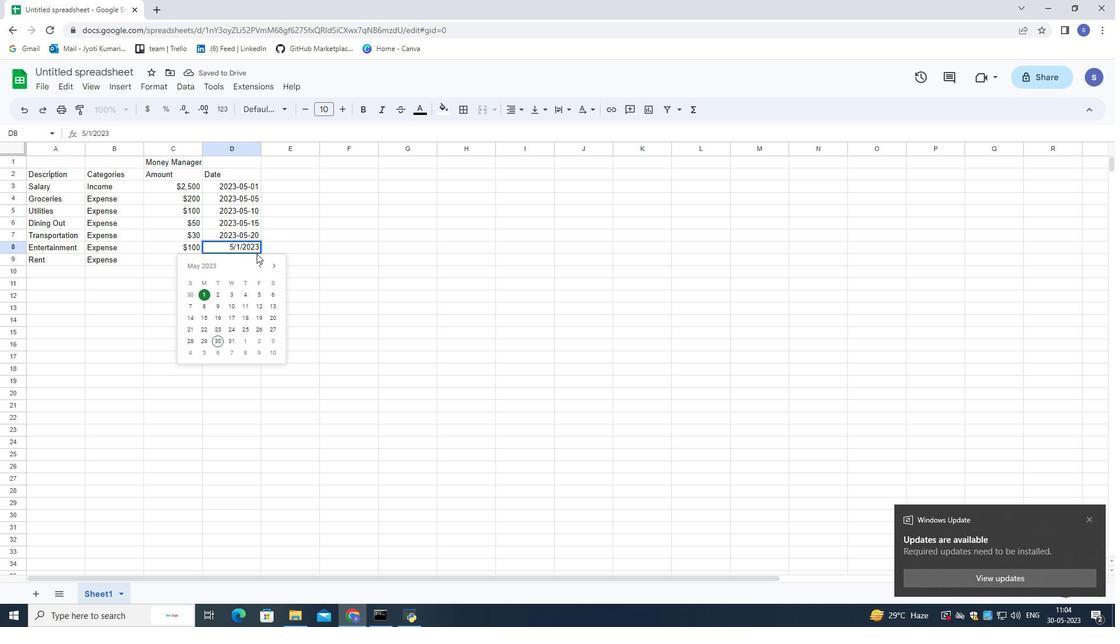
Action: Key pressed <Key.backspace>
Screenshot: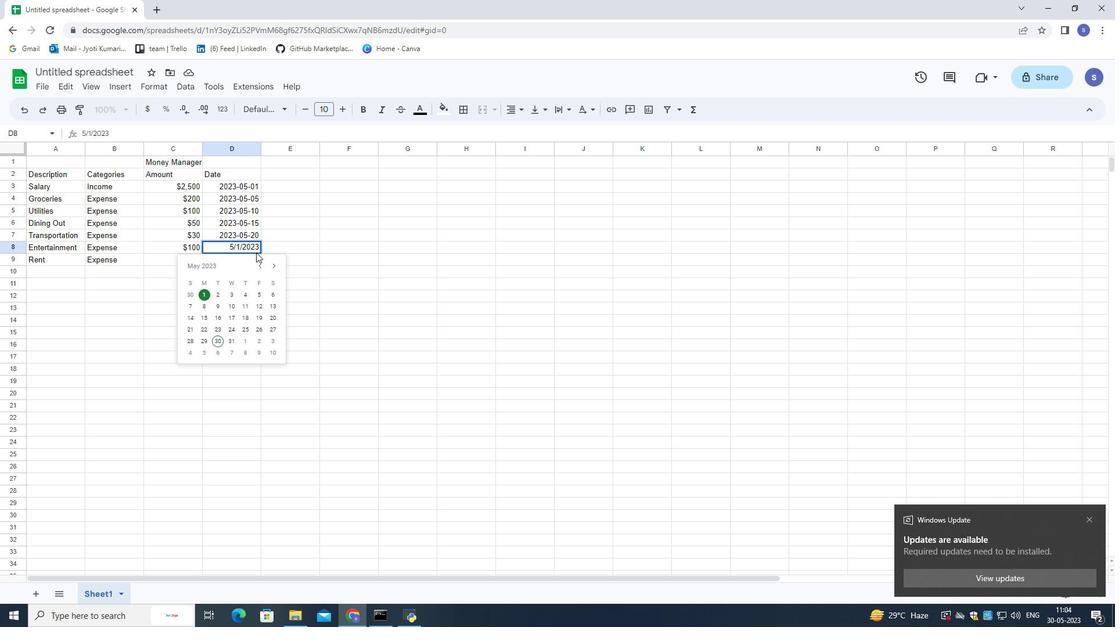 
Action: Mouse moved to (241, 331)
Screenshot: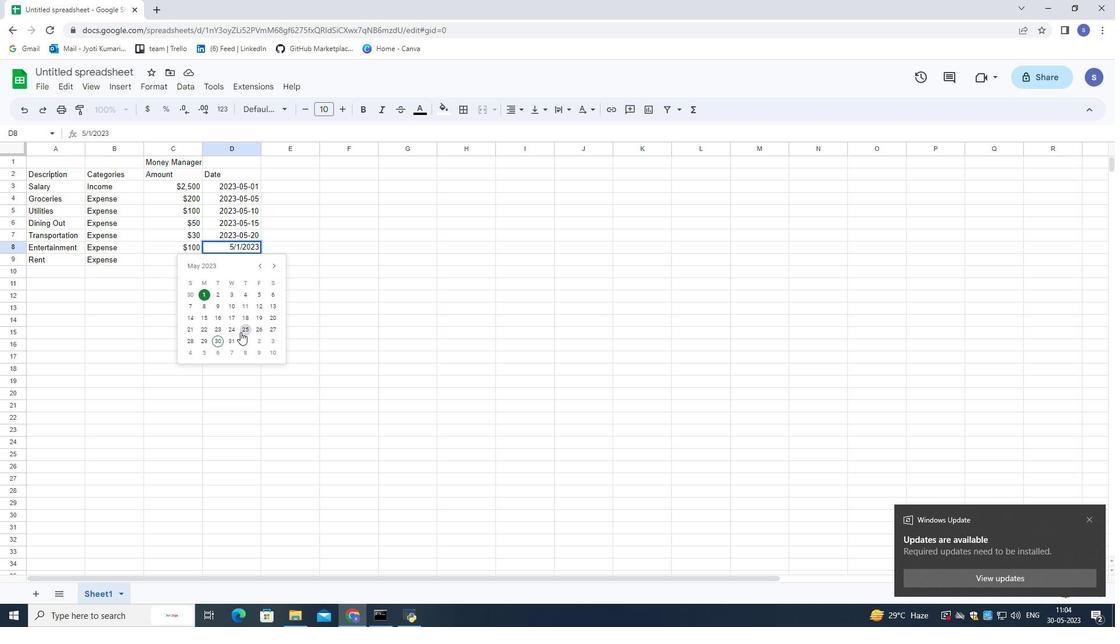 
Action: Mouse pressed left at (241, 331)
Screenshot: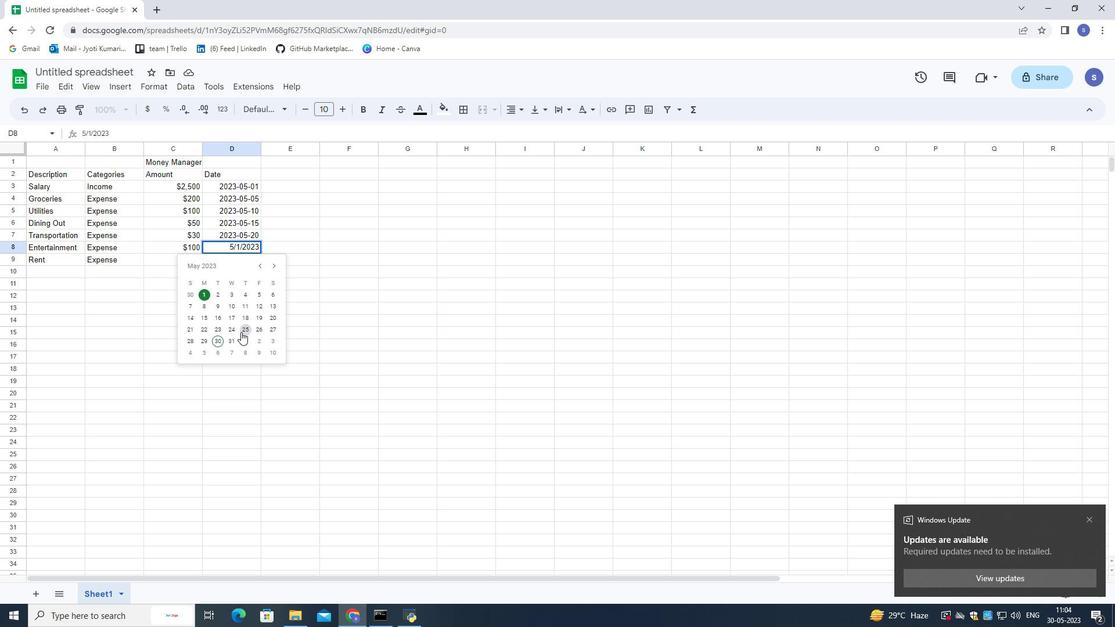 
Action: Mouse moved to (252, 246)
Screenshot: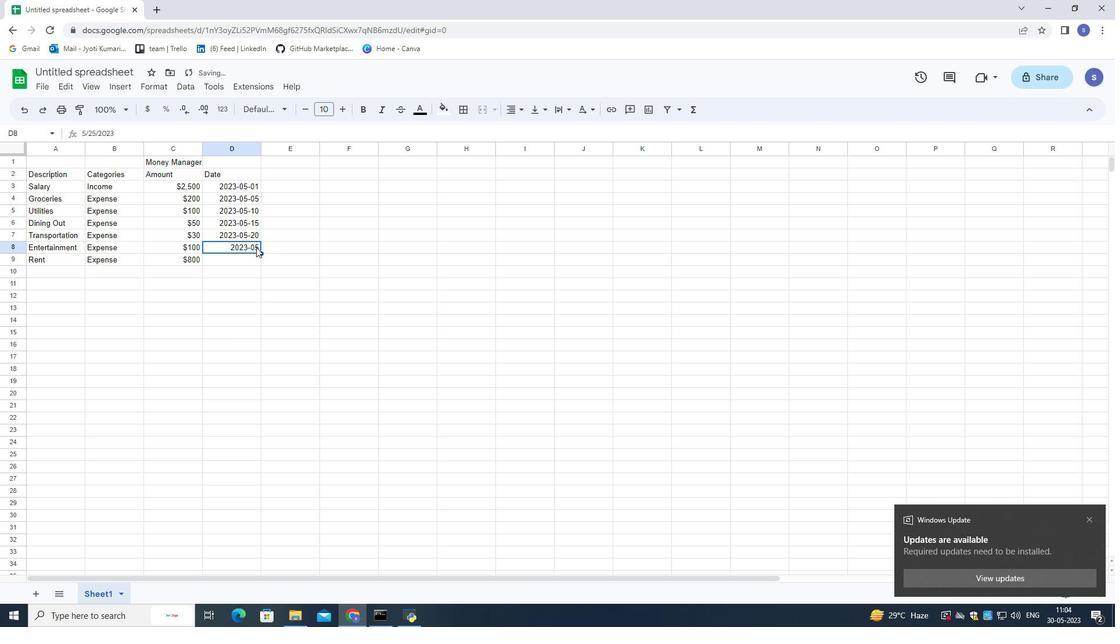 
Action: Mouse pressed left at (252, 246)
Screenshot: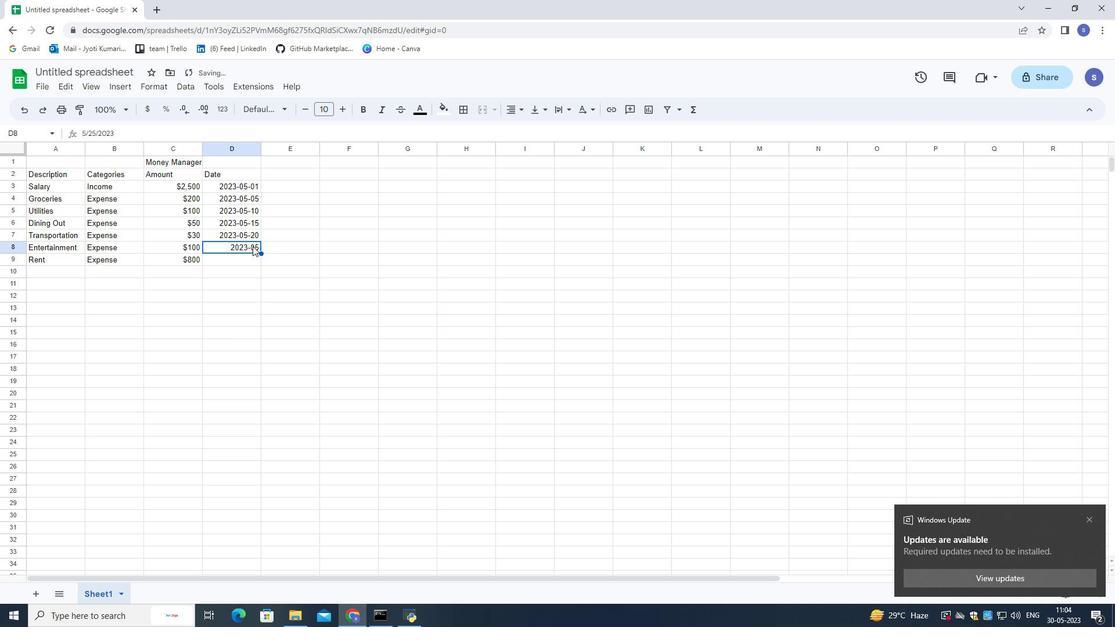 
Action: Mouse pressed left at (252, 246)
Screenshot: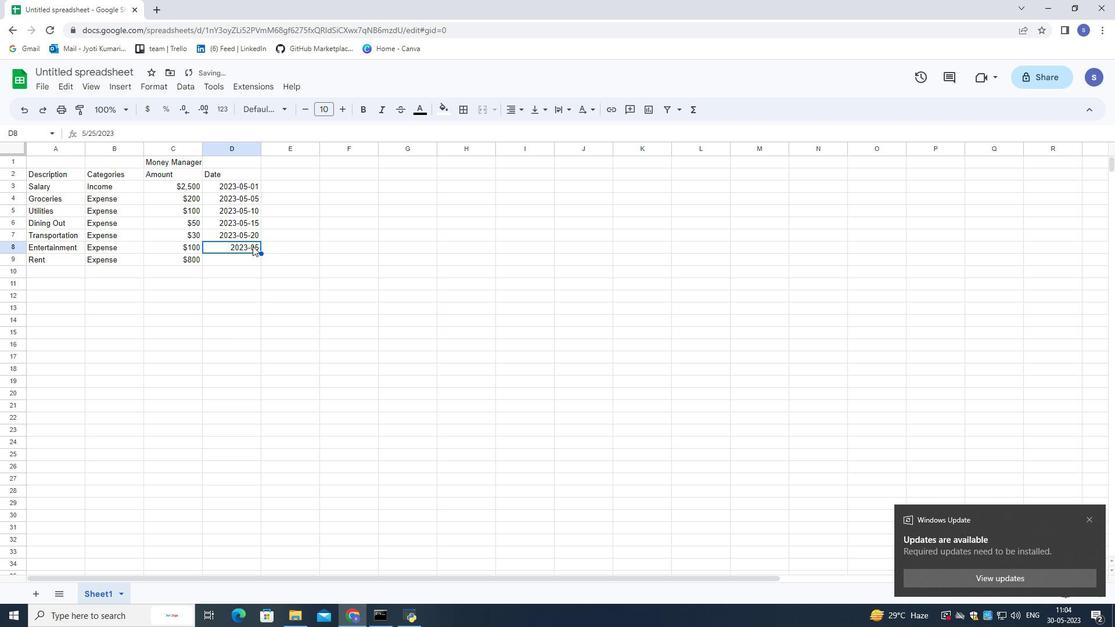 
Action: Mouse pressed left at (252, 246)
Screenshot: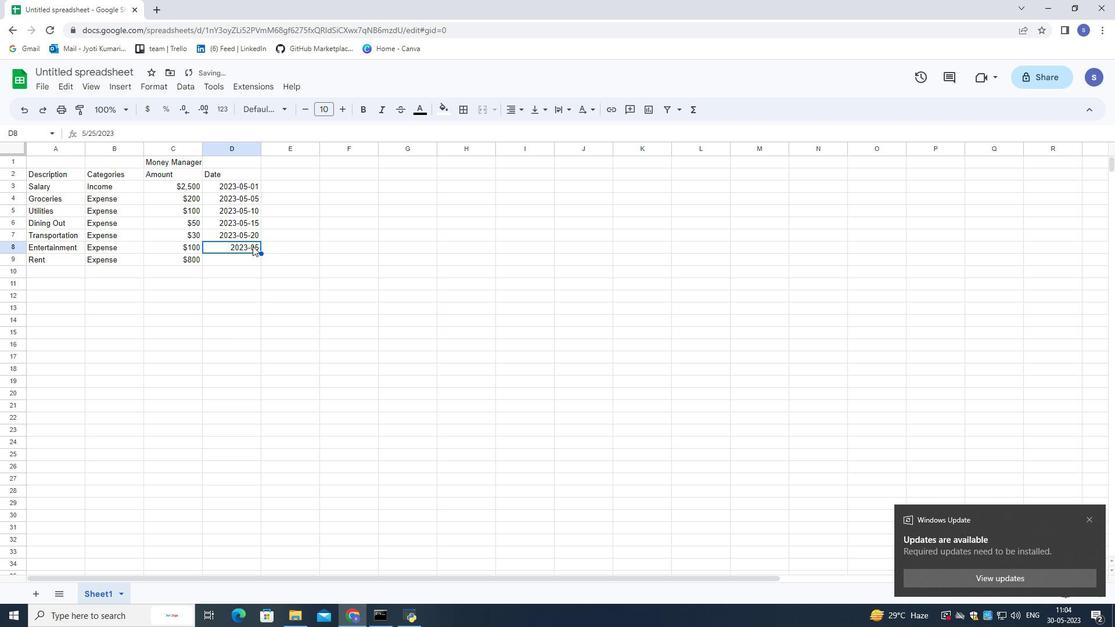 
Action: Key pressed <Key.backspace>2023-05-23<Key.enter>
Screenshot: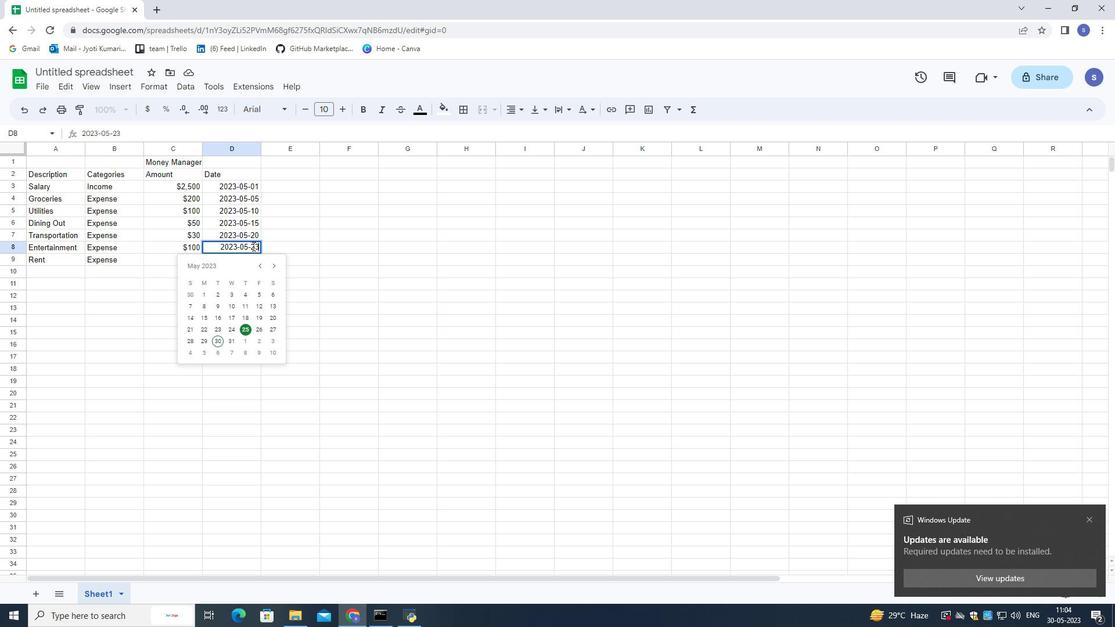 
Action: Mouse moved to (253, 250)
Screenshot: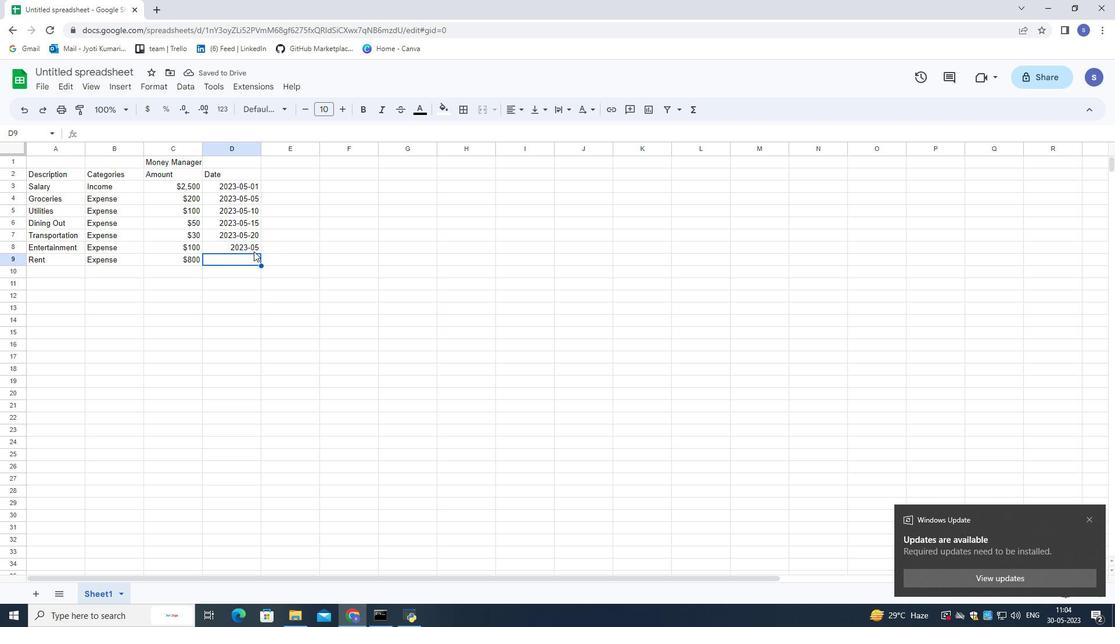 
Action: Mouse pressed left at (253, 250)
Screenshot: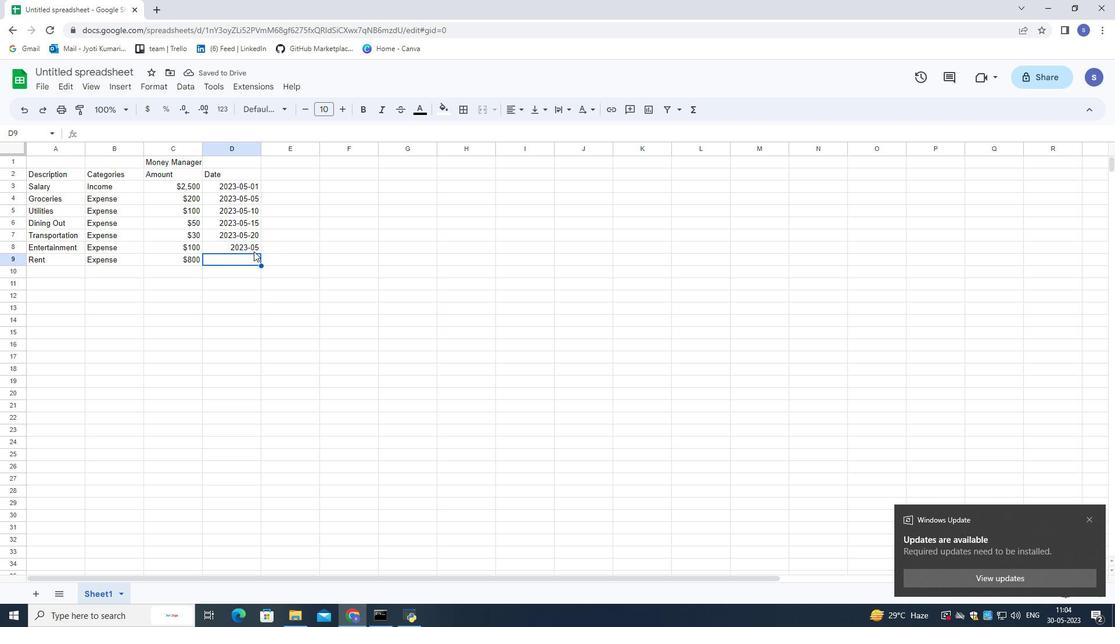 
Action: Mouse pressed left at (253, 250)
Screenshot: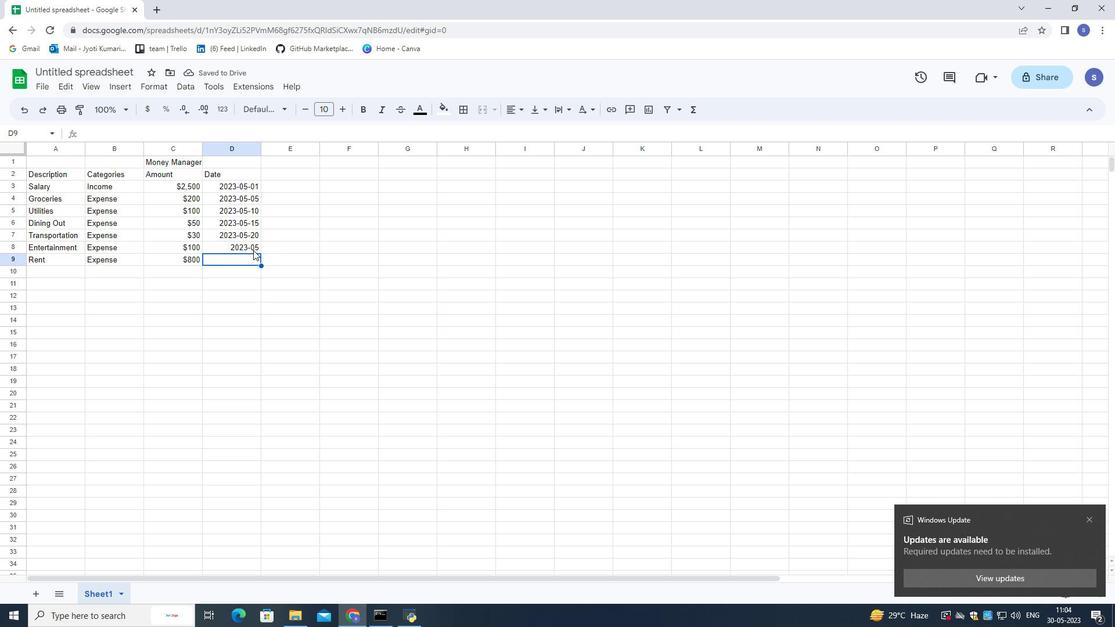
Action: Mouse pressed left at (253, 250)
Screenshot: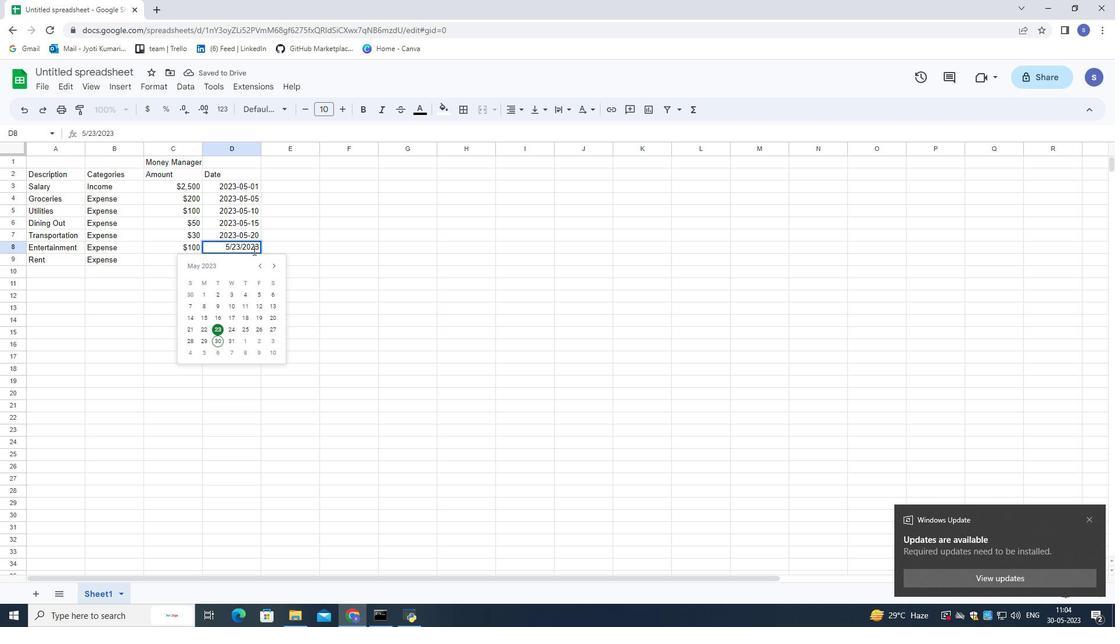 
Action: Mouse moved to (217, 327)
Screenshot: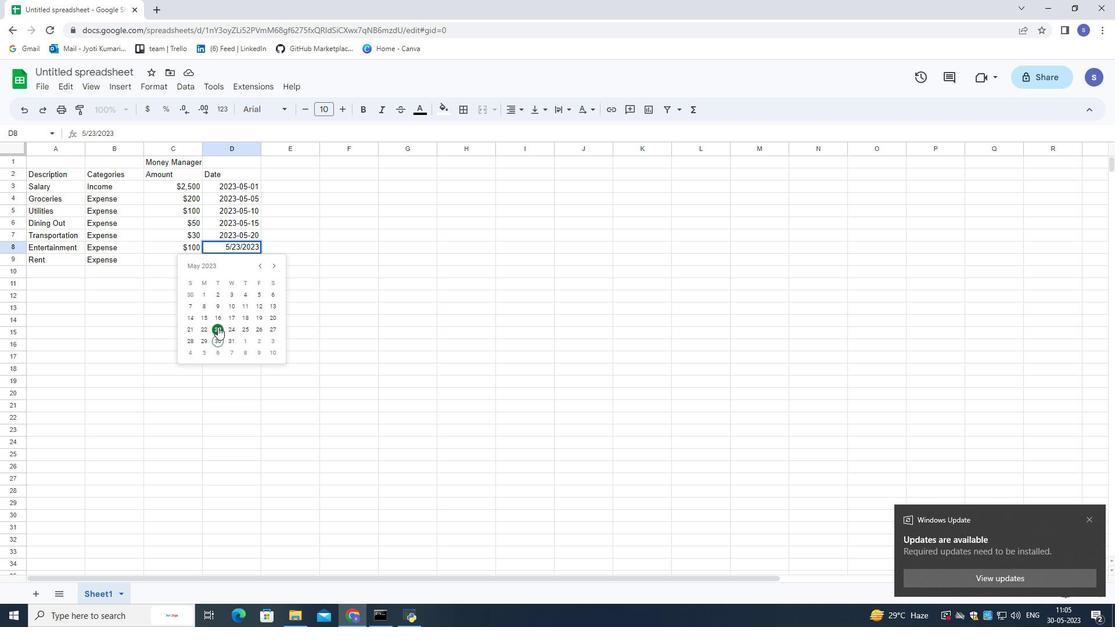 
Action: Mouse pressed left at (217, 327)
Screenshot: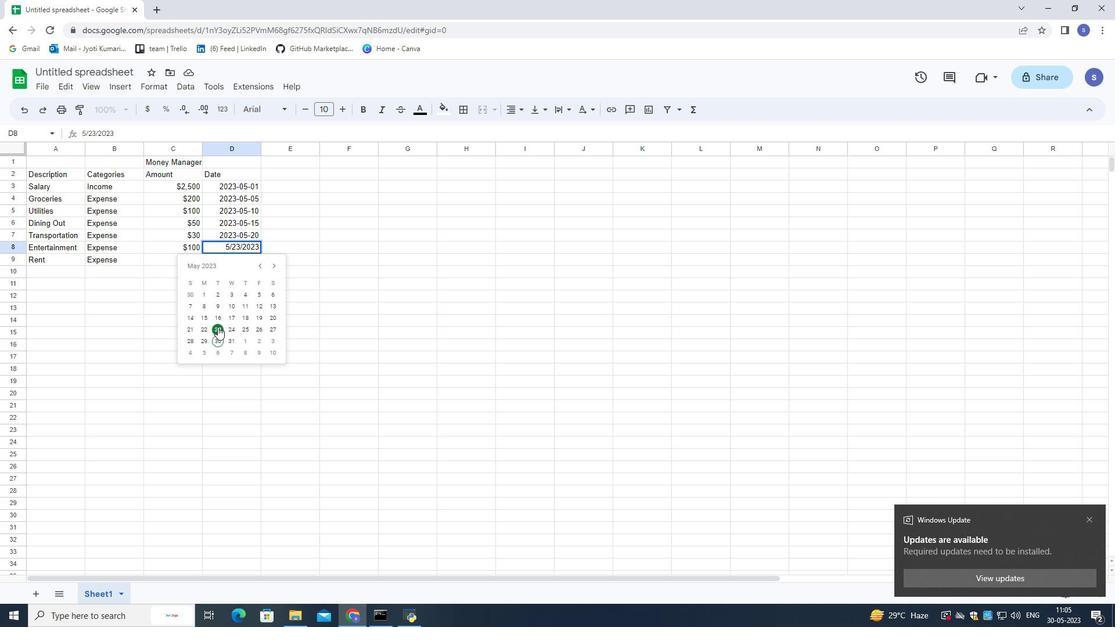 
Action: Mouse moved to (235, 262)
Screenshot: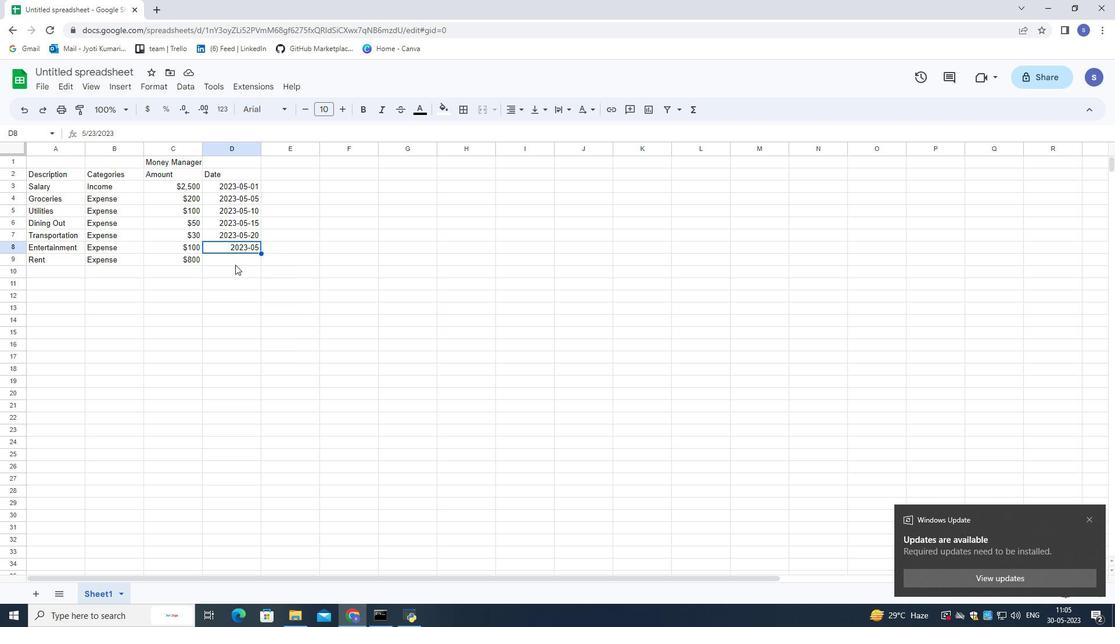 
Action: Mouse pressed left at (235, 262)
Screenshot: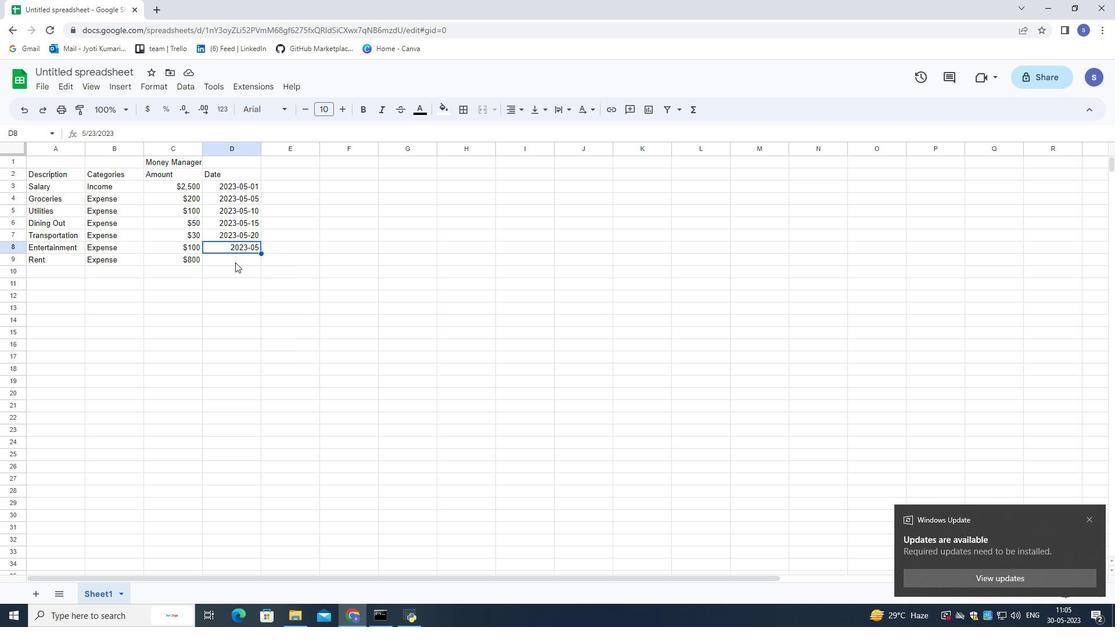 
Action: Key pressed 2023-05-31<Key.enter>
Screenshot: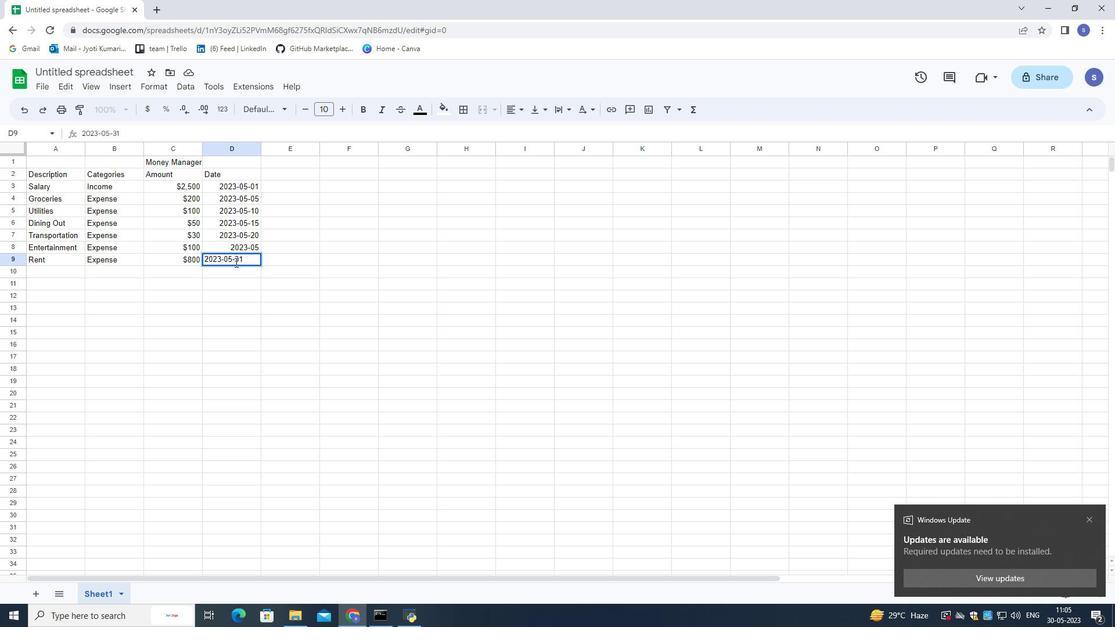
Action: Mouse moved to (238, 241)
Screenshot: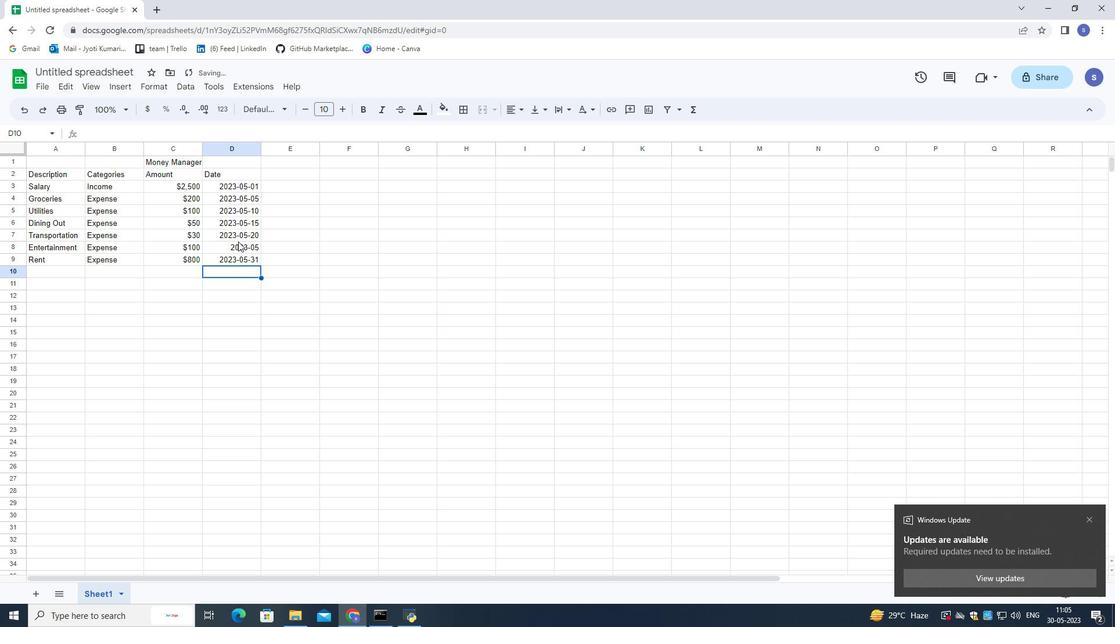 
Action: Mouse pressed left at (238, 241)
Screenshot: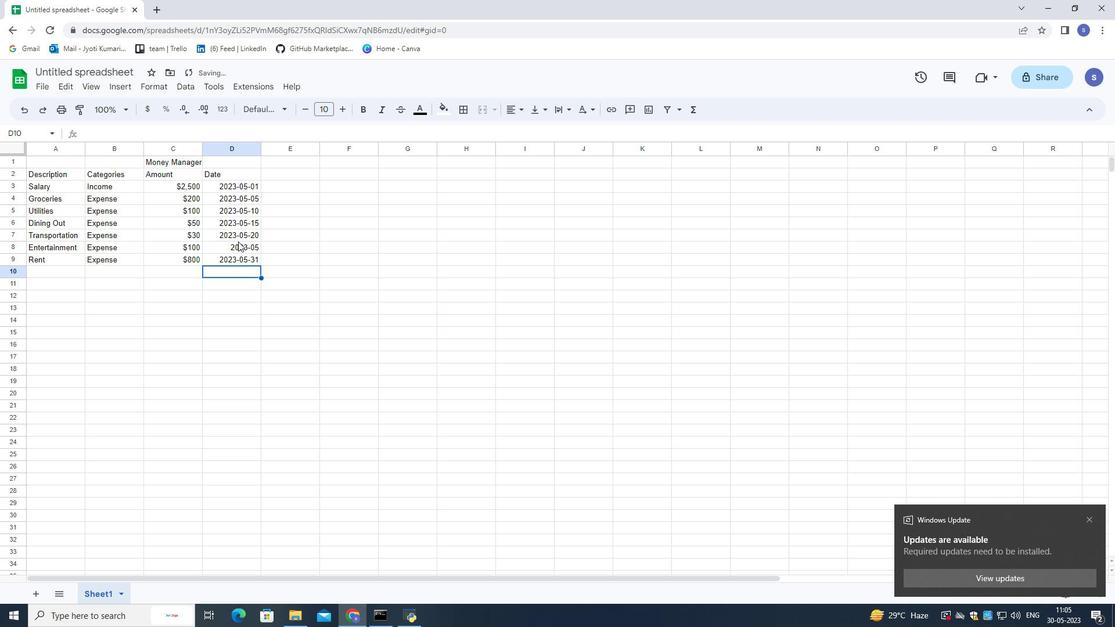 
Action: Mouse moved to (238, 246)
Screenshot: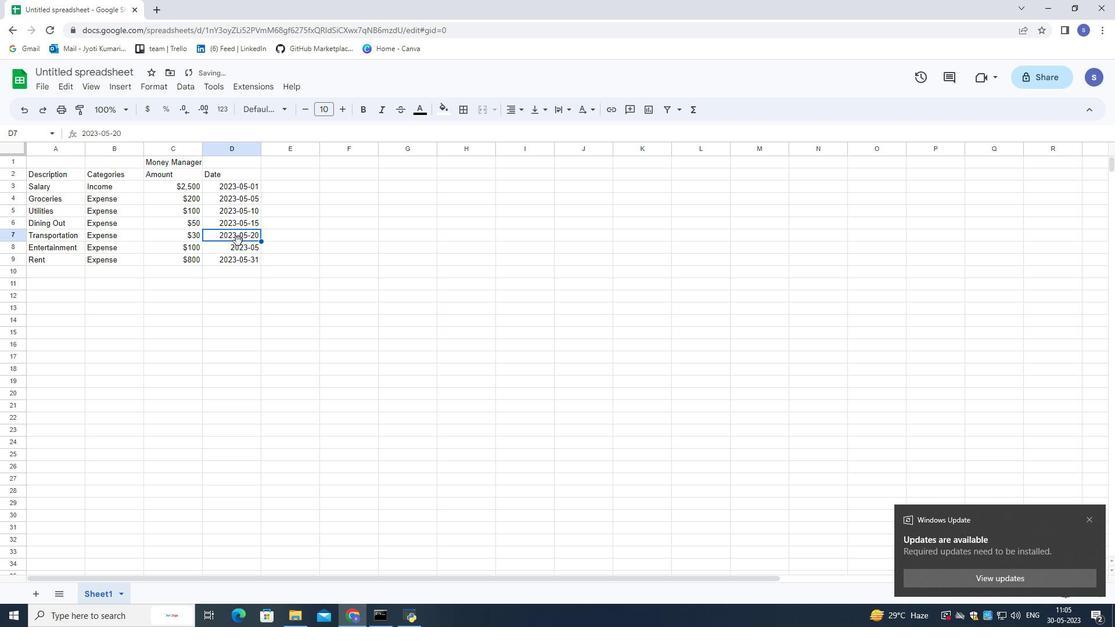 
Action: Mouse pressed left at (238, 246)
Screenshot: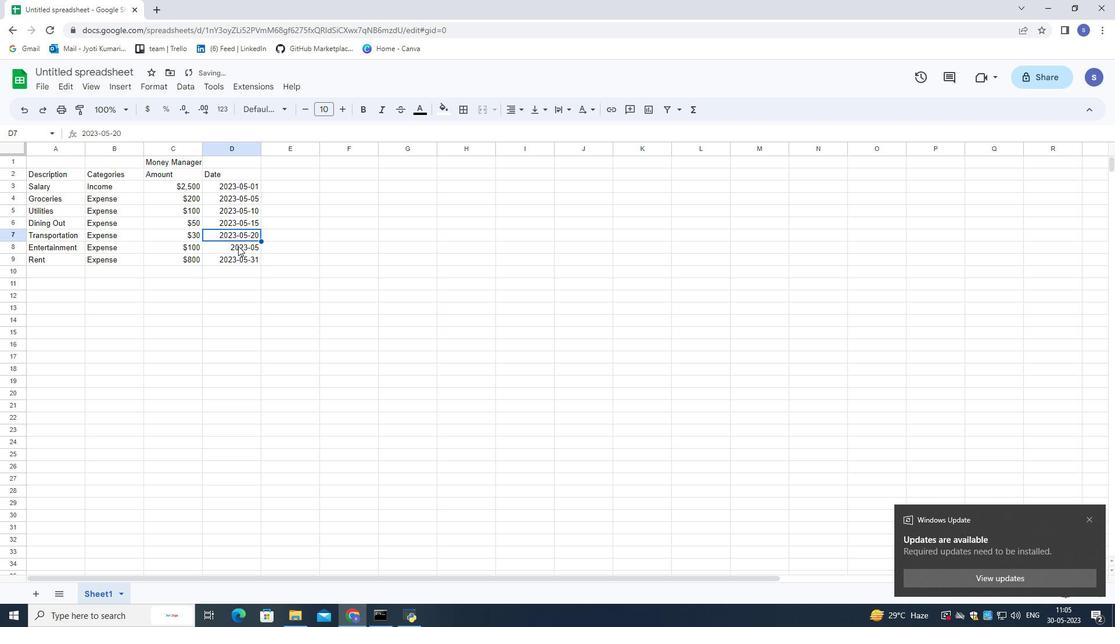 
Action: Mouse pressed right at (238, 246)
Screenshot: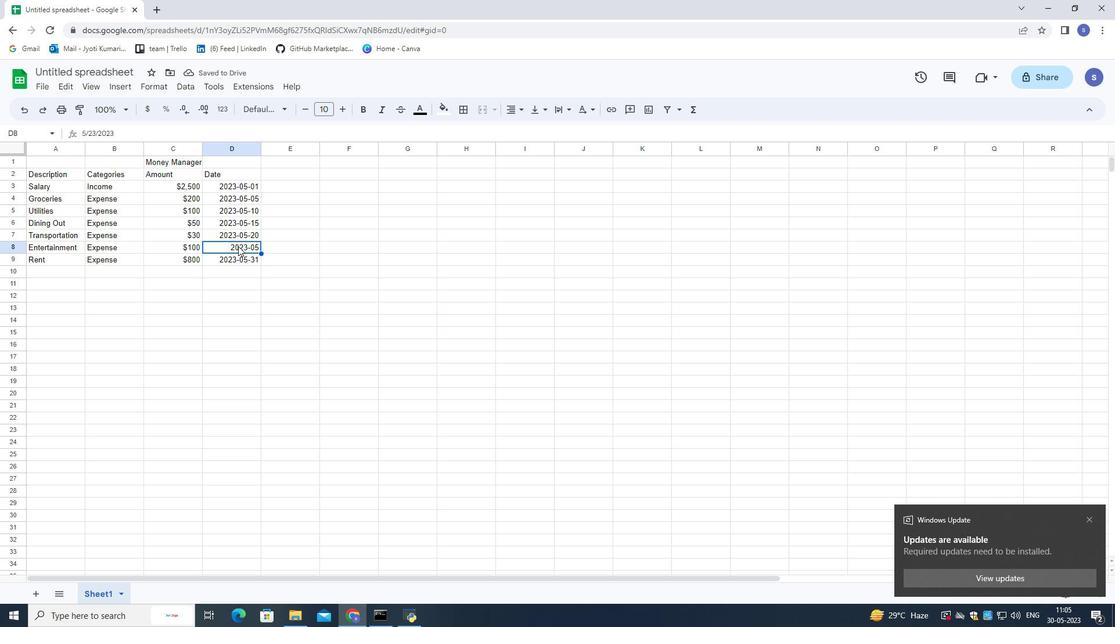 
Action: Mouse moved to (282, 201)
Screenshot: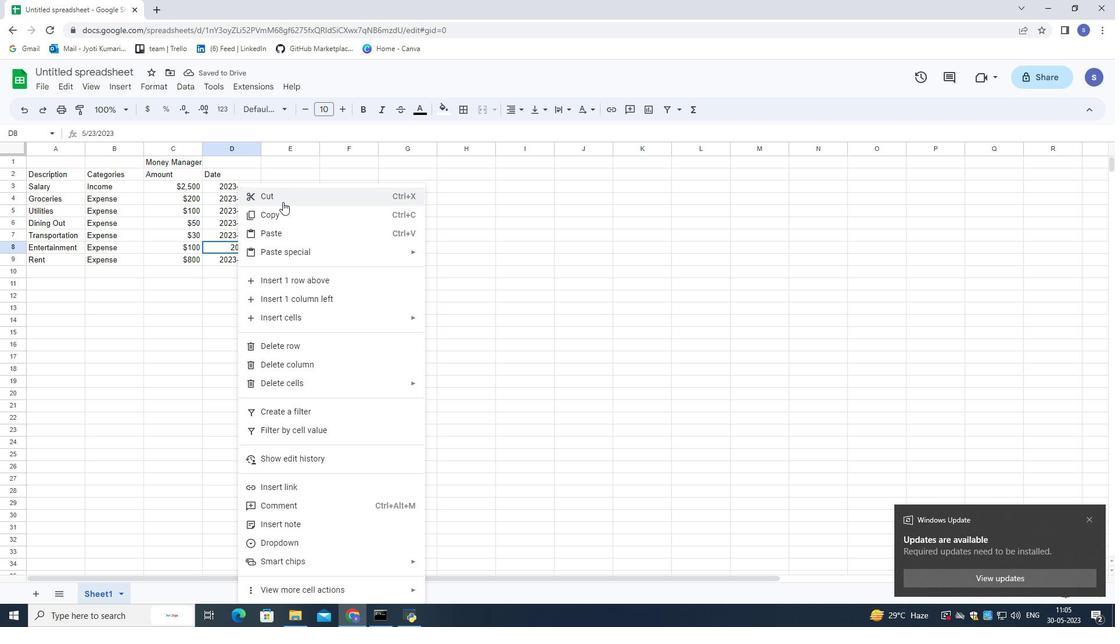 
Action: Mouse pressed left at (282, 201)
Screenshot: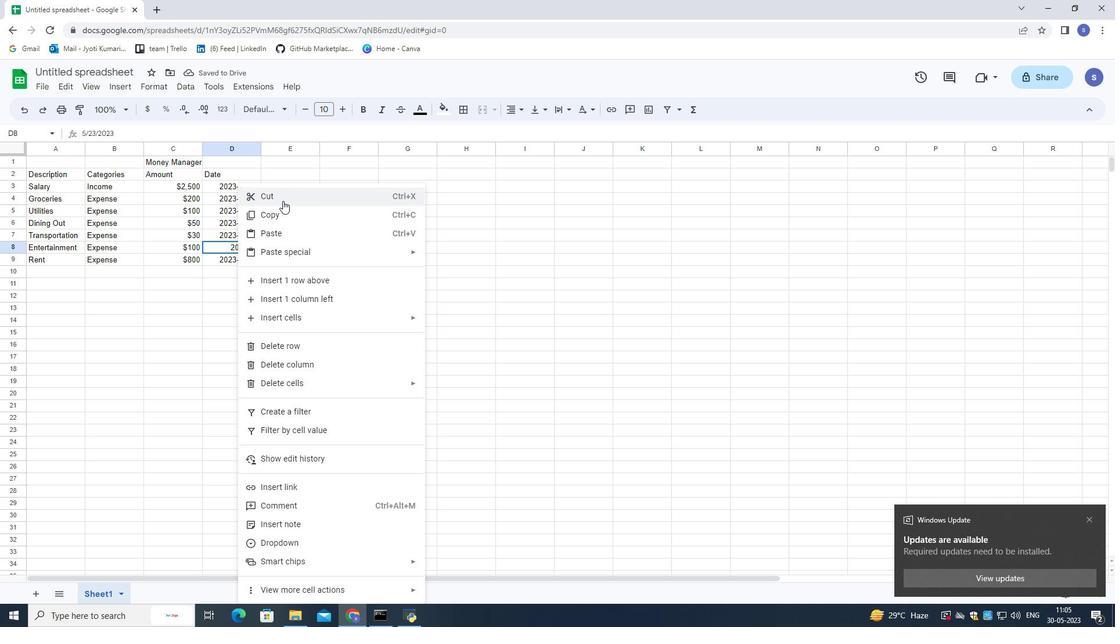 
Action: Mouse moved to (246, 249)
Screenshot: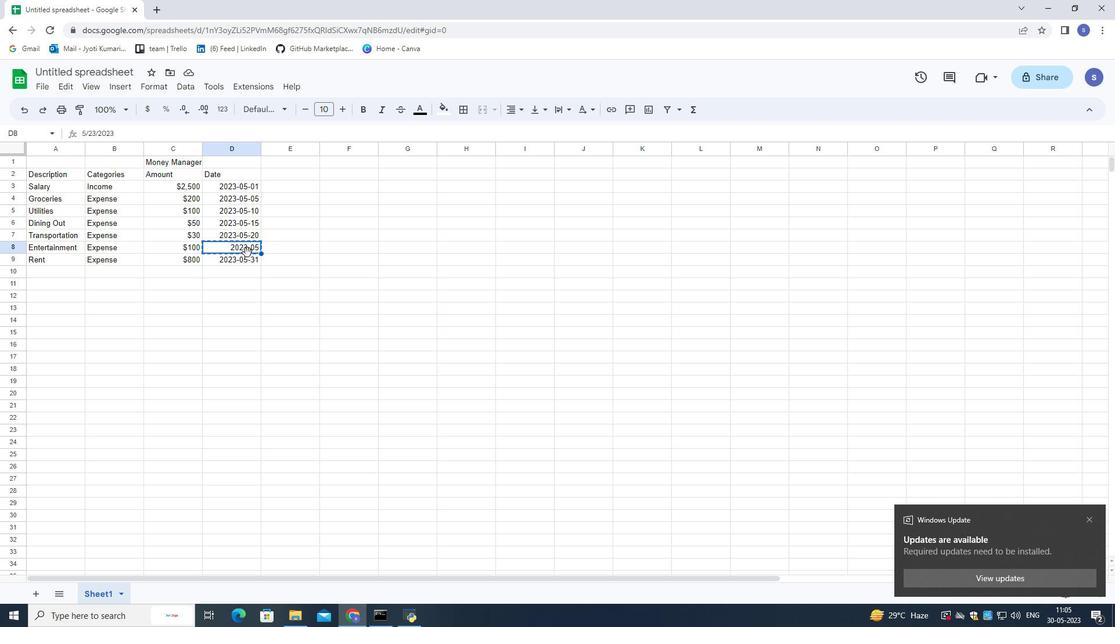
Action: Mouse pressed left at (246, 249)
Screenshot: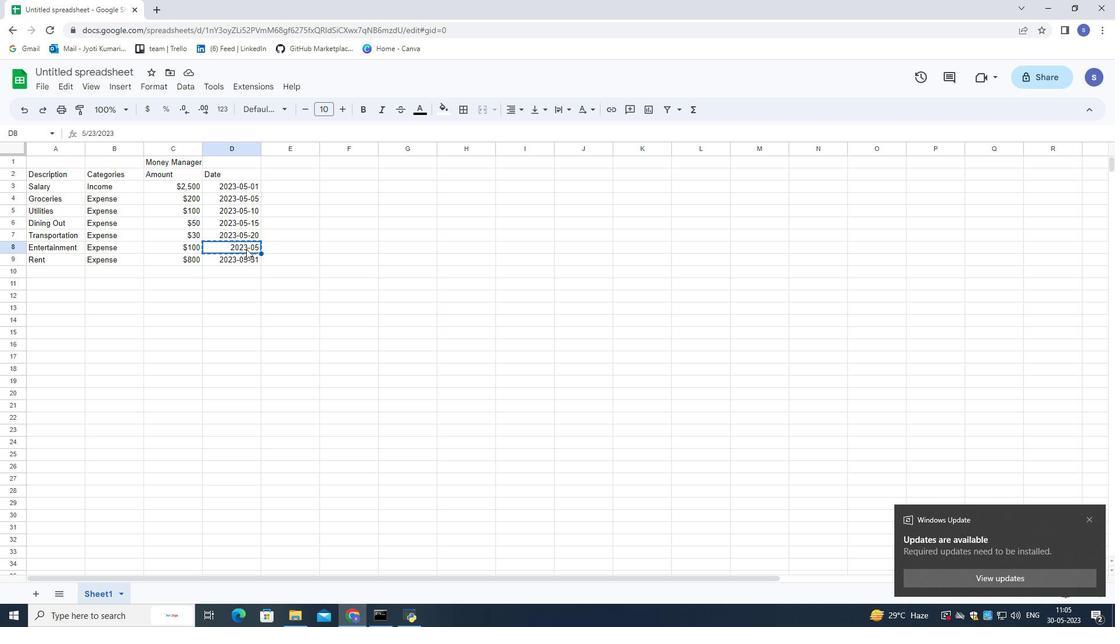 
Action: Mouse pressed right at (246, 249)
Screenshot: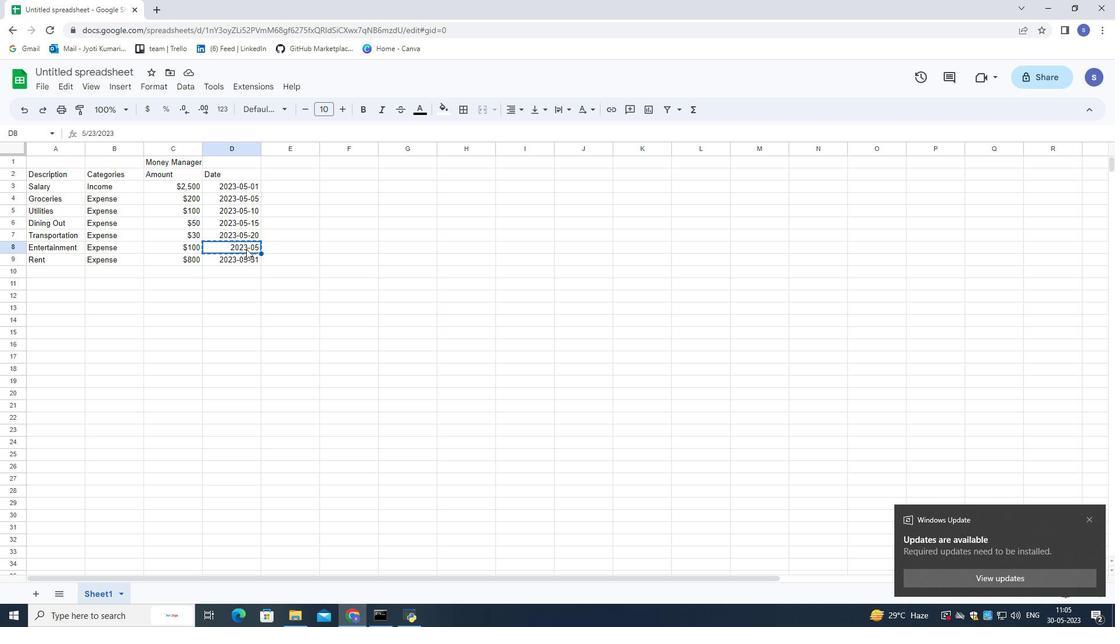 
Action: Mouse moved to (275, 196)
Screenshot: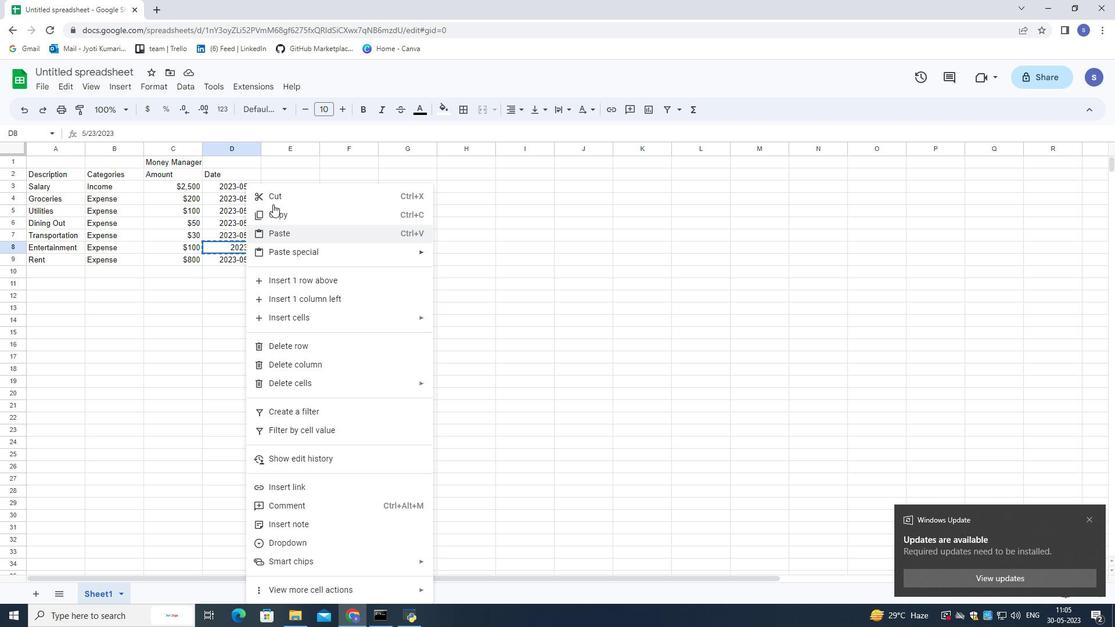 
Action: Mouse pressed left at (275, 196)
Screenshot: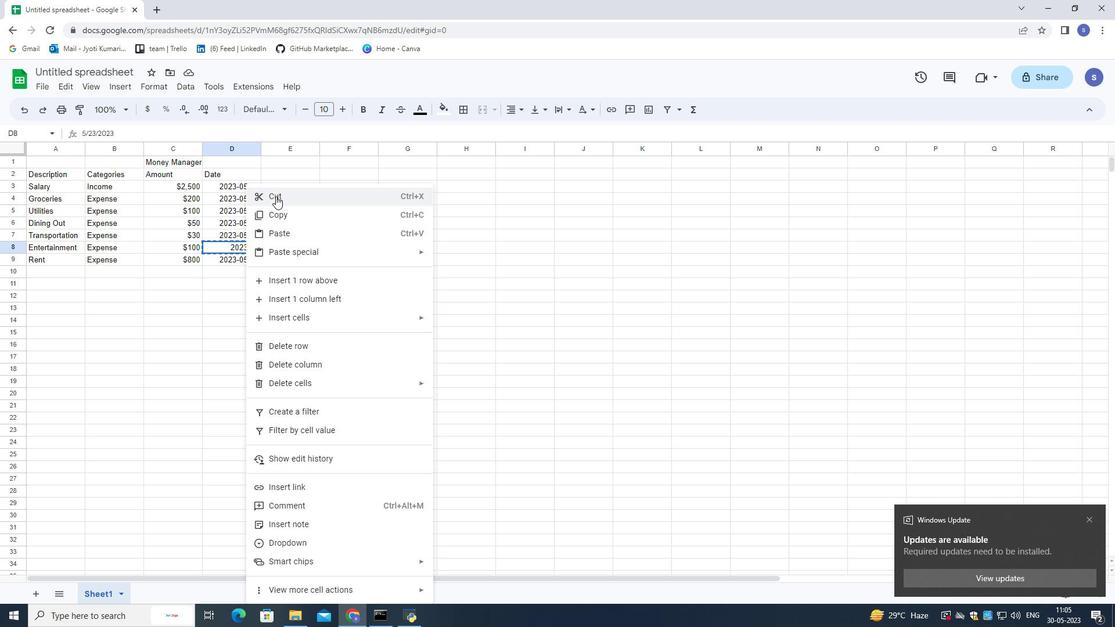 
Action: Mouse moved to (241, 250)
Screenshot: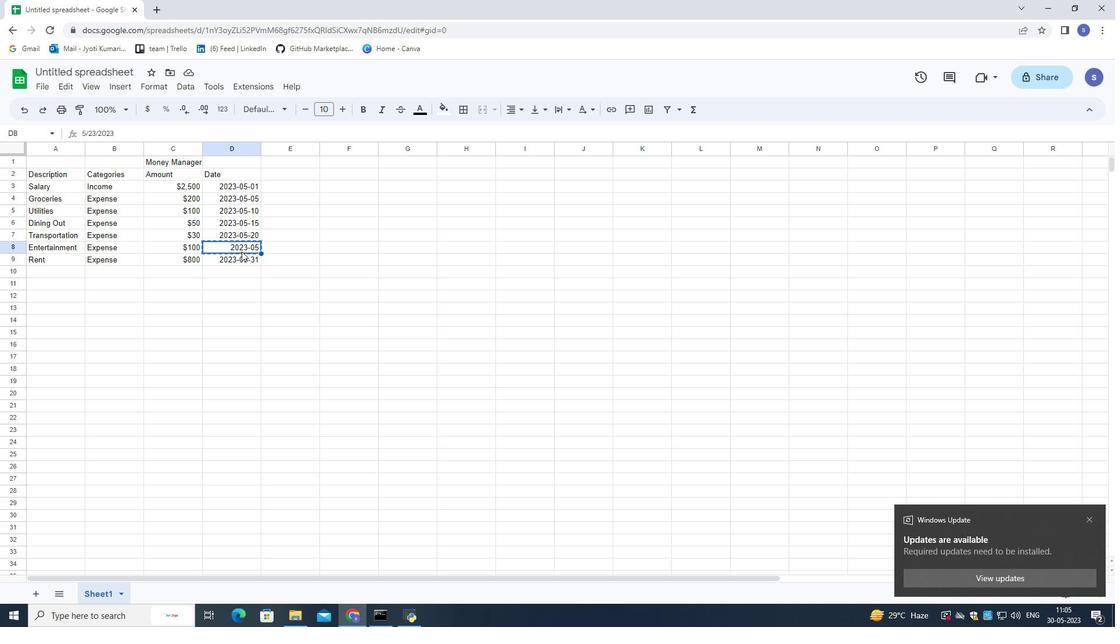 
Action: Mouse pressed left at (241, 250)
Screenshot: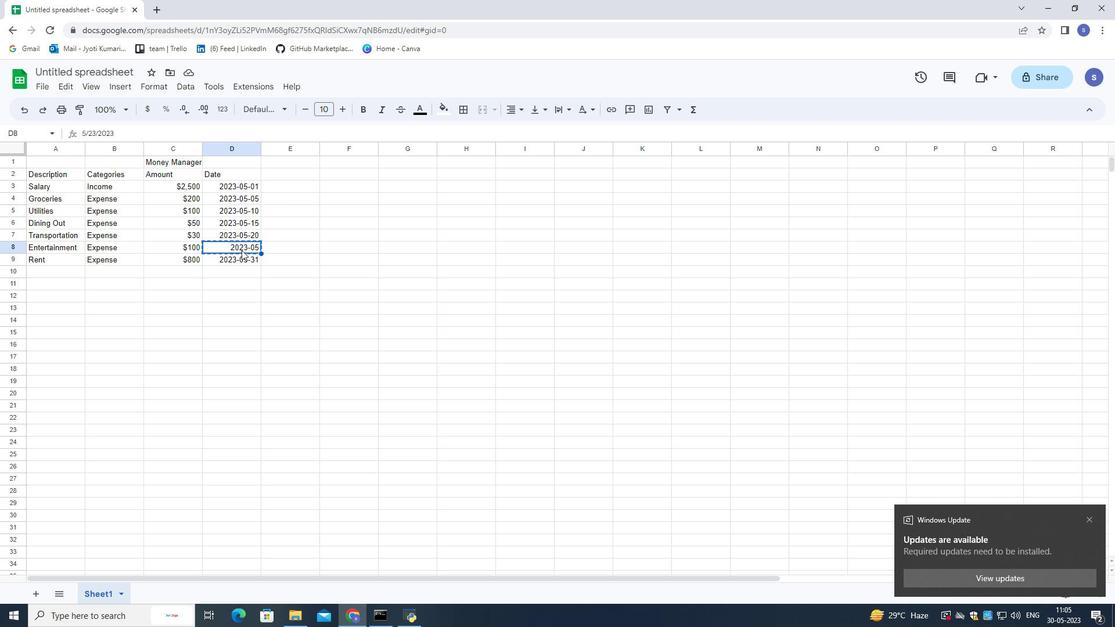 
Action: Mouse pressed left at (241, 250)
Screenshot: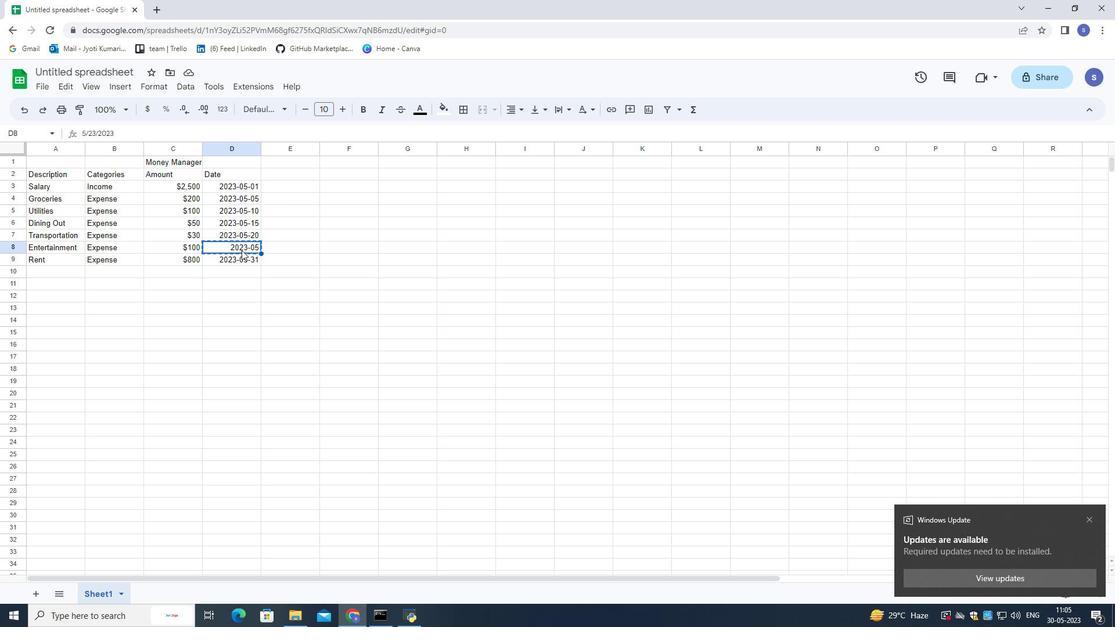 
Action: Mouse moved to (246, 252)
Screenshot: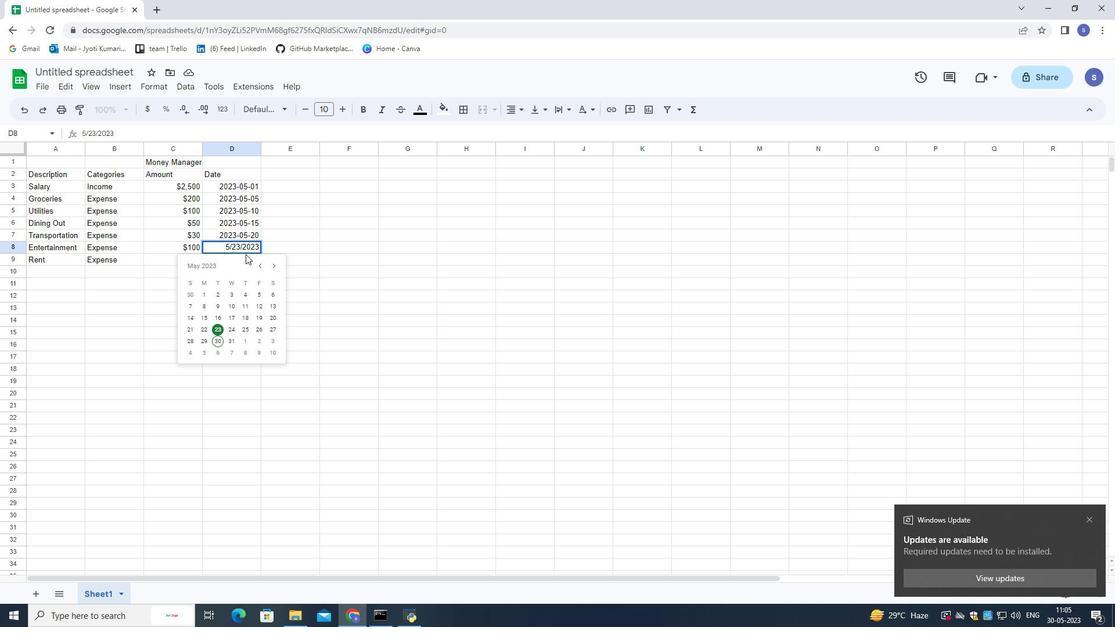 
Action: Key pressed <Key.backspace>
Screenshot: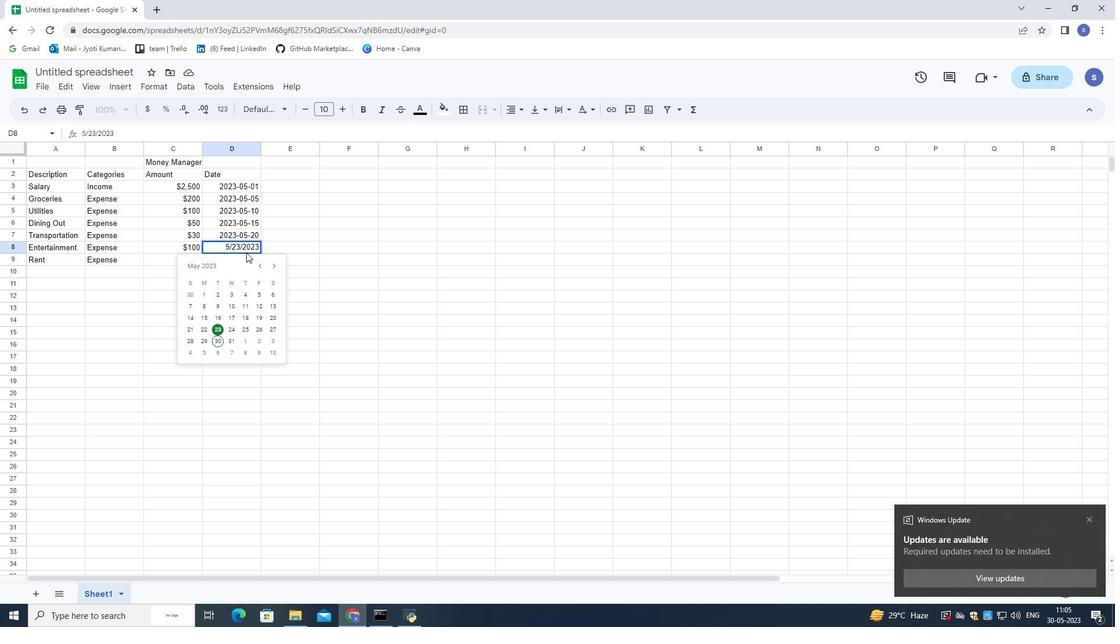 
Action: Mouse moved to (246, 246)
Screenshot: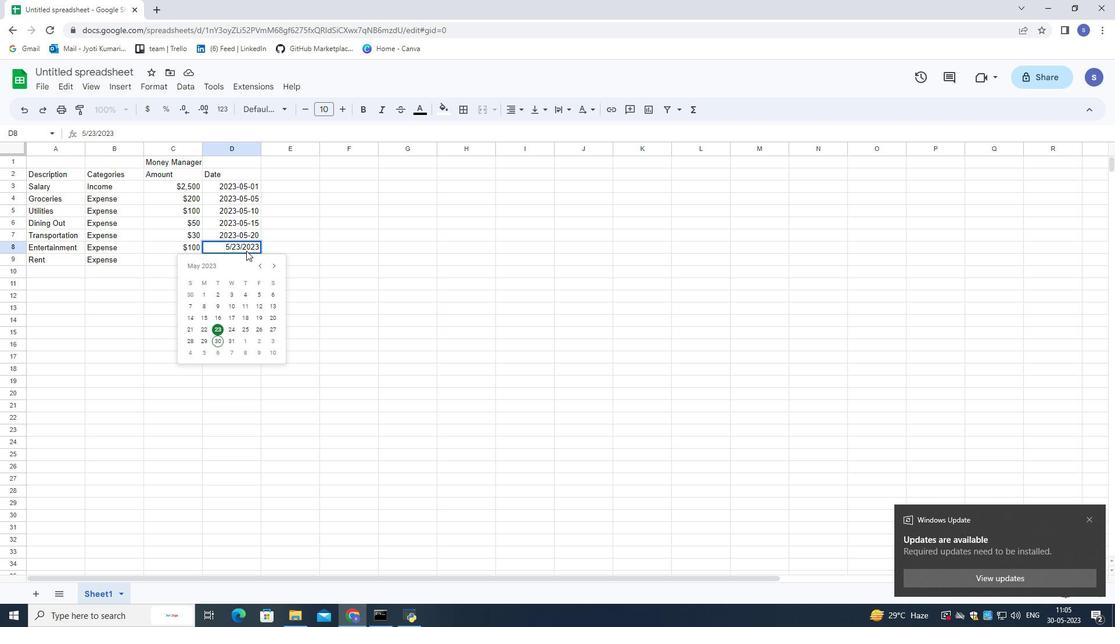 
Action: Mouse pressed left at (246, 246)
Screenshot: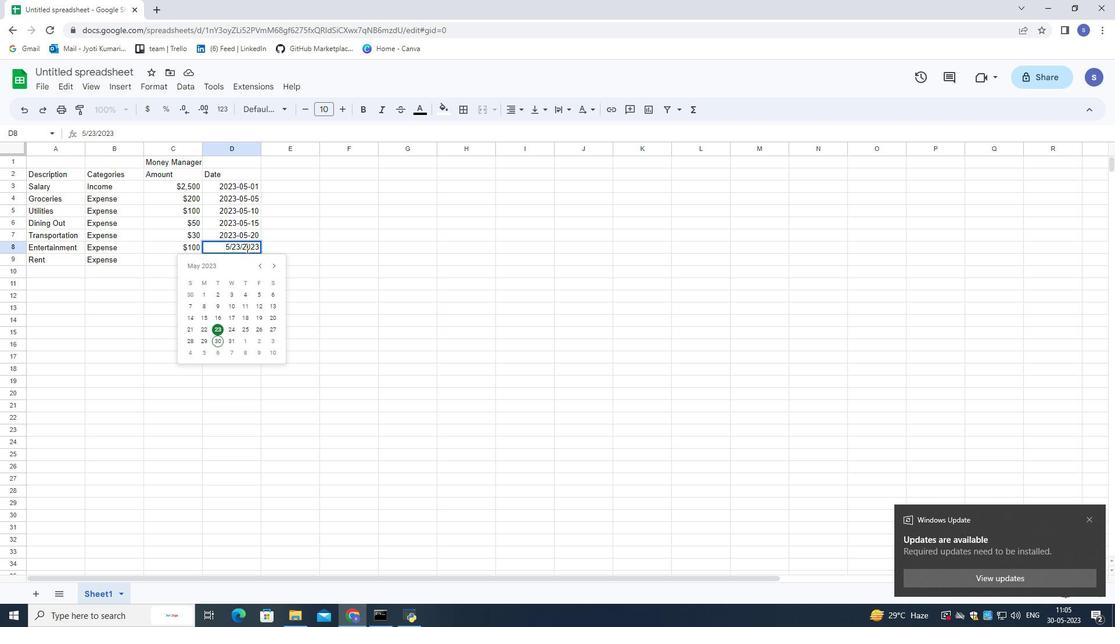 
Action: Mouse pressed left at (246, 246)
Screenshot: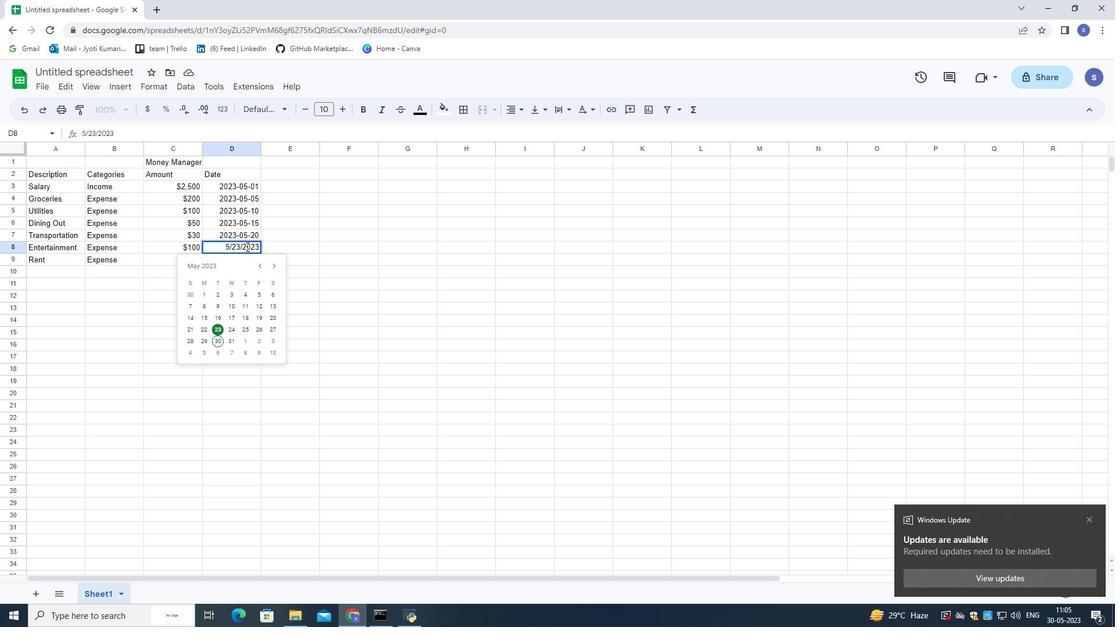 
Action: Mouse pressed left at (246, 246)
Screenshot: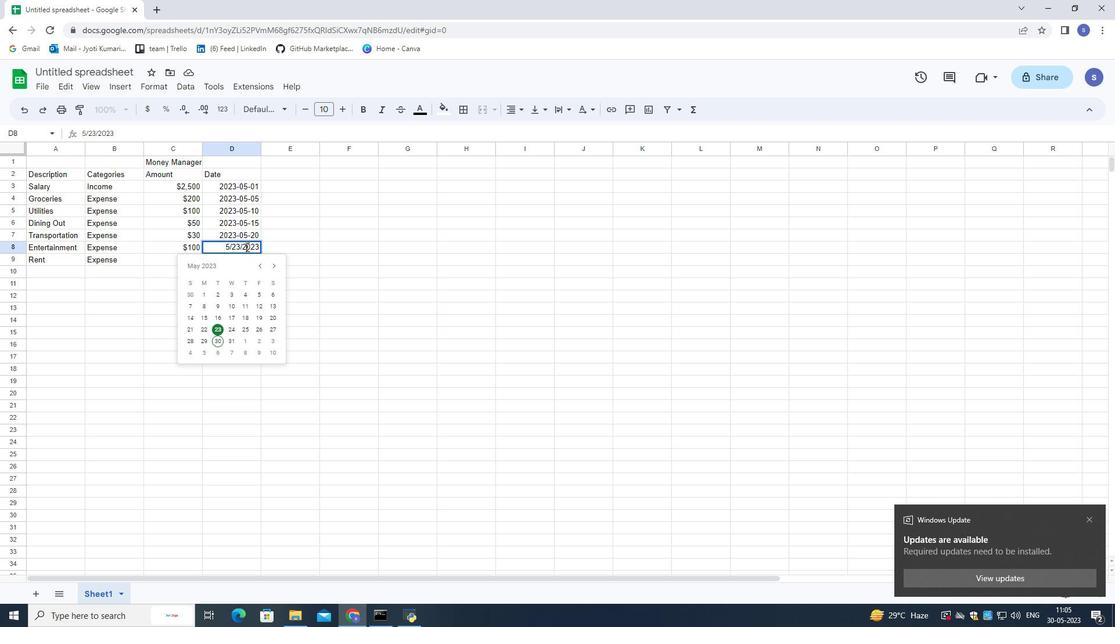 
Action: Key pressed <Key.backspace>
Screenshot: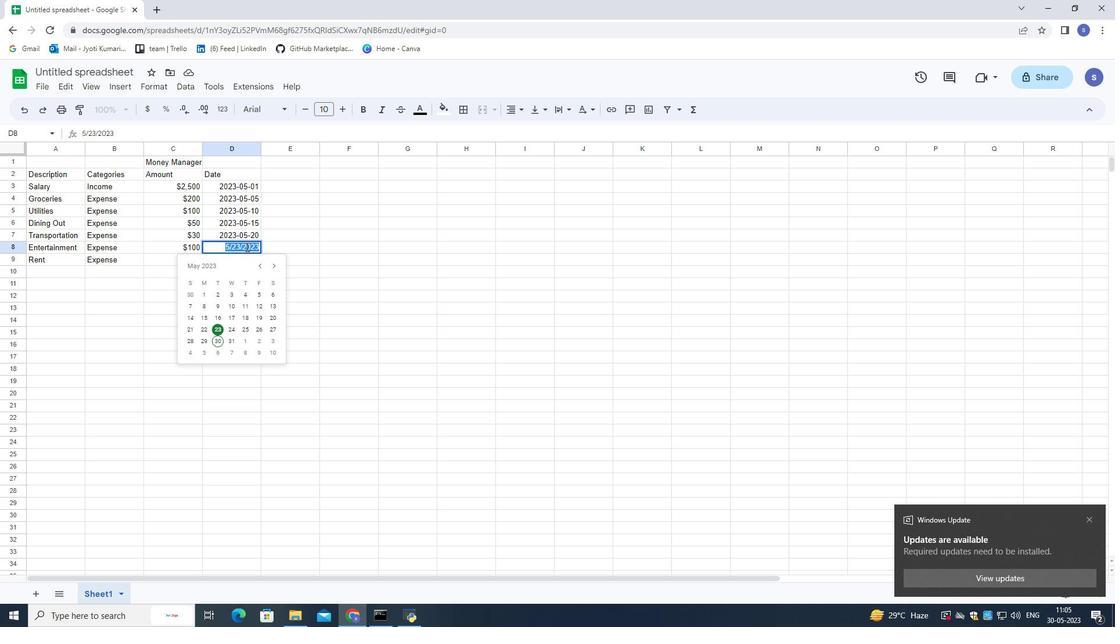
Action: Mouse moved to (287, 251)
Screenshot: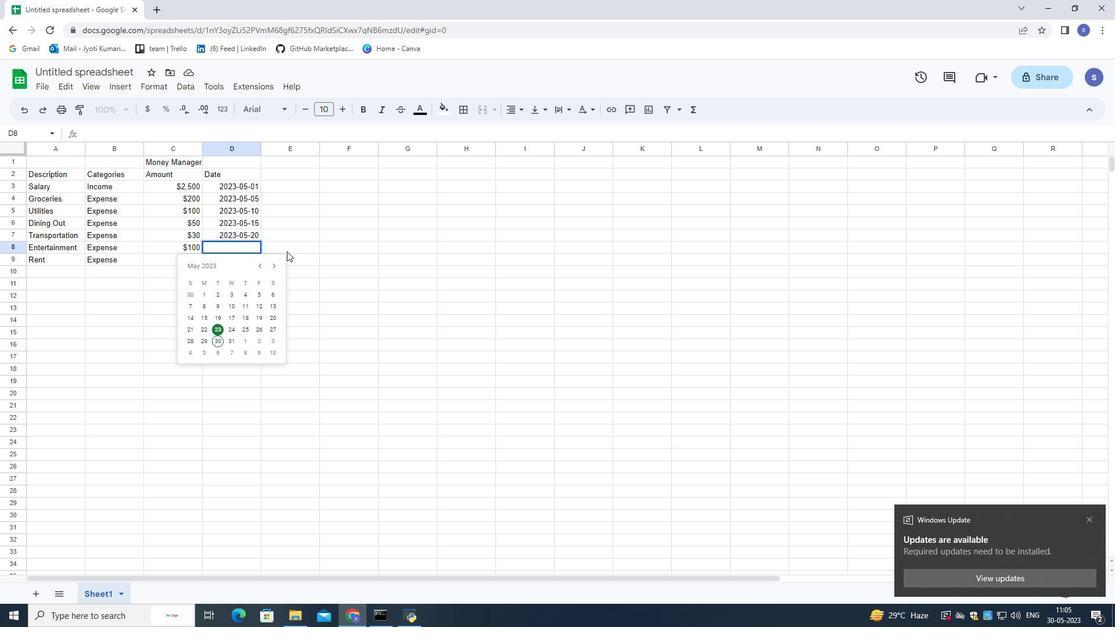 
Action: Key pressed <Key.enter>
Screenshot: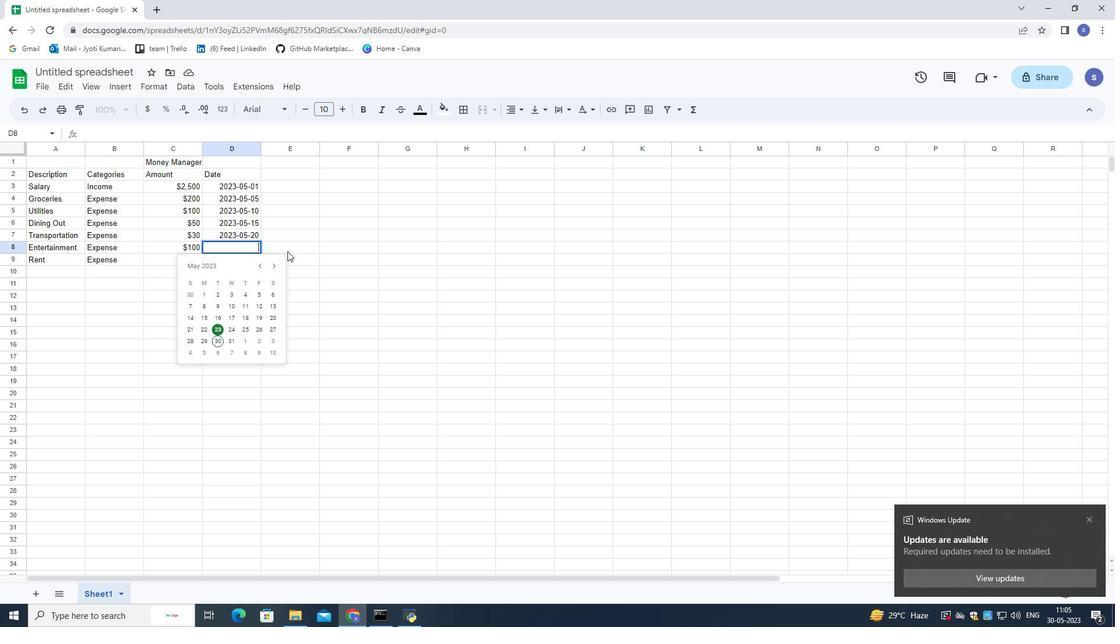 
Action: Mouse moved to (314, 247)
Screenshot: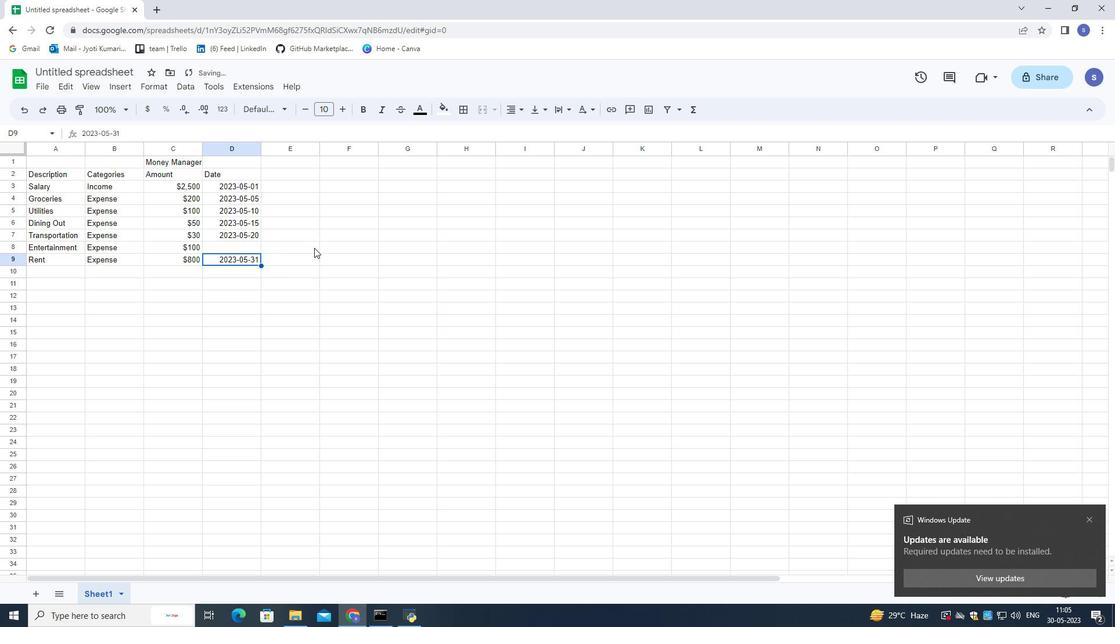 
Action: Mouse pressed left at (314, 247)
Screenshot: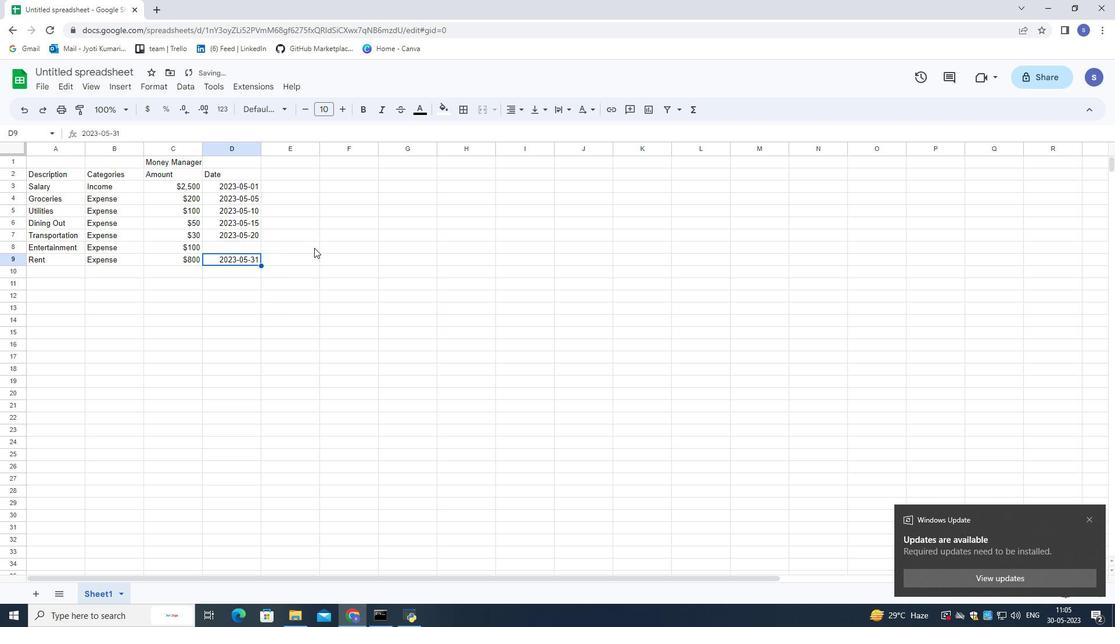 
Action: Mouse moved to (235, 247)
Screenshot: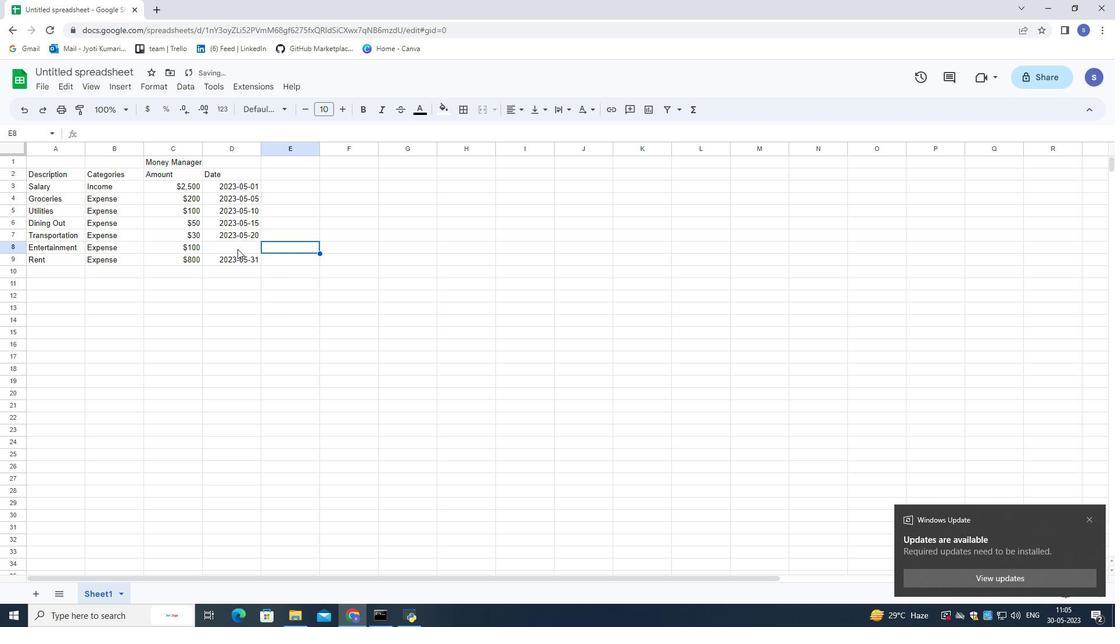 
Action: Mouse pressed left at (235, 247)
Screenshot: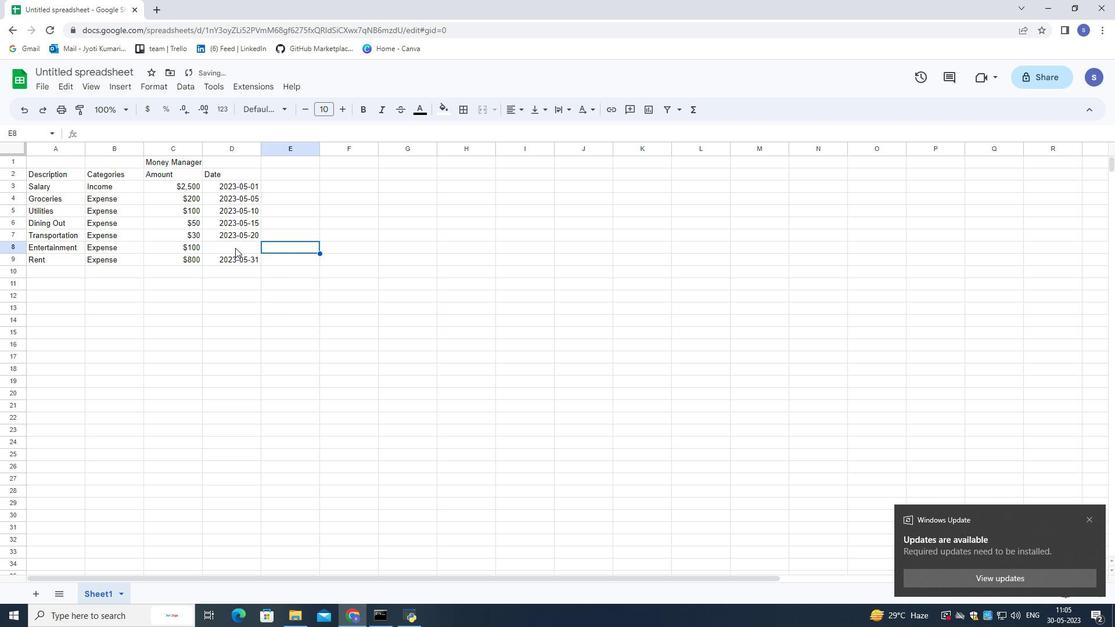 
Action: Key pressed 2023-05-25<Key.enter>
Screenshot: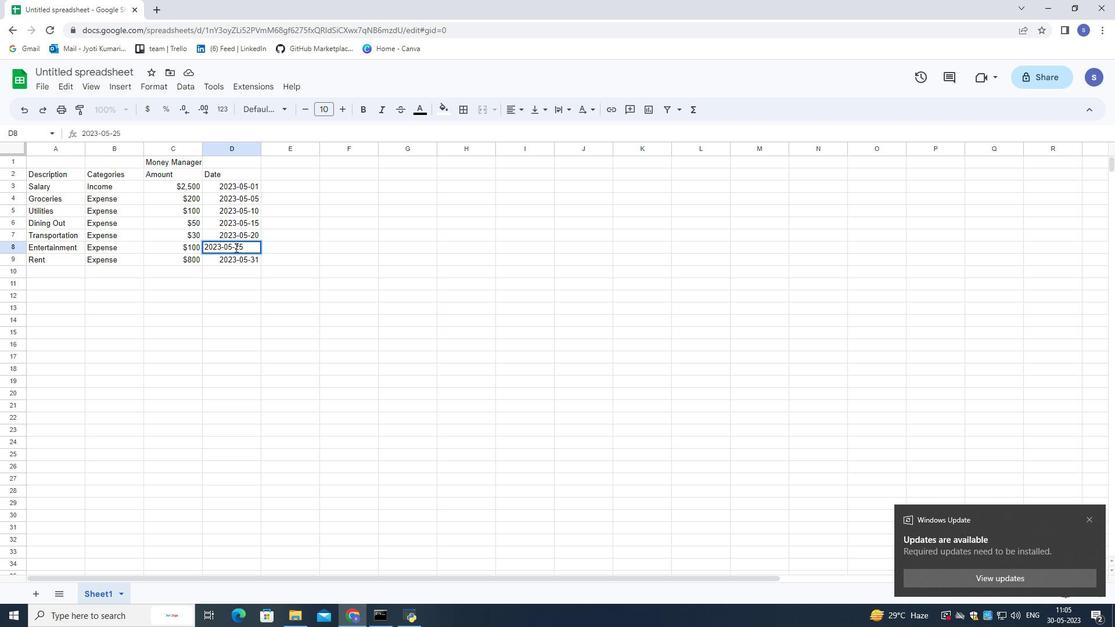 
Action: Mouse moved to (314, 277)
Screenshot: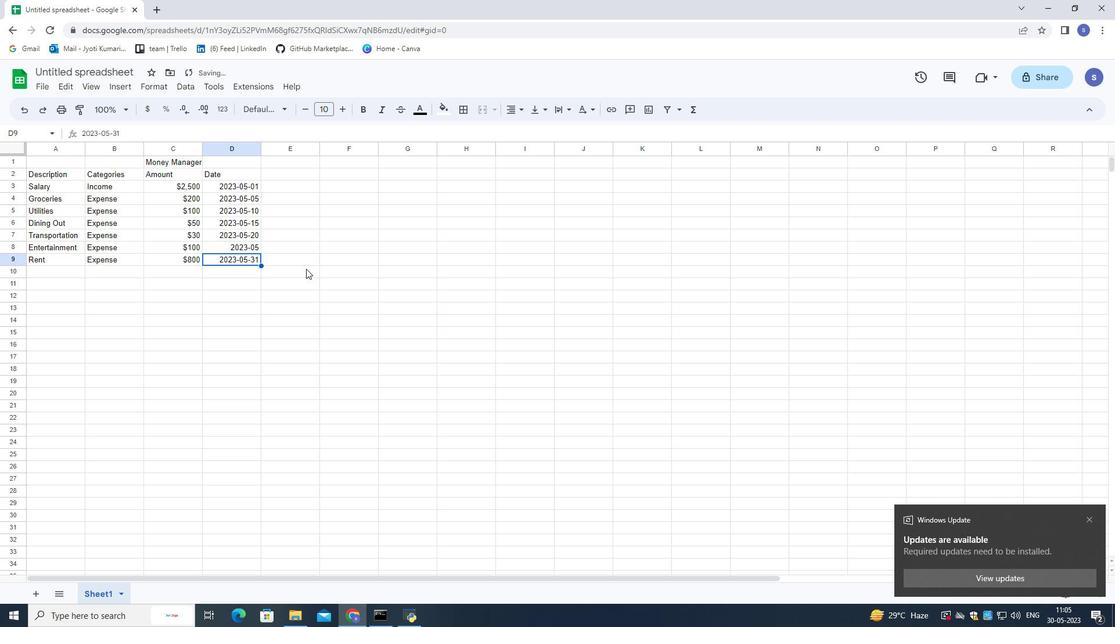 
Action: Mouse pressed left at (314, 277)
Screenshot: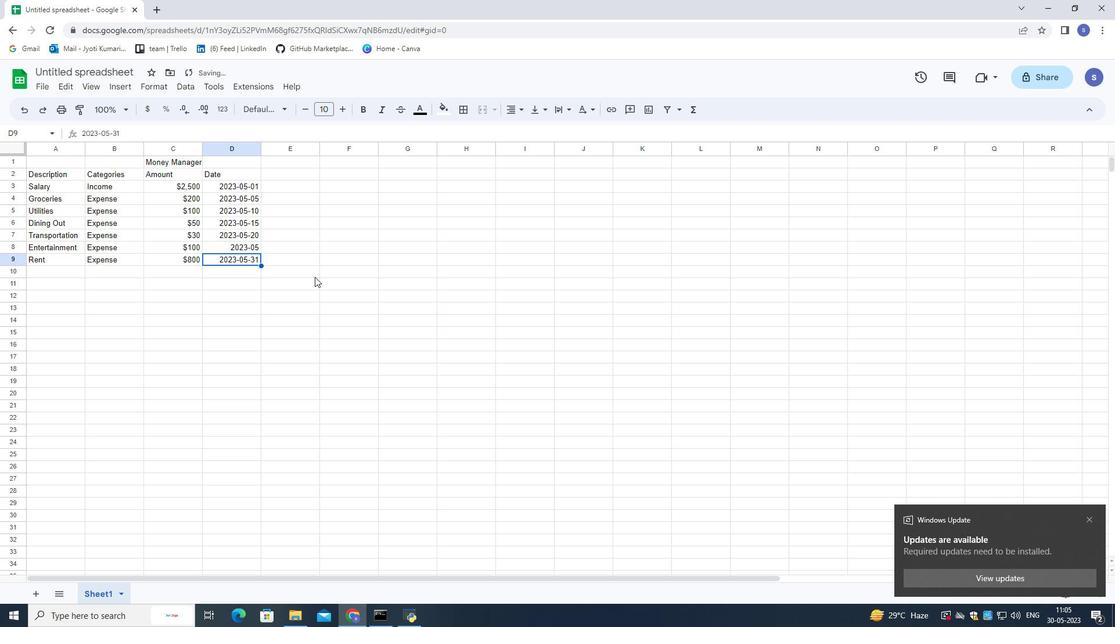 
Action: Mouse moved to (245, 245)
Screenshot: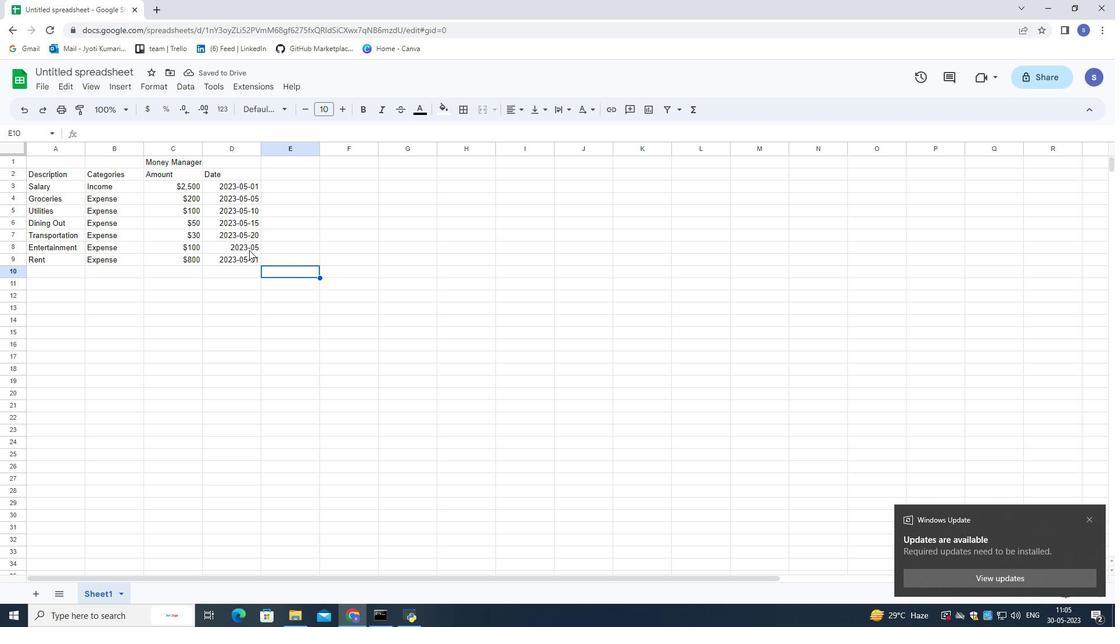 
Action: Mouse pressed left at (245, 245)
Screenshot: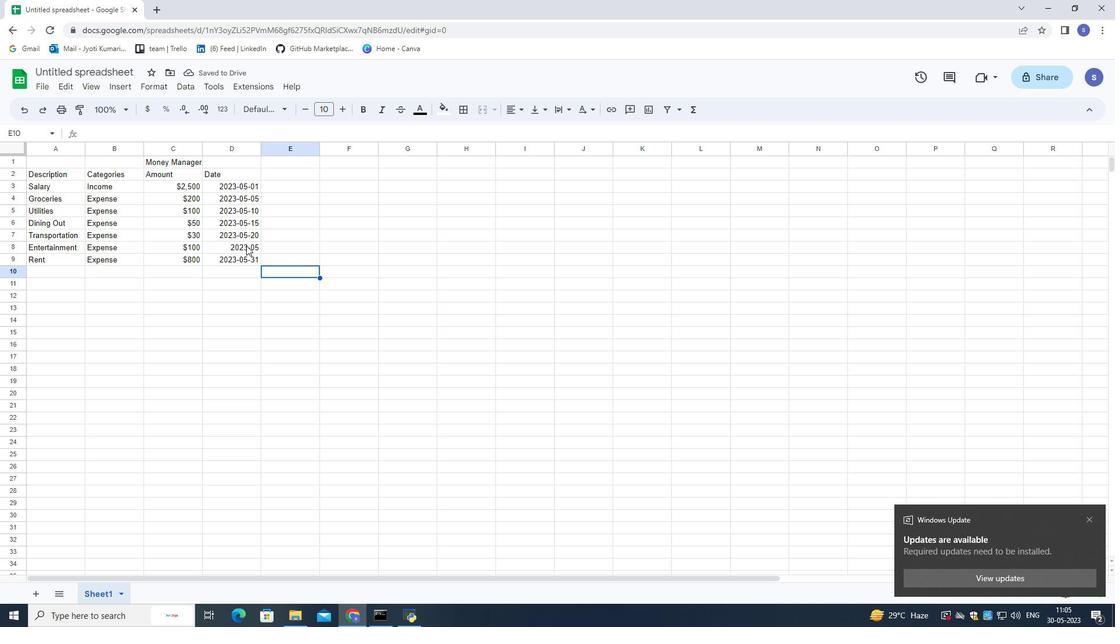 
Action: Mouse moved to (151, 84)
Screenshot: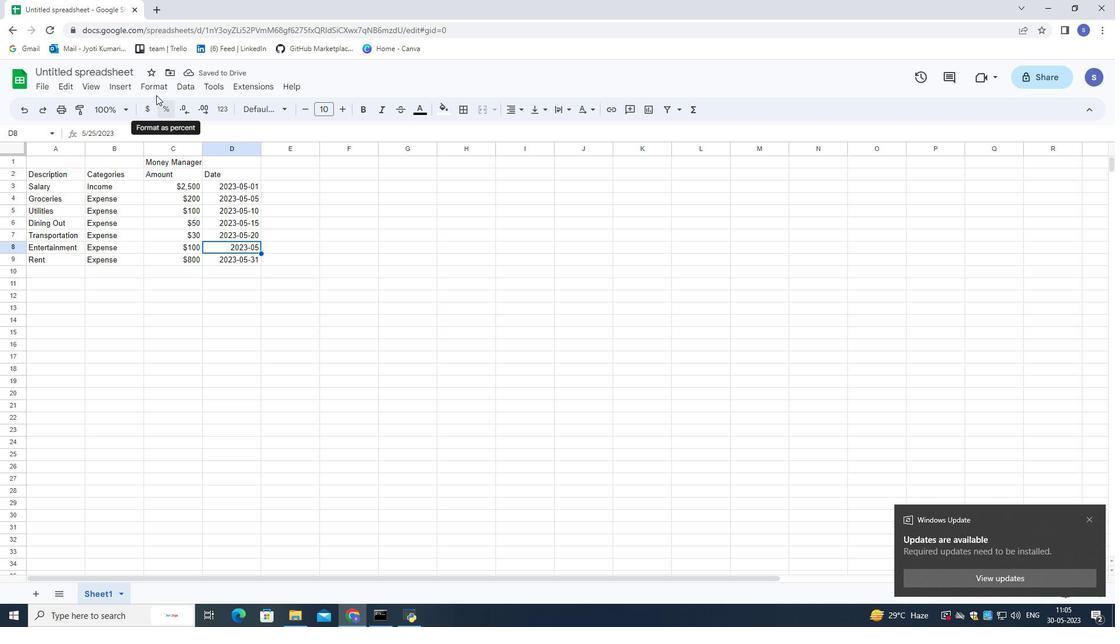 
Action: Mouse pressed left at (151, 84)
Screenshot: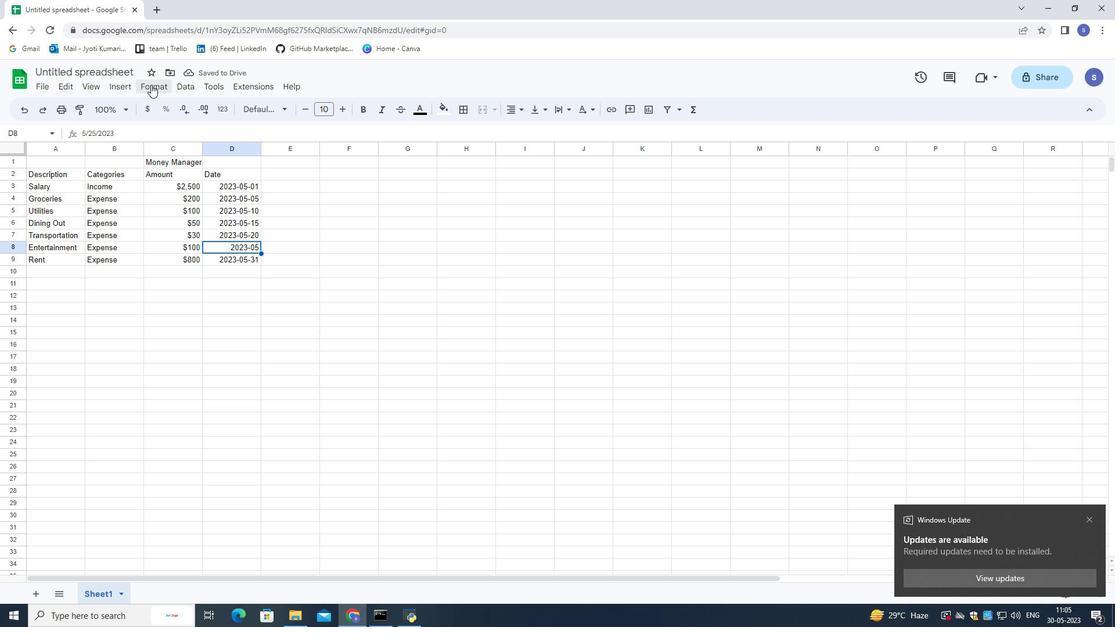 
Action: Mouse moved to (393, 339)
Screenshot: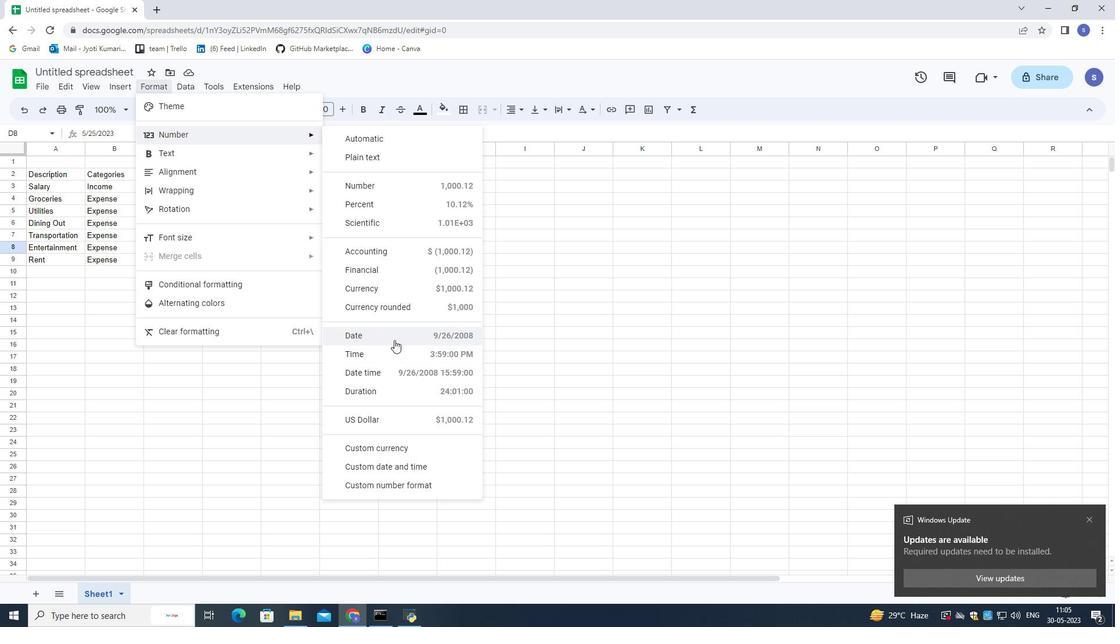 
Action: Mouse pressed left at (393, 339)
Screenshot: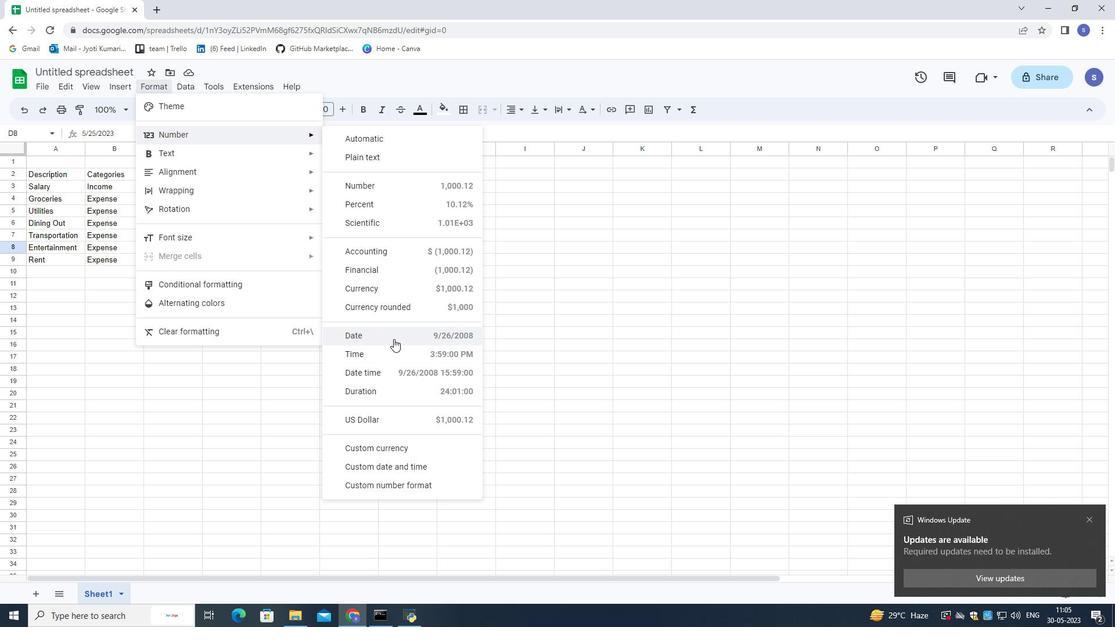 
Action: Mouse moved to (238, 247)
Screenshot: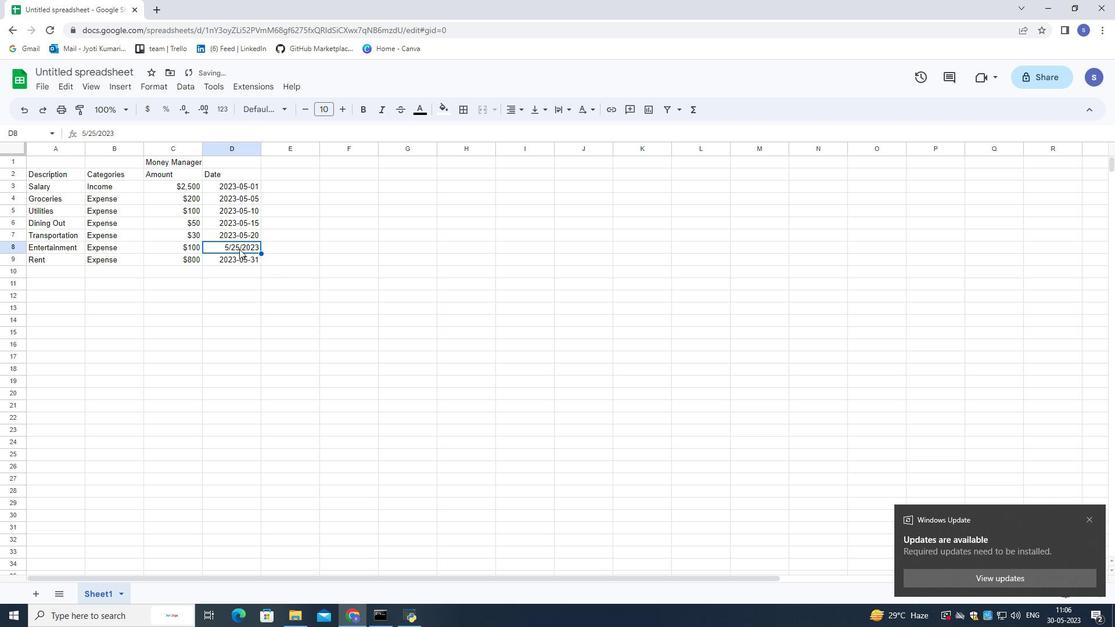 
Action: Mouse pressed left at (238, 247)
Screenshot: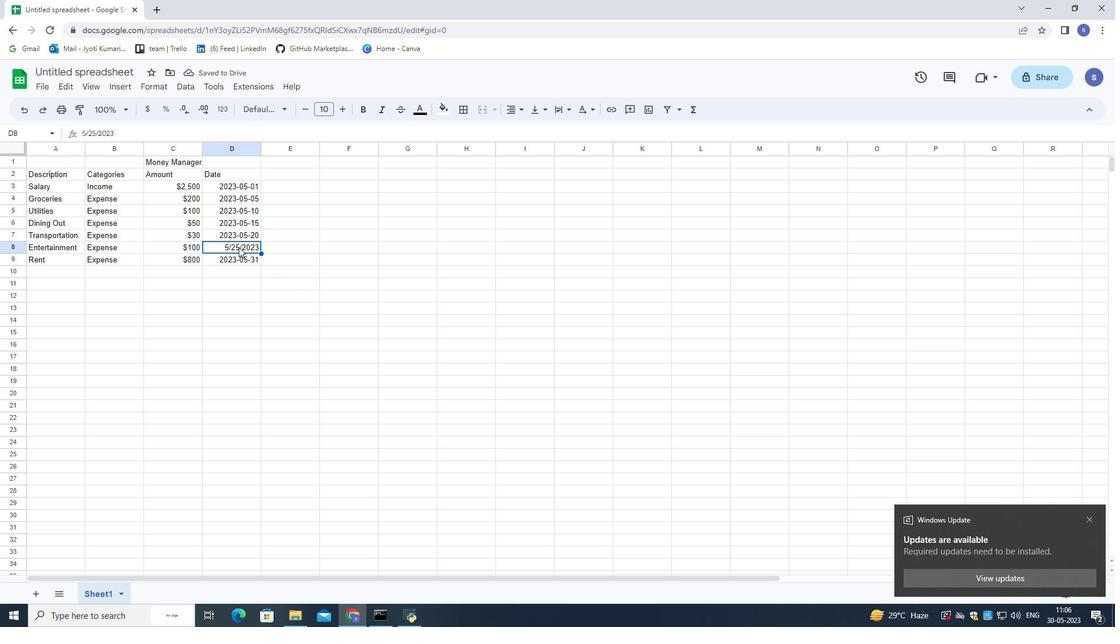 
Action: Mouse moved to (238, 246)
Screenshot: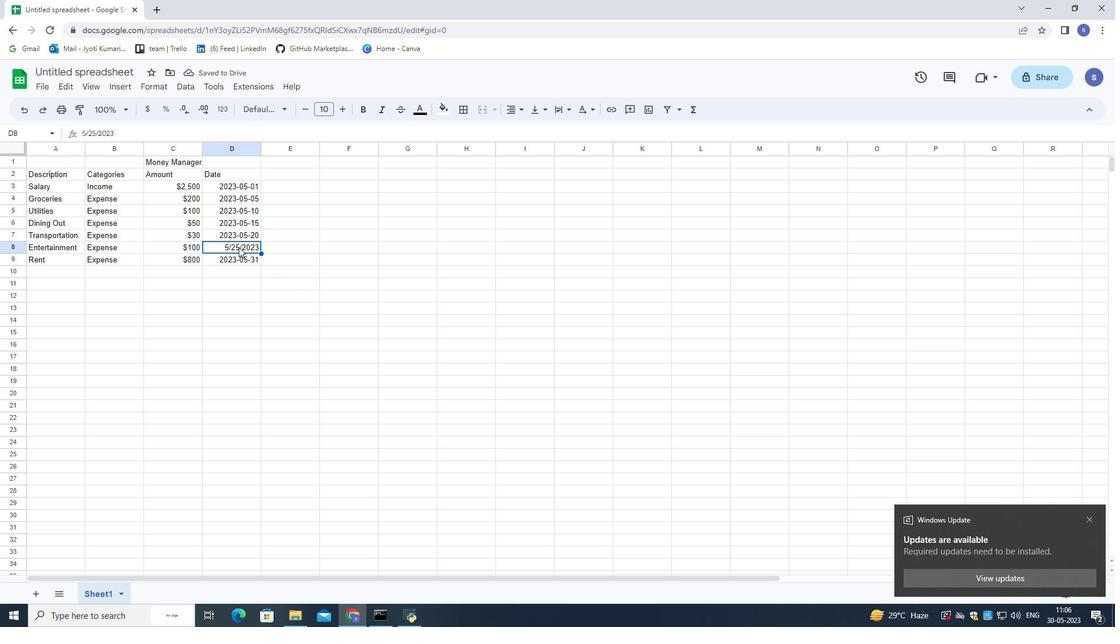 
Action: Mouse pressed left at (238, 246)
Screenshot: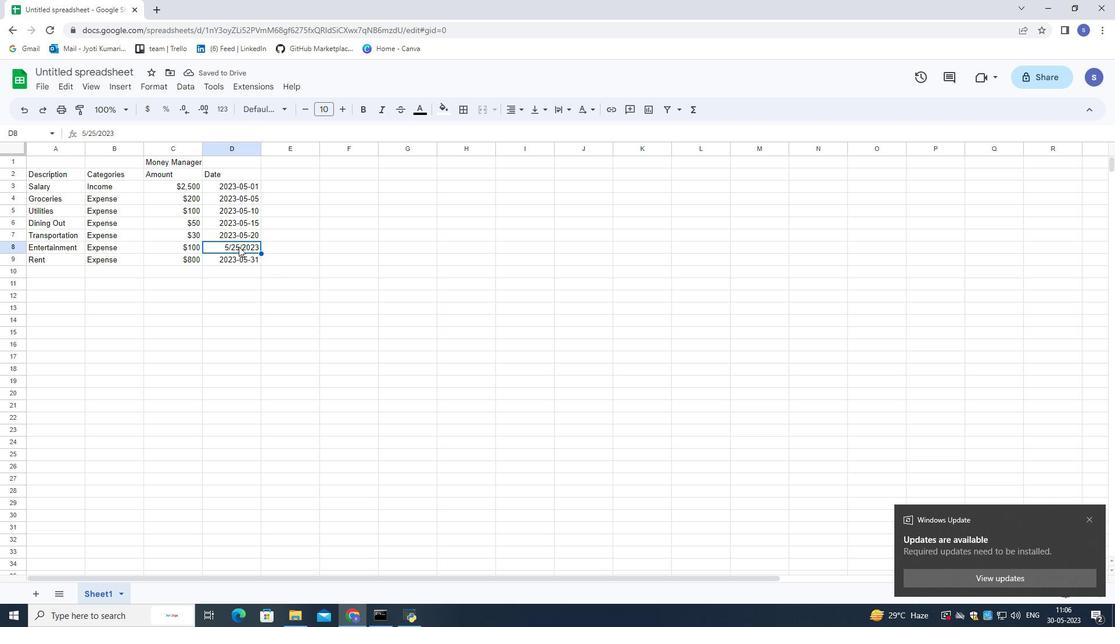 
Action: Mouse pressed left at (238, 246)
Screenshot: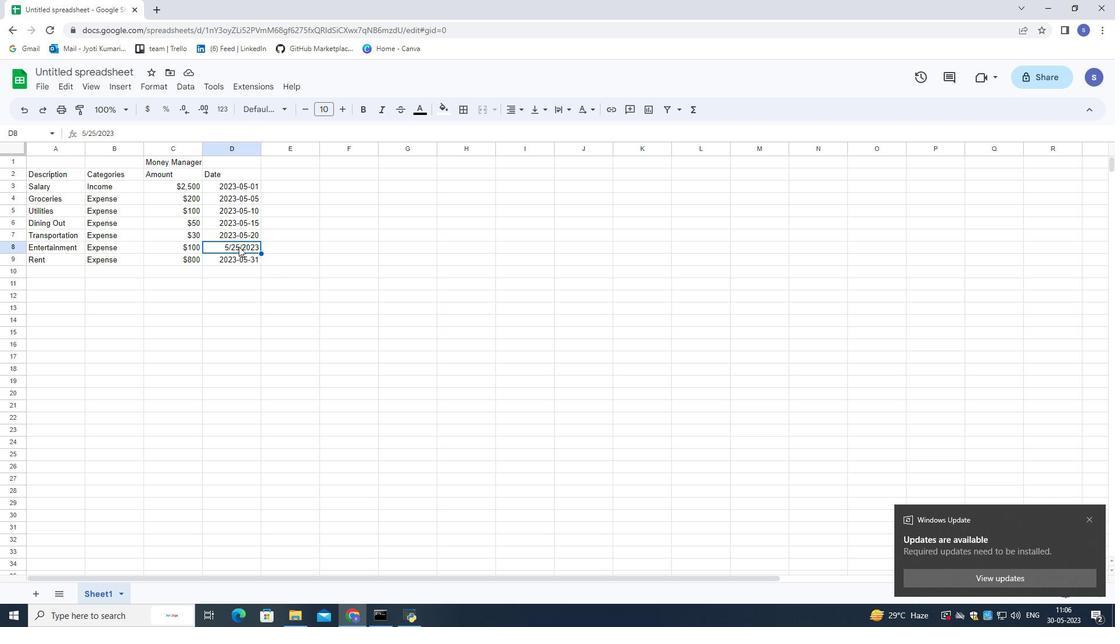 
Action: Mouse moved to (232, 323)
Screenshot: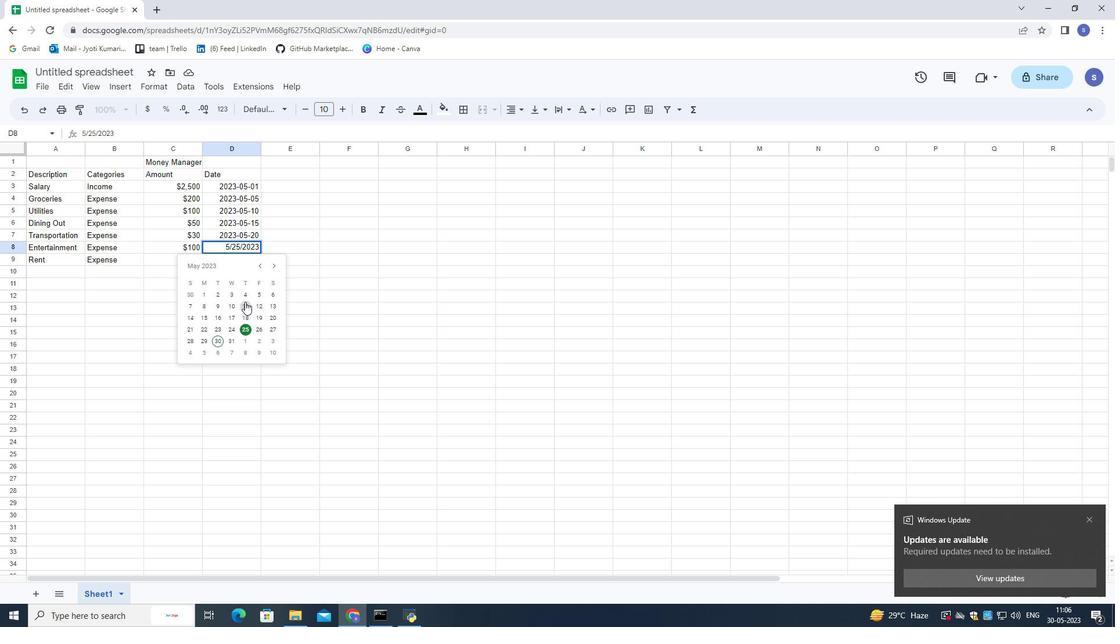 
Action: Key pressed <Key.backspace>
Screenshot: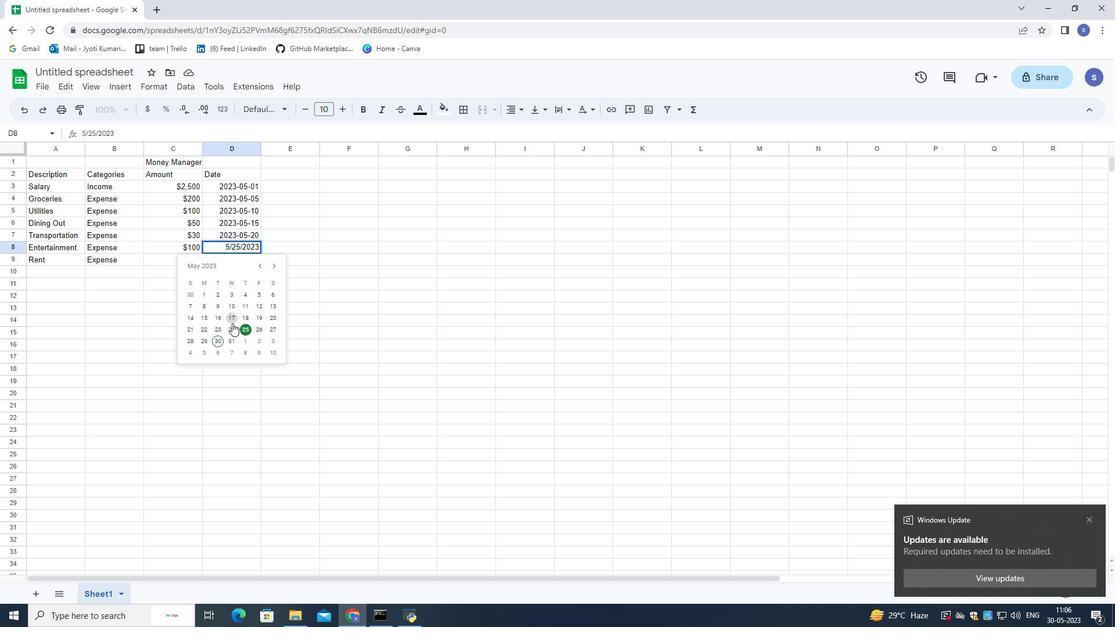 
Action: Mouse moved to (214, 323)
Screenshot: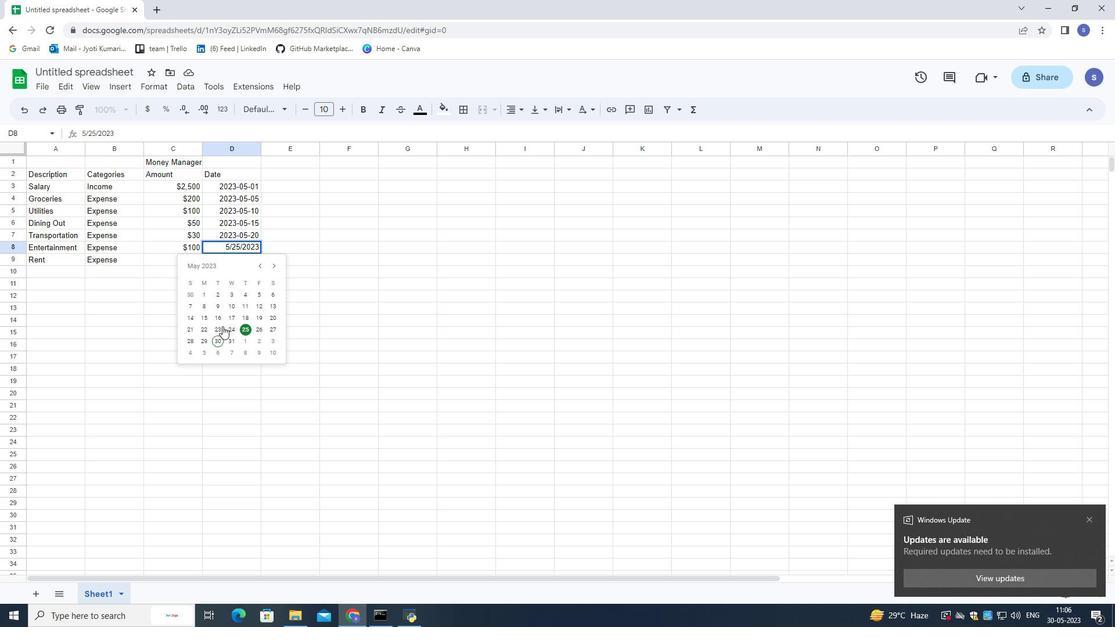 
Action: Mouse pressed left at (214, 323)
Screenshot: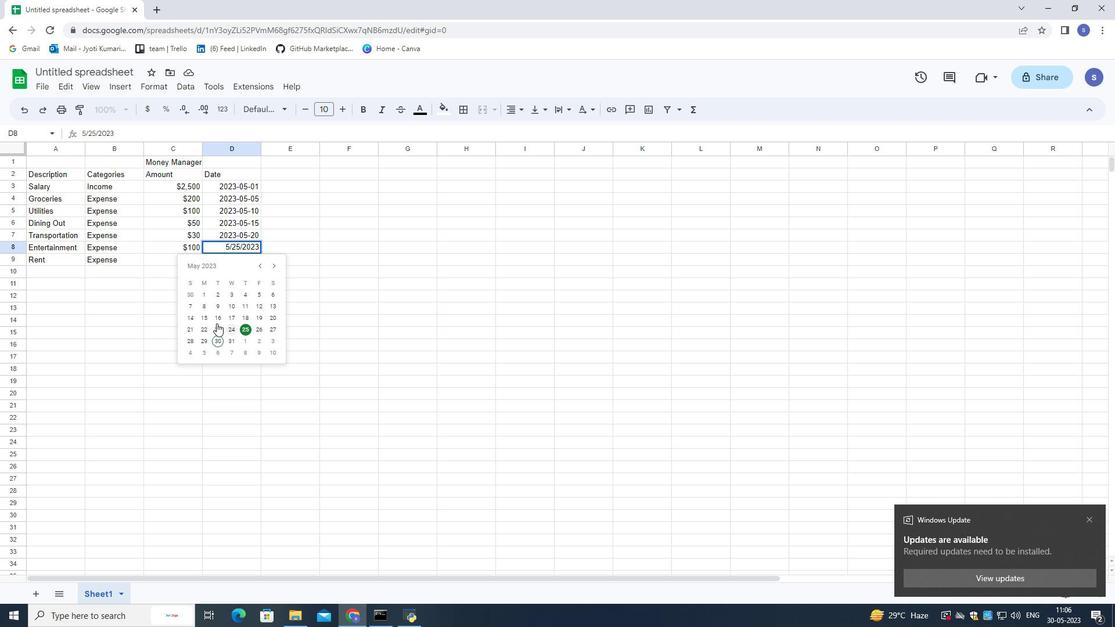 
Action: Mouse moved to (242, 246)
Screenshot: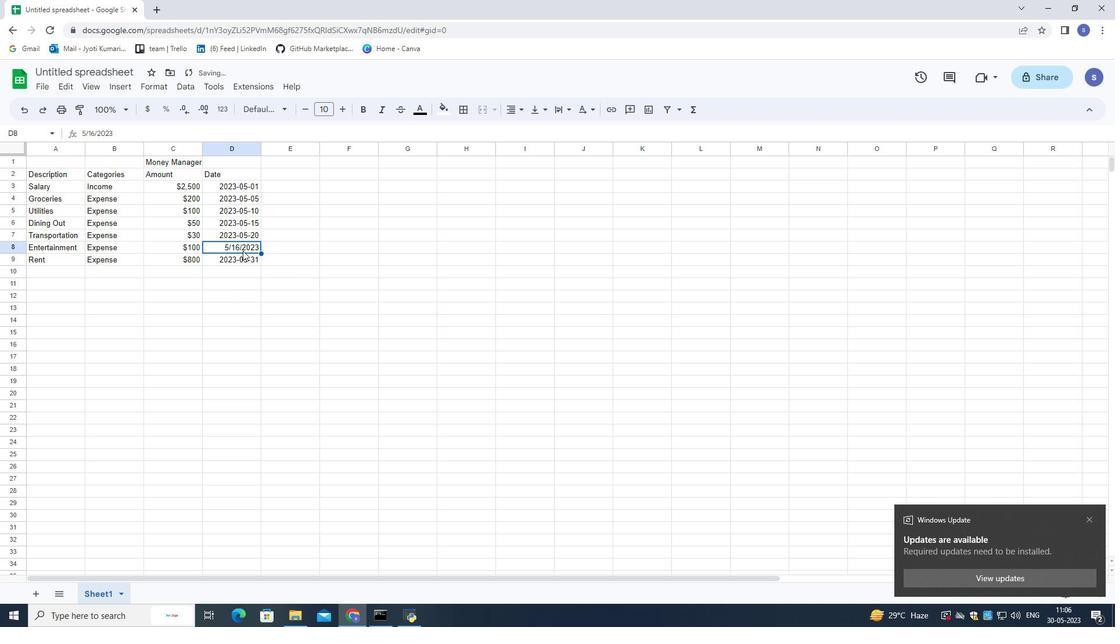 
Action: Mouse pressed left at (242, 246)
Screenshot: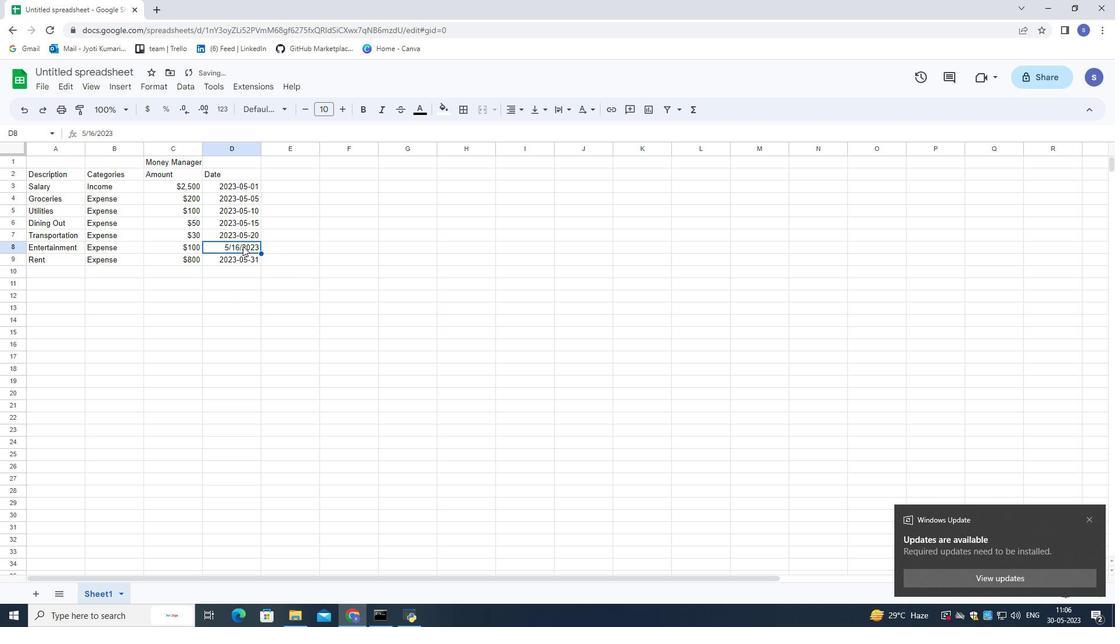 
Action: Mouse pressed left at (242, 246)
Screenshot: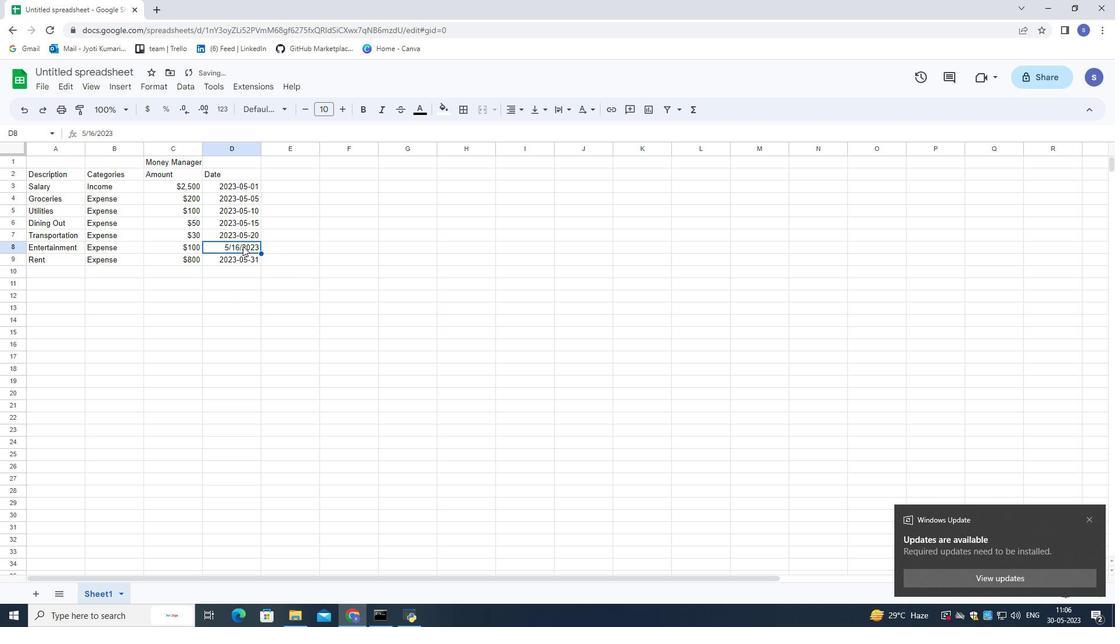 
Action: Mouse pressed left at (242, 246)
Screenshot: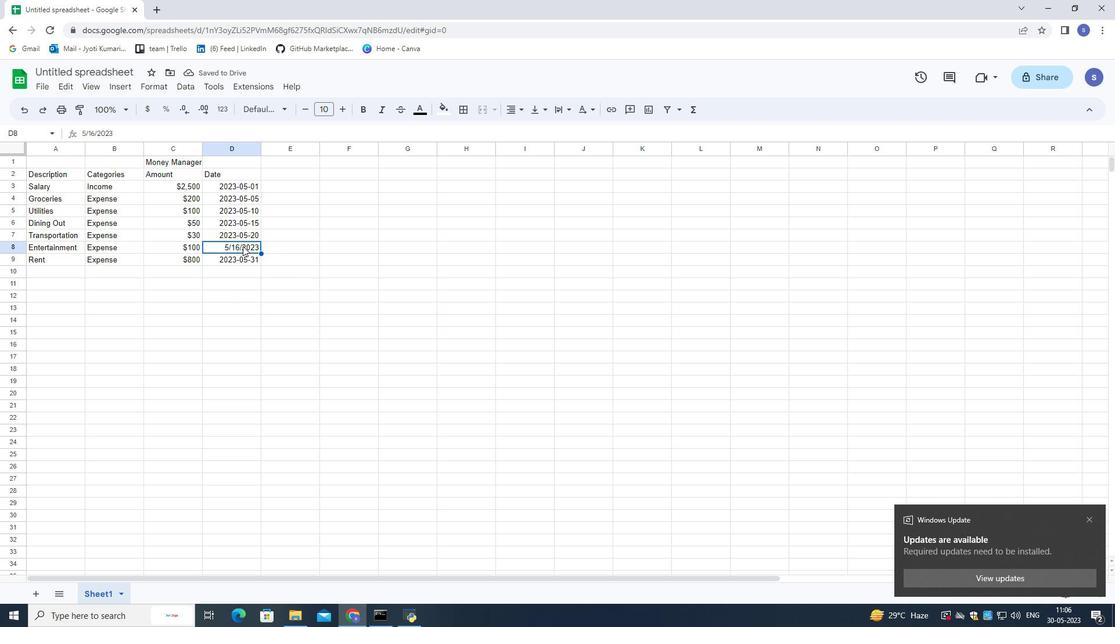 
Action: Mouse pressed left at (242, 246)
Screenshot: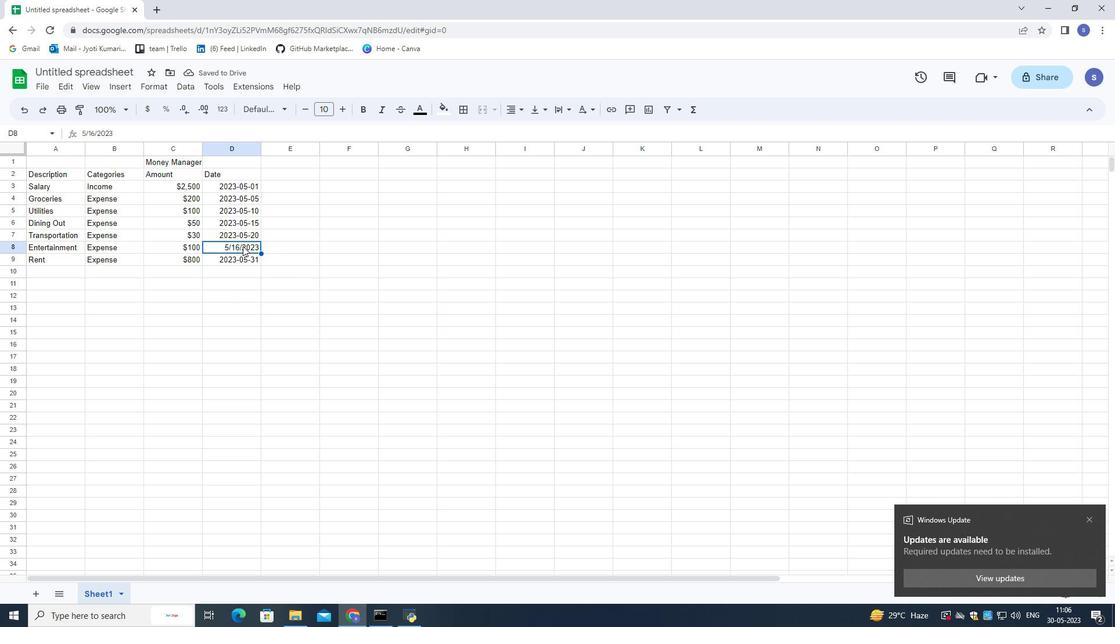 
Action: Mouse moved to (239, 312)
Screenshot: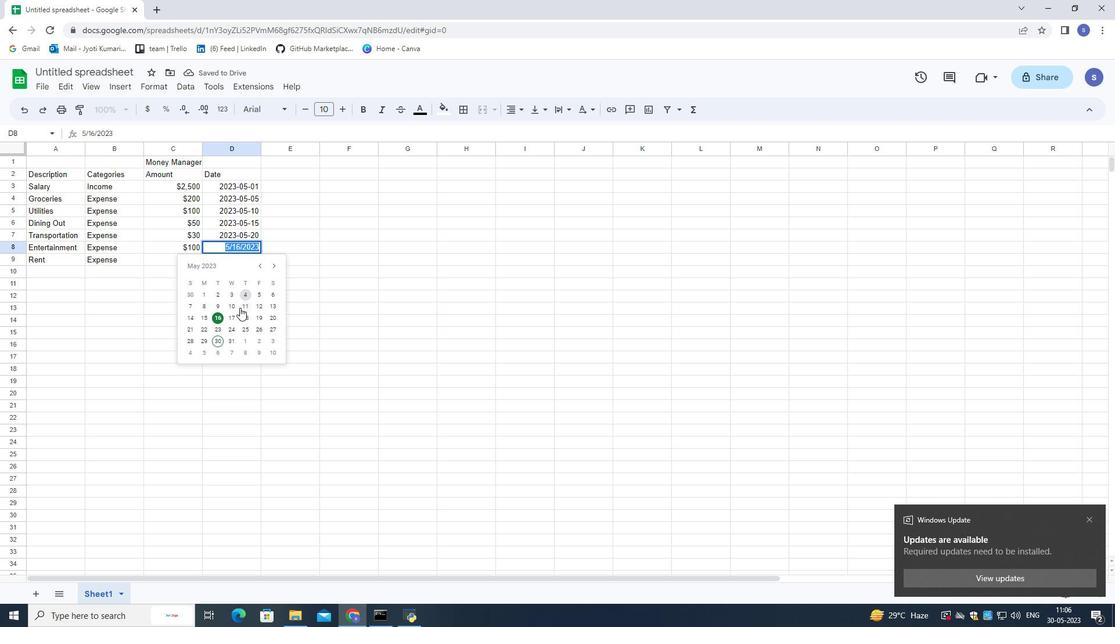 
Action: Key pressed <Key.backspace>2023-05-25<Key.enter>
Screenshot: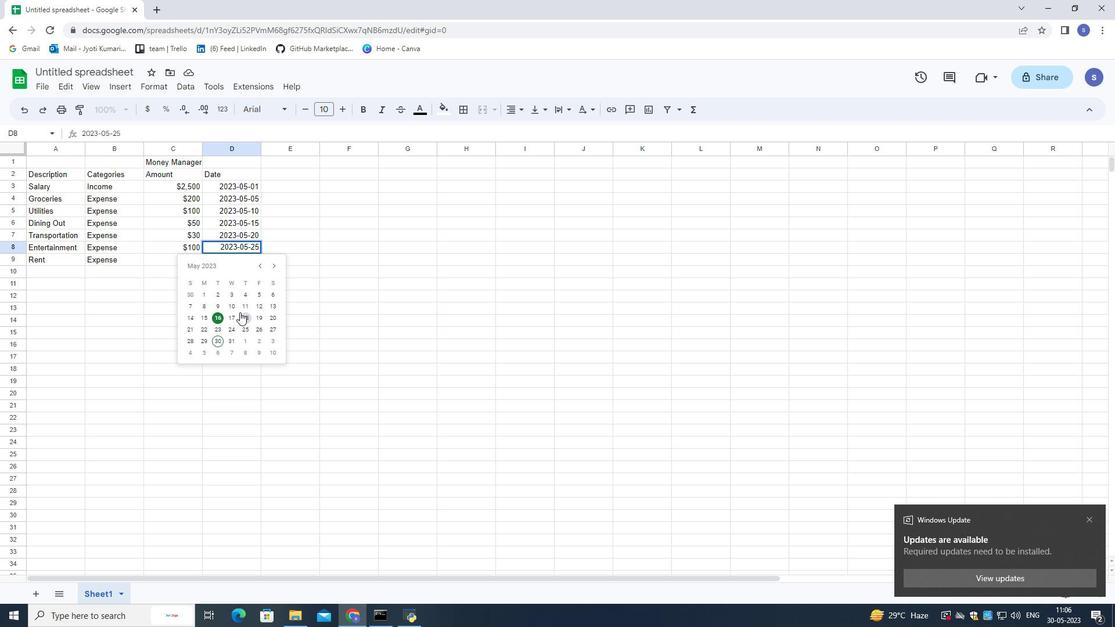 
Action: Mouse moved to (281, 316)
Screenshot: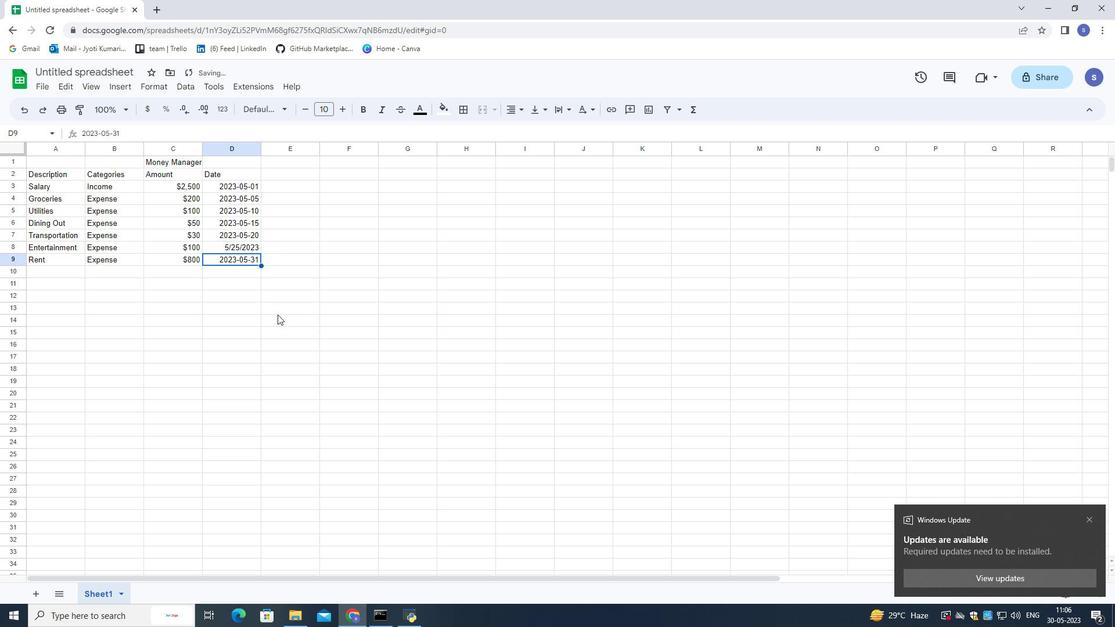 
Action: Mouse pressed left at (281, 316)
Screenshot: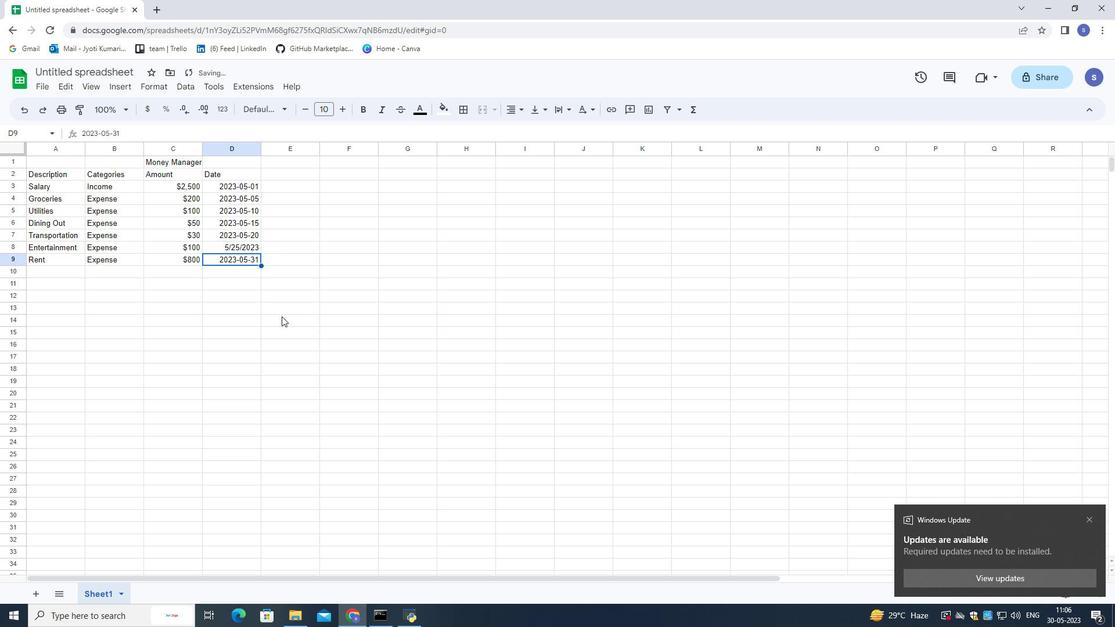 
Action: Mouse moved to (80, 66)
Screenshot: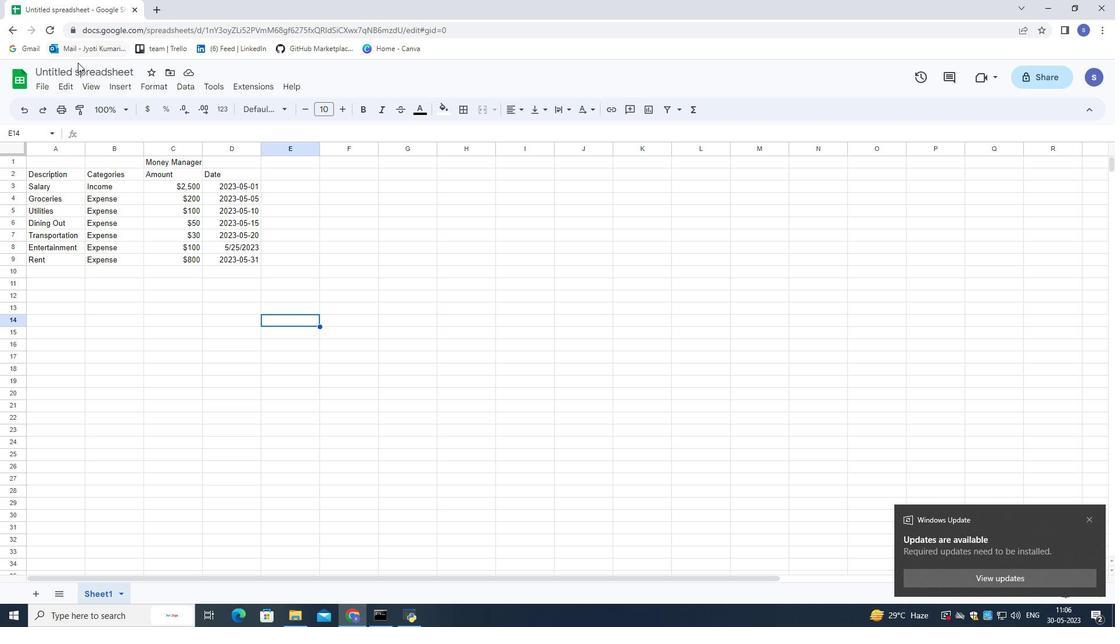 
Action: Mouse pressed left at (80, 66)
Screenshot: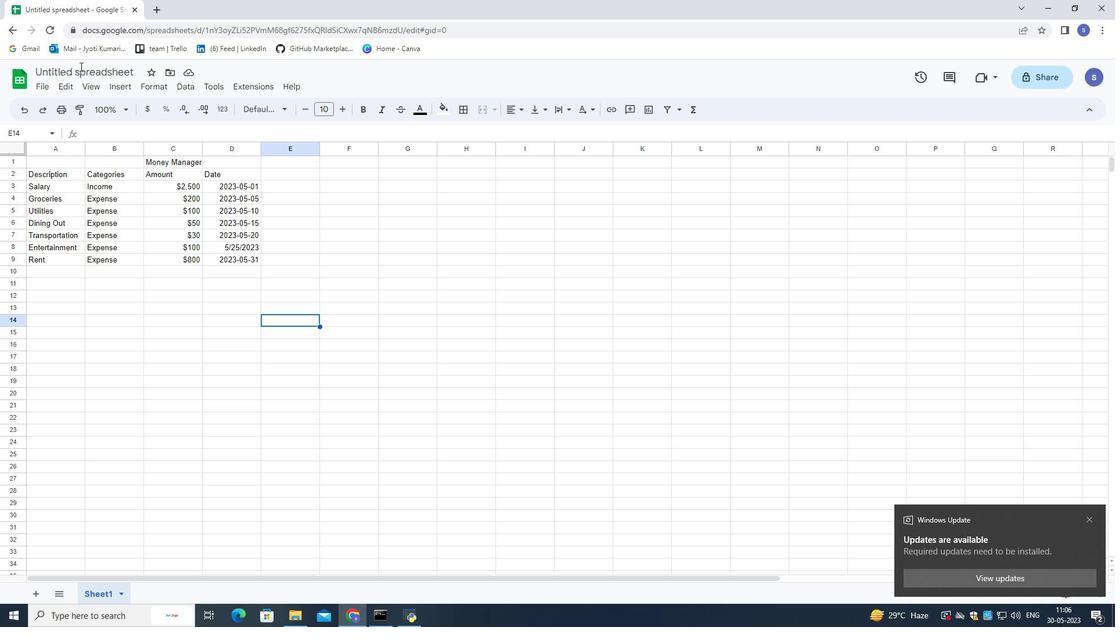 
Action: Mouse moved to (80, 67)
Screenshot: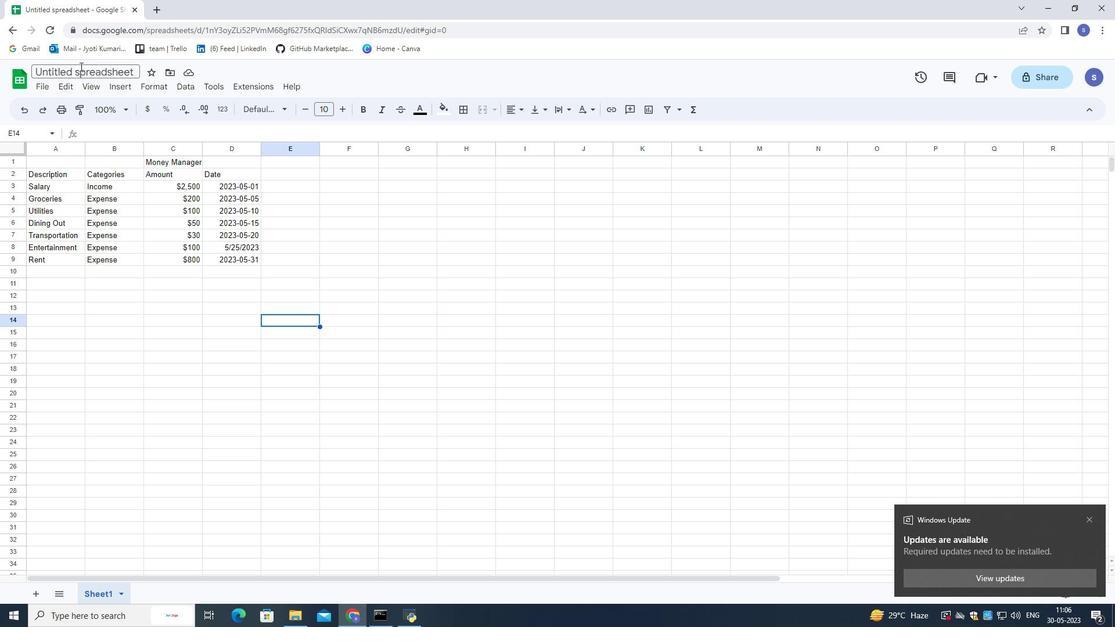 
Action: Mouse pressed left at (80, 67)
Screenshot: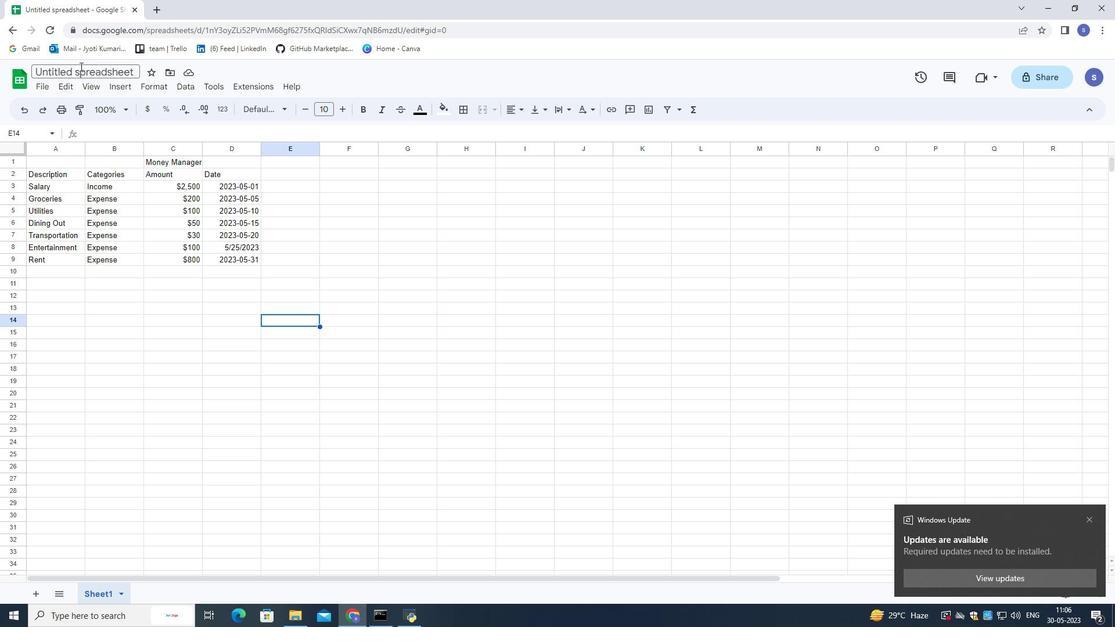 
Action: Key pressed <Key.shift>Attendance<Key.space>shet<Key.backspace>et<Key.space>for<Key.space>weekly<Key.space>progress<Key.enter>
Screenshot: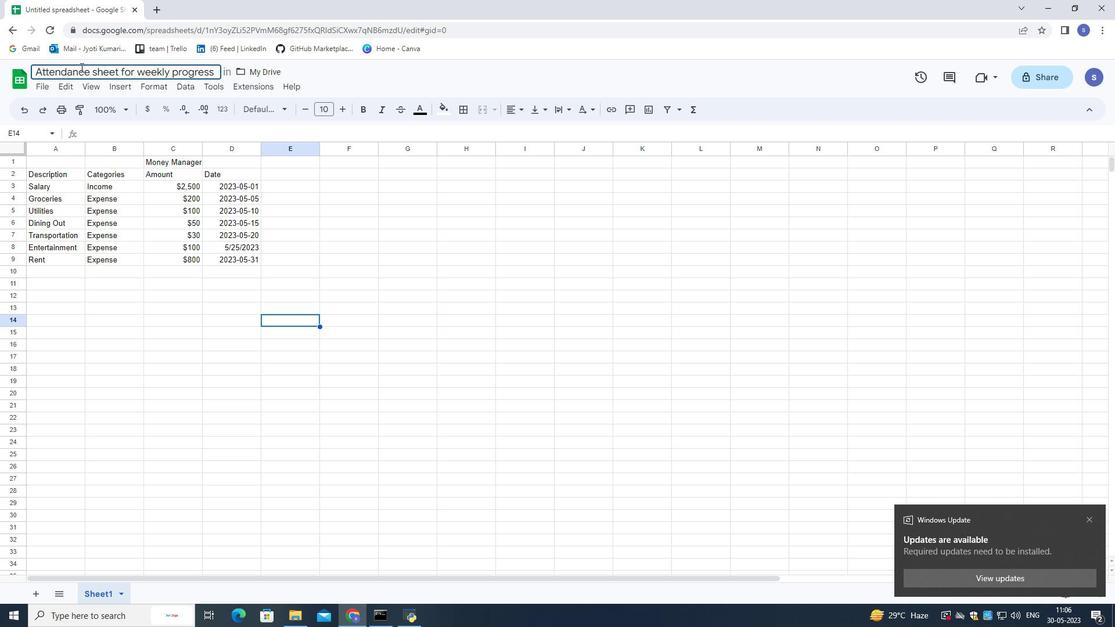 
Action: Mouse moved to (164, 270)
Screenshot: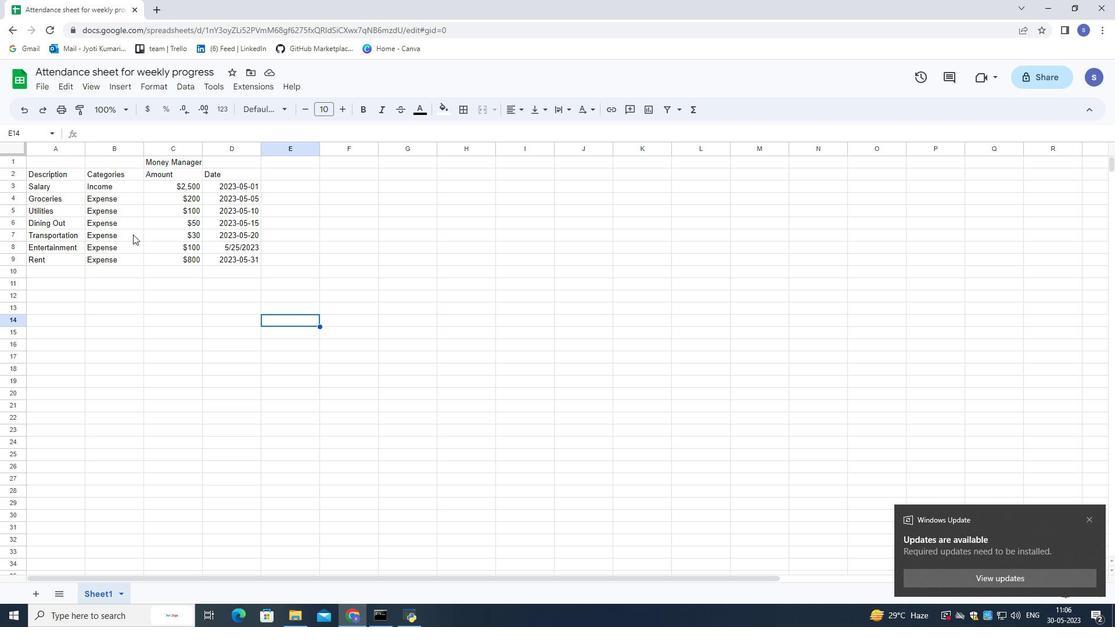 
Action: Mouse pressed left at (164, 270)
Screenshot: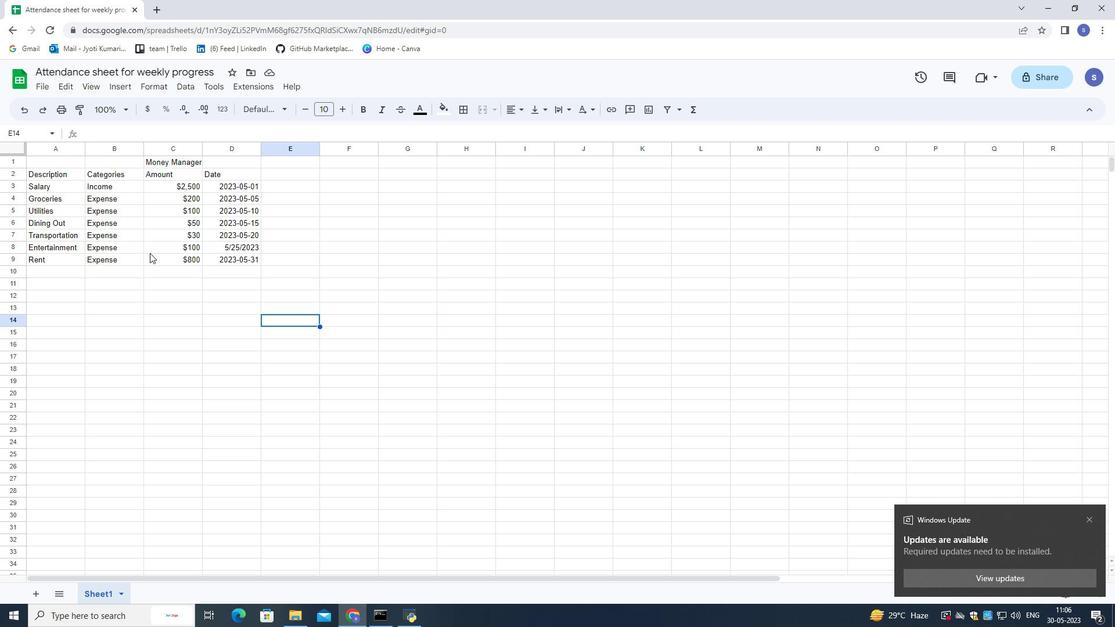 
Action: Mouse moved to (165, 271)
Screenshot: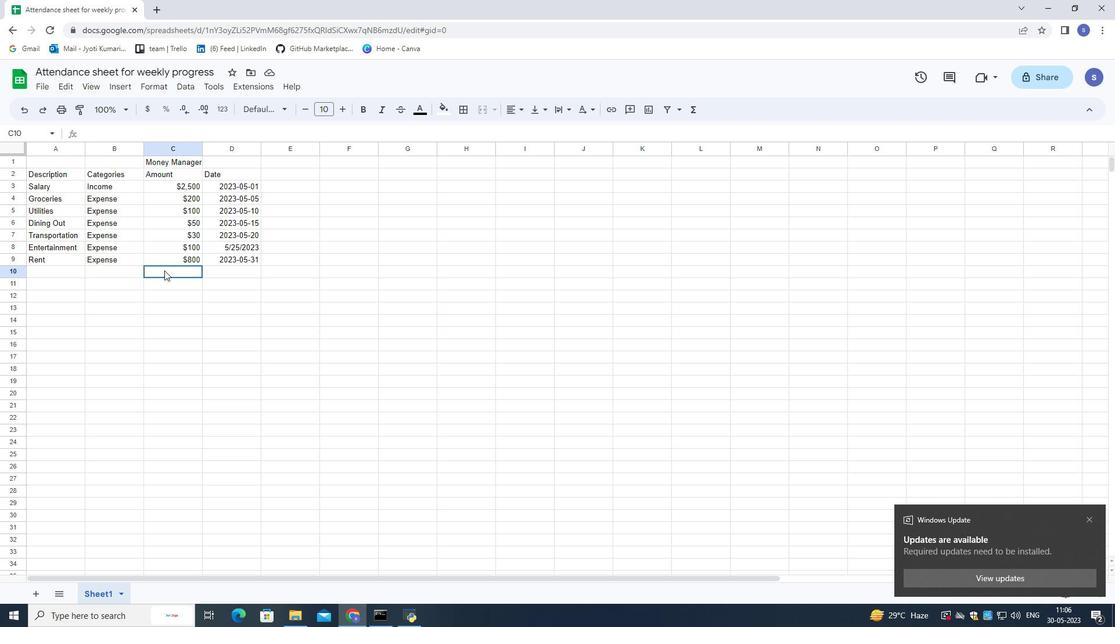 
Action: Key pressed ctrl+S
Screenshot: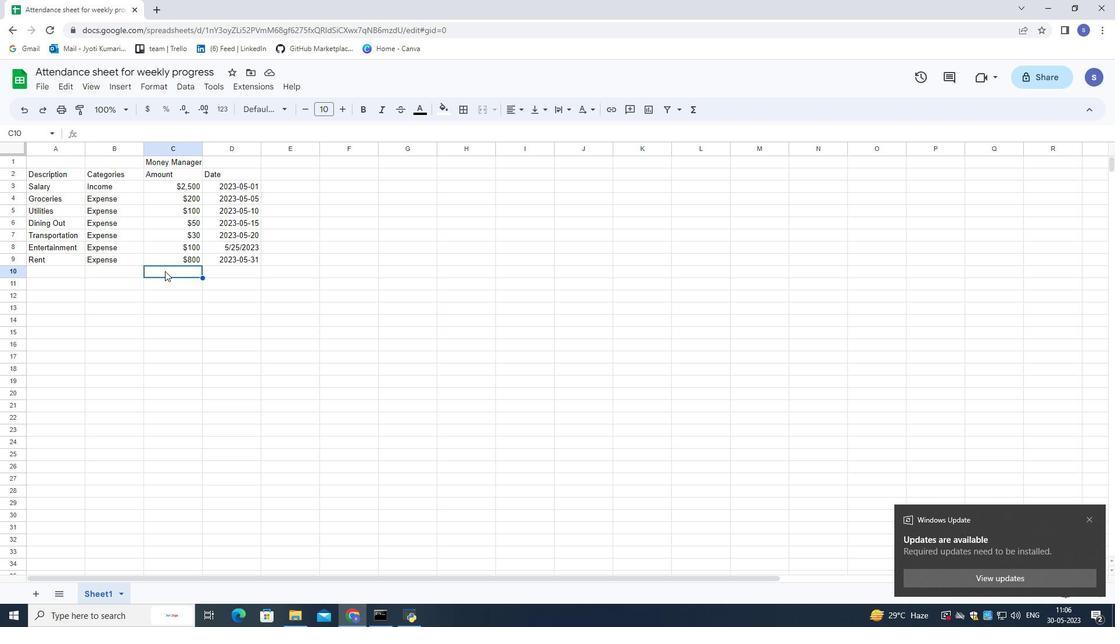 
Action: Mouse moved to (1088, 518)
Screenshot: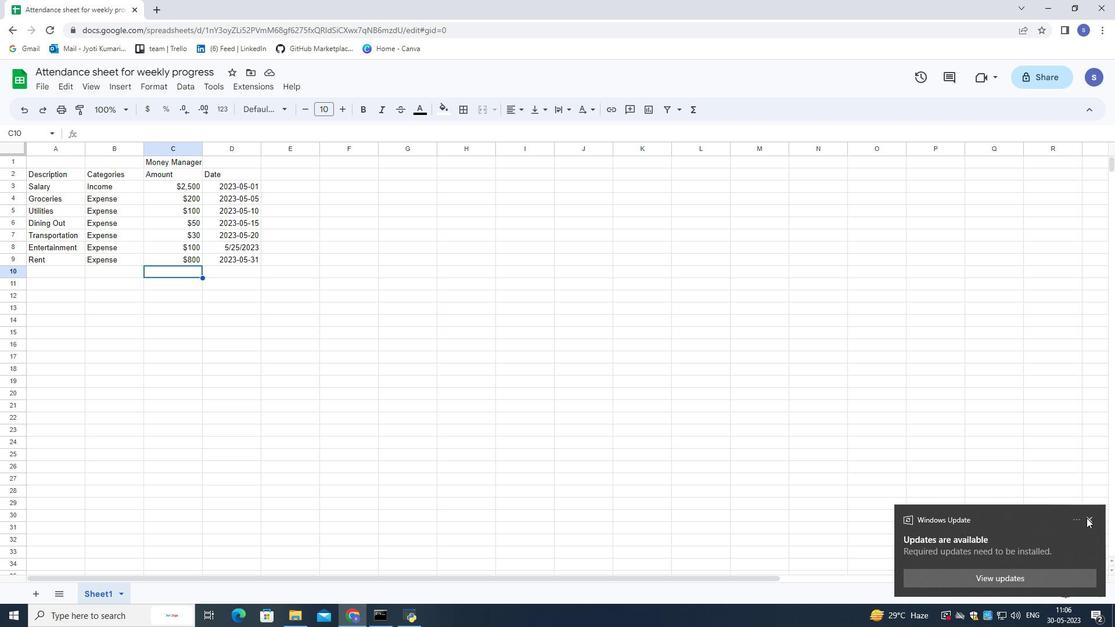 
Action: Mouse pressed left at (1088, 518)
Screenshot: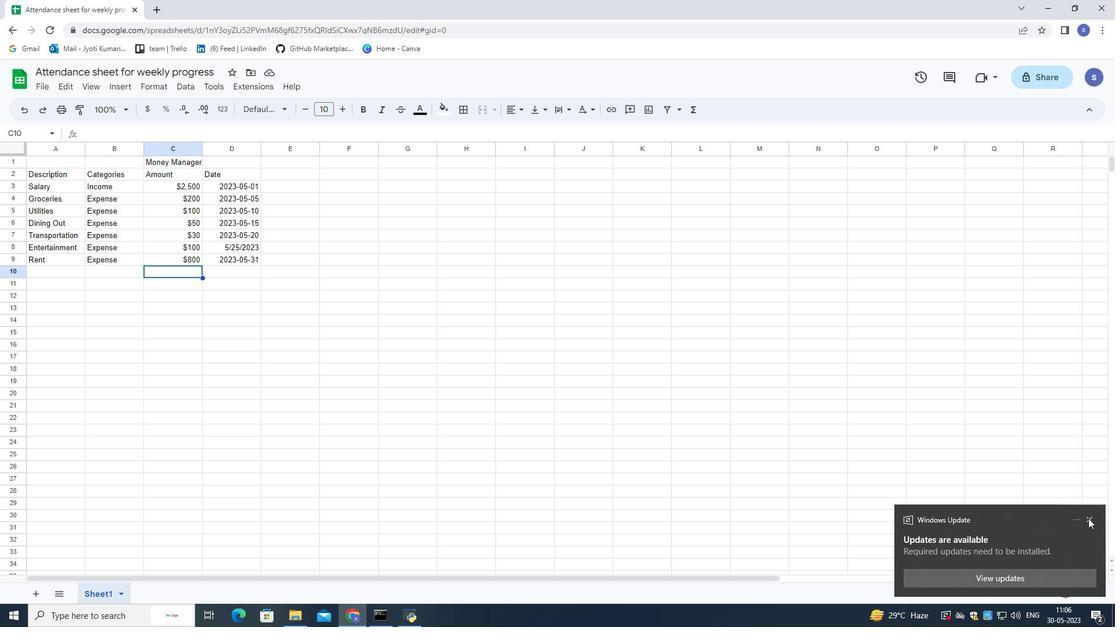 
Action: Mouse moved to (355, 326)
Screenshot: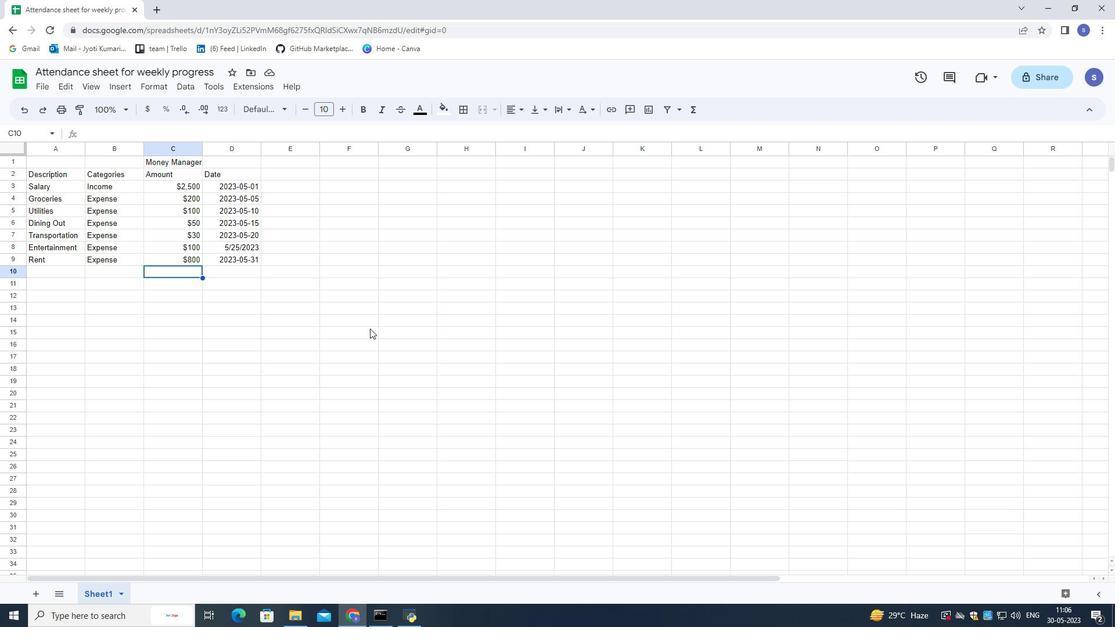 
